 Task: Find connections with filter location Pirajuí with filter topic #houseforsalewith filter profile language English with filter current company Elevate with filter school Modern Education Societys Ness Wadia College of Commerce, P.V.K.Joag Path, Pune 411004 with filter industry Transportation, Logistics, Supply Chain and Storage with filter service category Life Coaching with filter keywords title Wait Staff Manager
Action: Mouse moved to (231, 309)
Screenshot: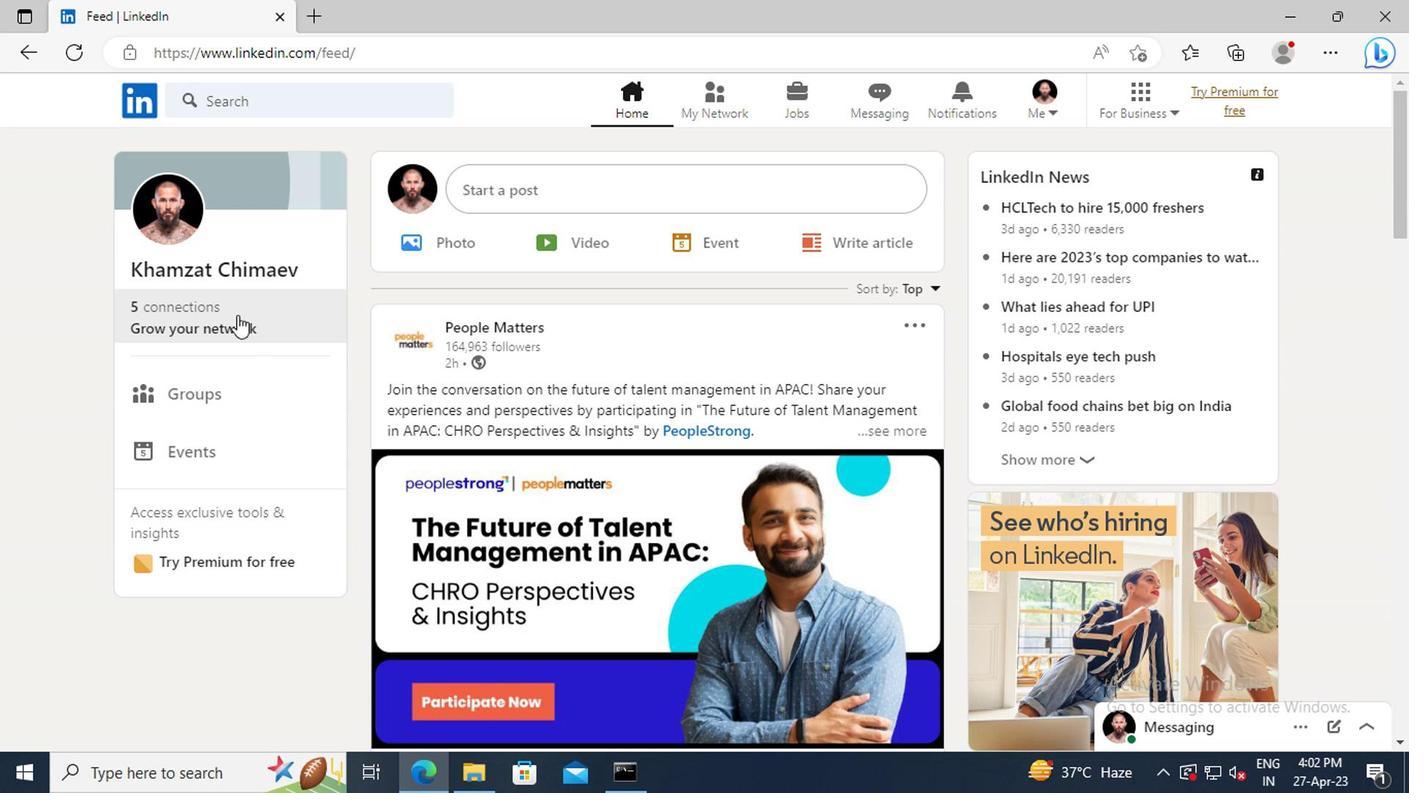 
Action: Mouse pressed left at (231, 309)
Screenshot: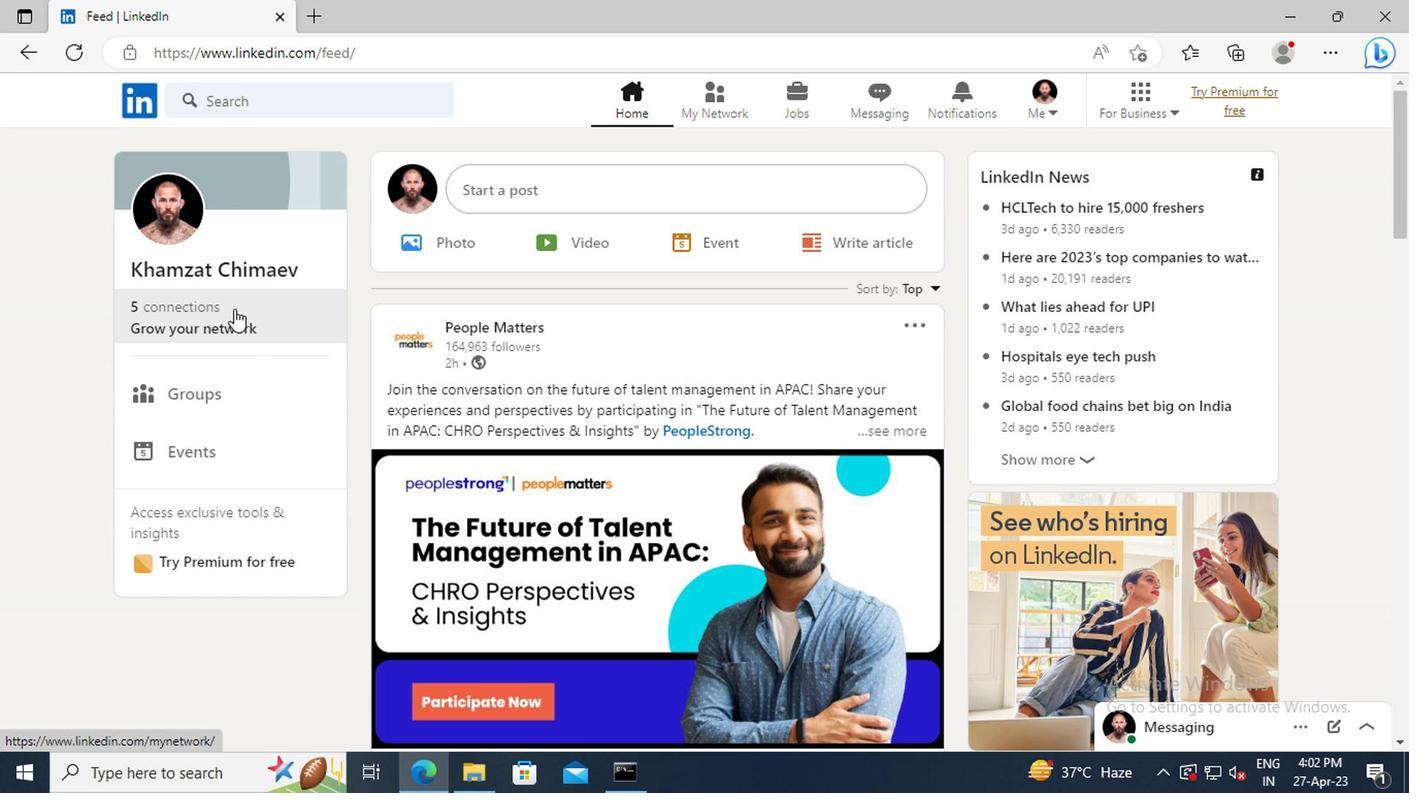 
Action: Mouse moved to (228, 223)
Screenshot: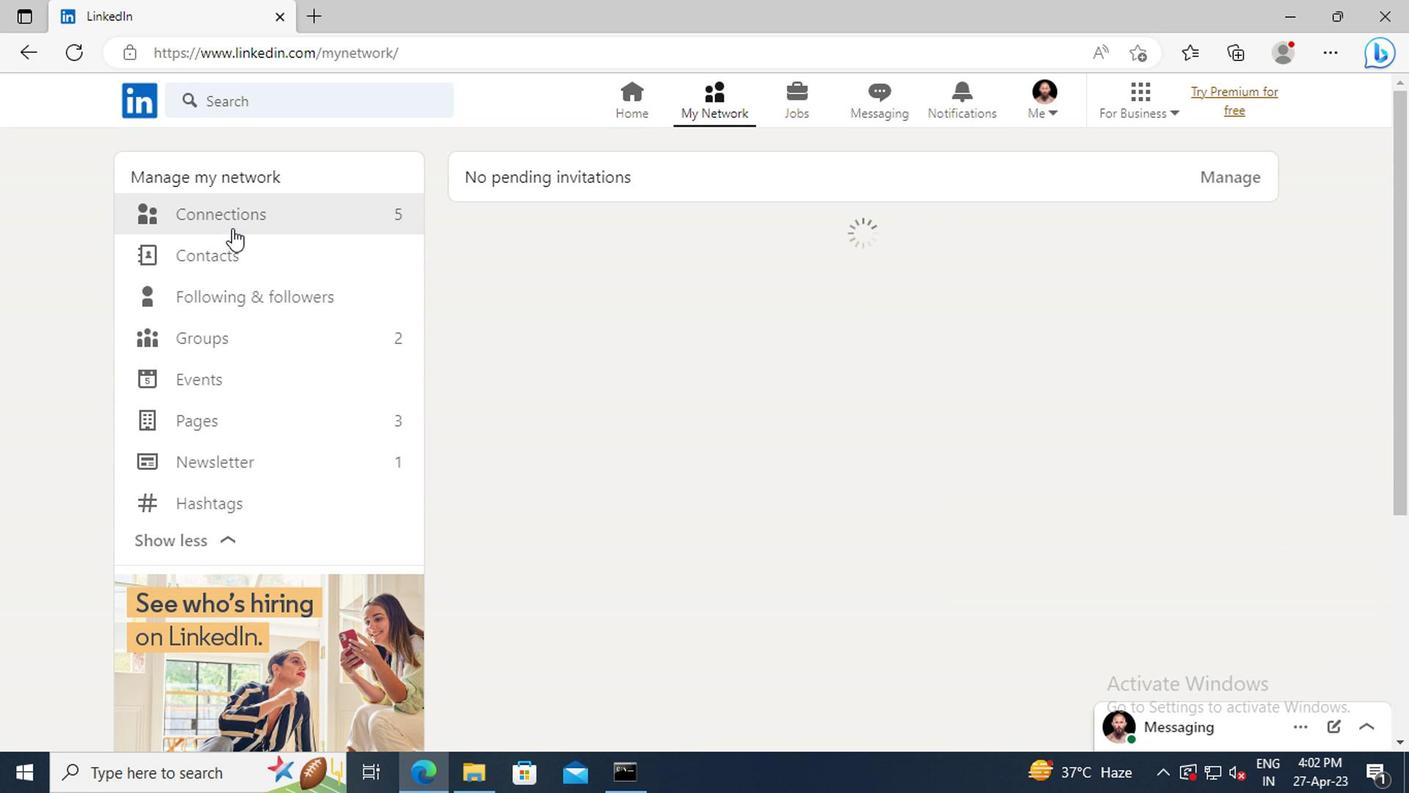 
Action: Mouse pressed left at (228, 223)
Screenshot: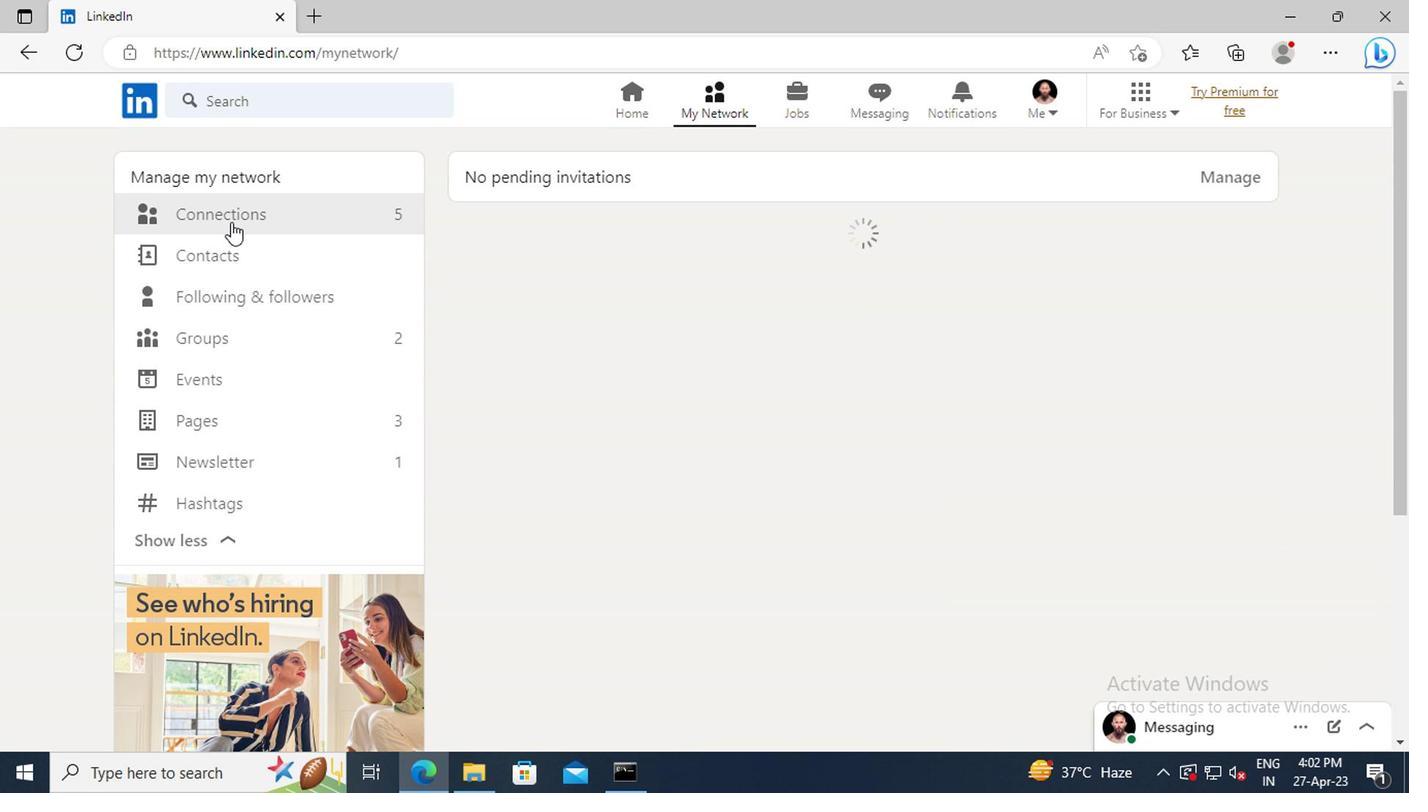
Action: Mouse moved to (865, 220)
Screenshot: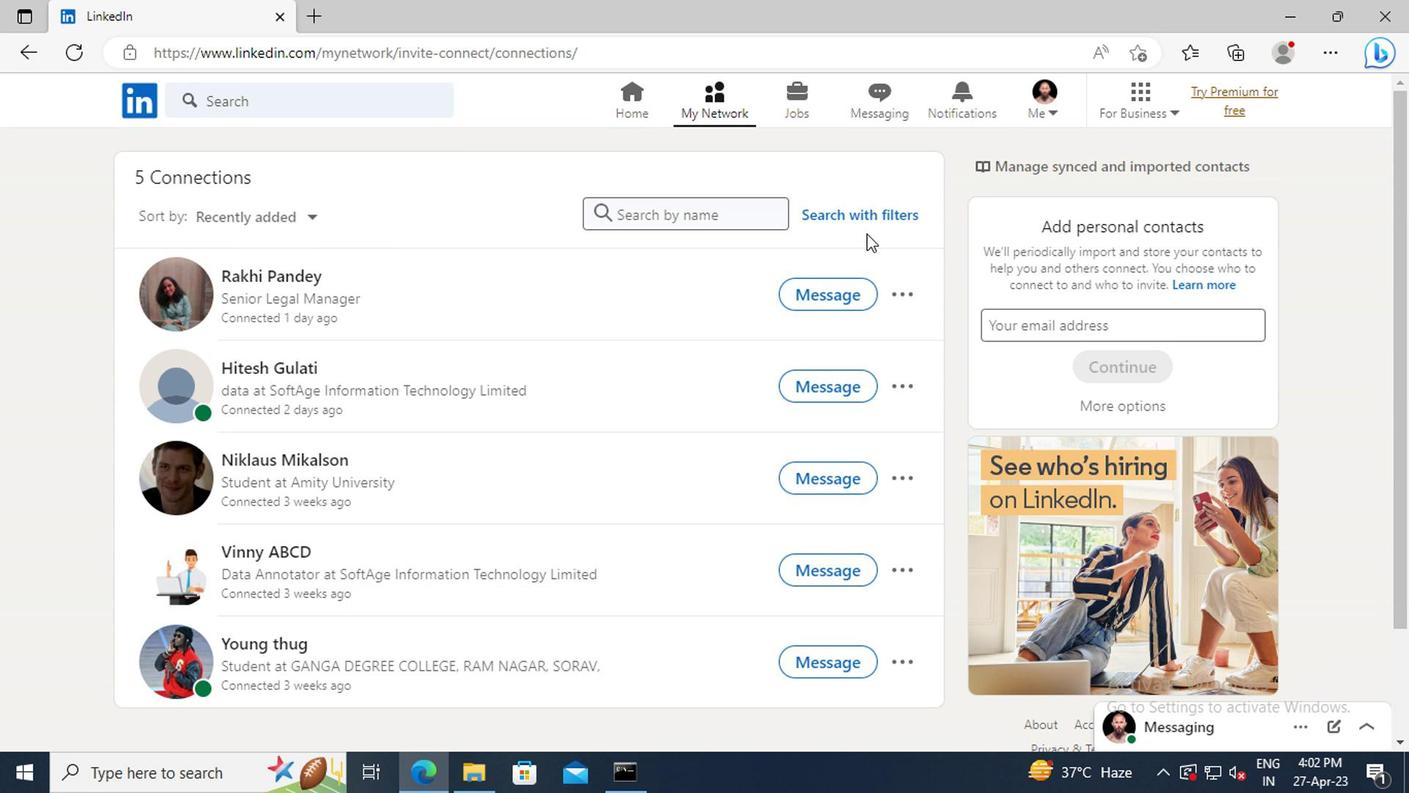 
Action: Mouse pressed left at (865, 220)
Screenshot: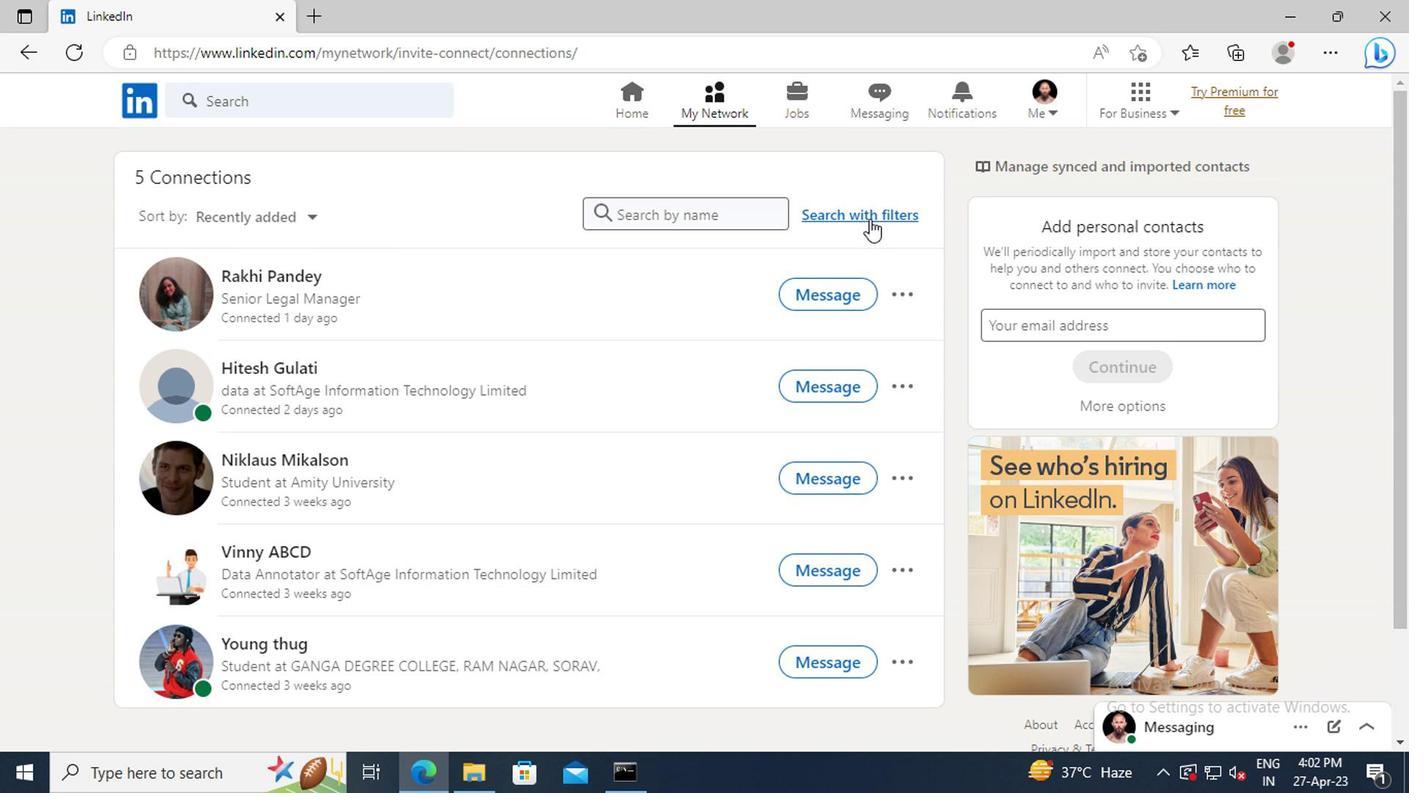 
Action: Mouse moved to (776, 162)
Screenshot: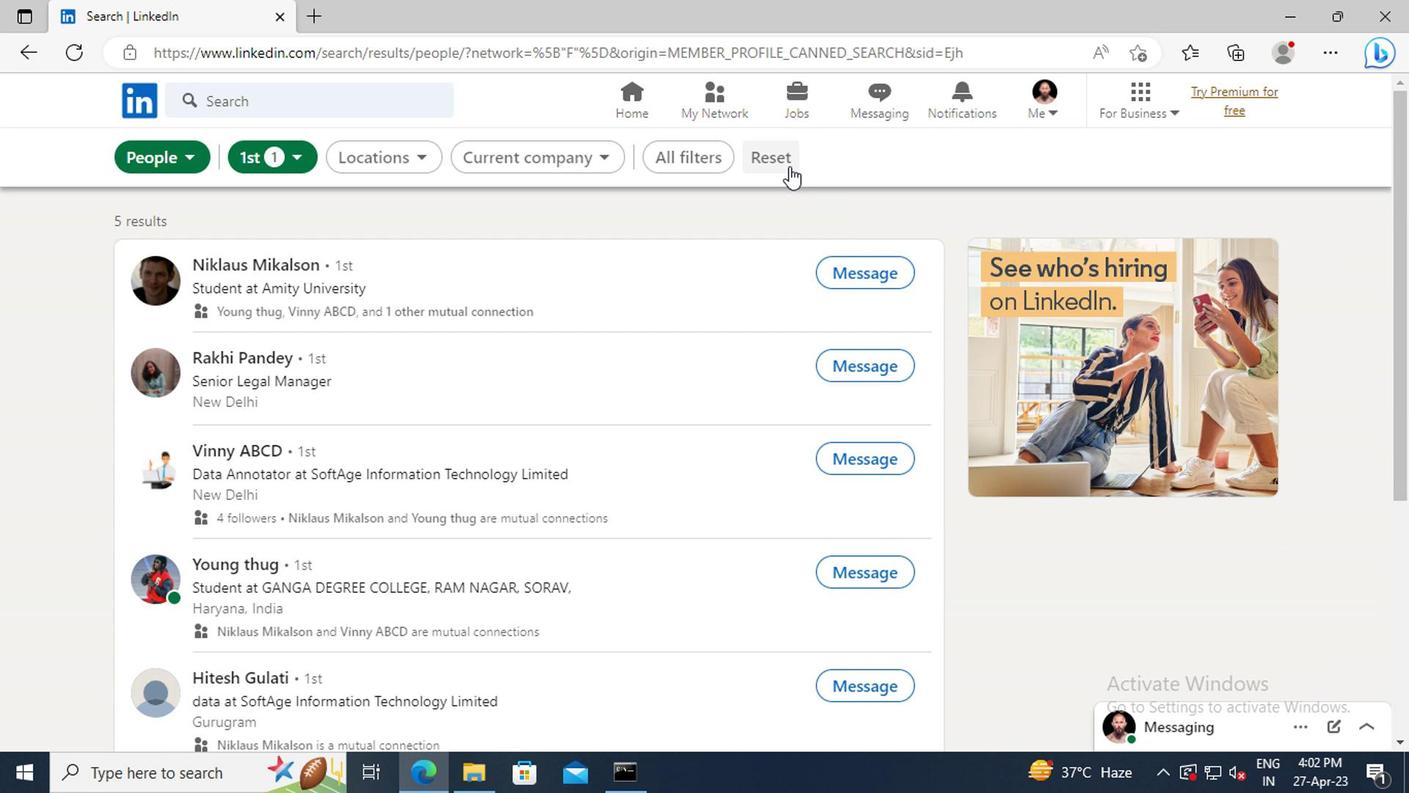 
Action: Mouse pressed left at (776, 162)
Screenshot: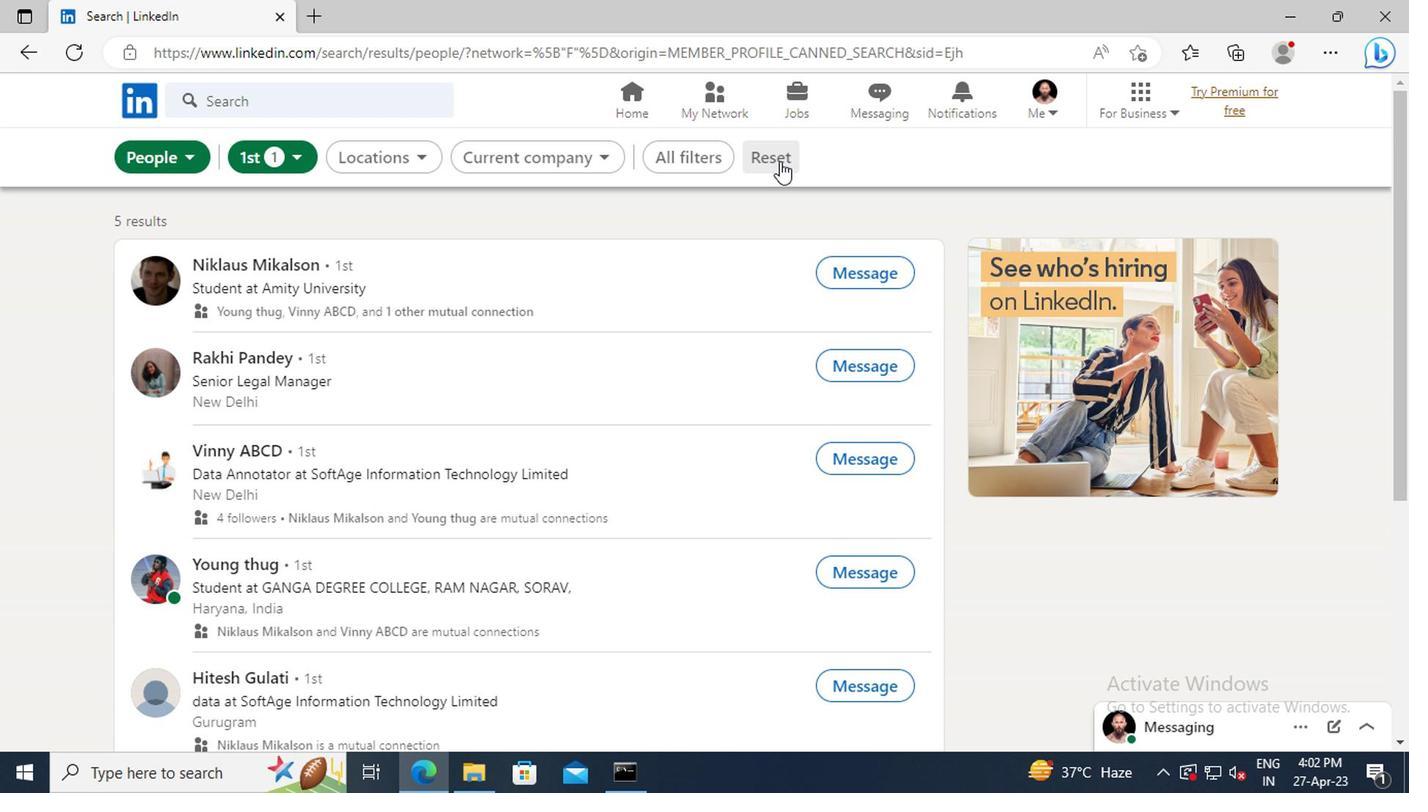 
Action: Mouse moved to (748, 157)
Screenshot: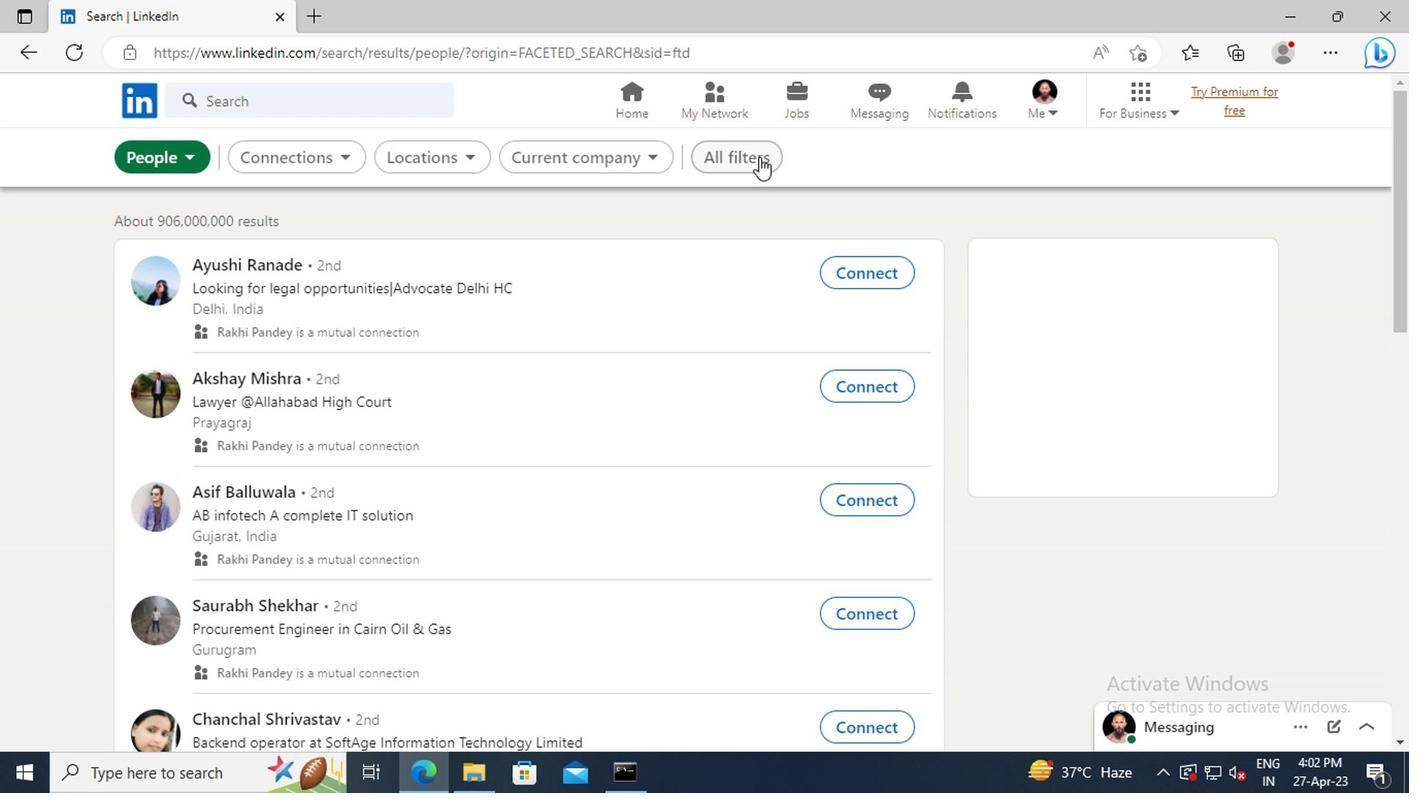 
Action: Mouse pressed left at (748, 157)
Screenshot: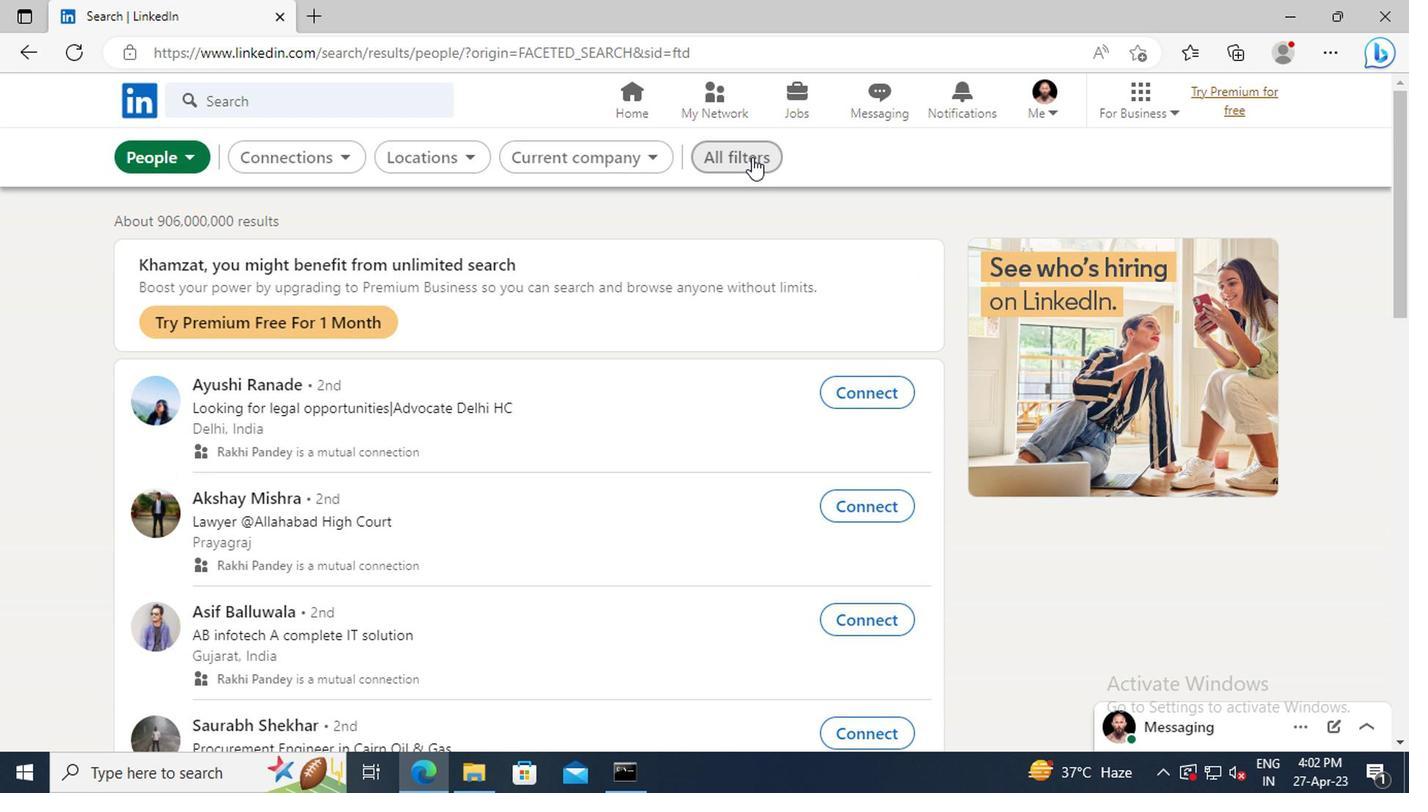 
Action: Mouse moved to (1127, 406)
Screenshot: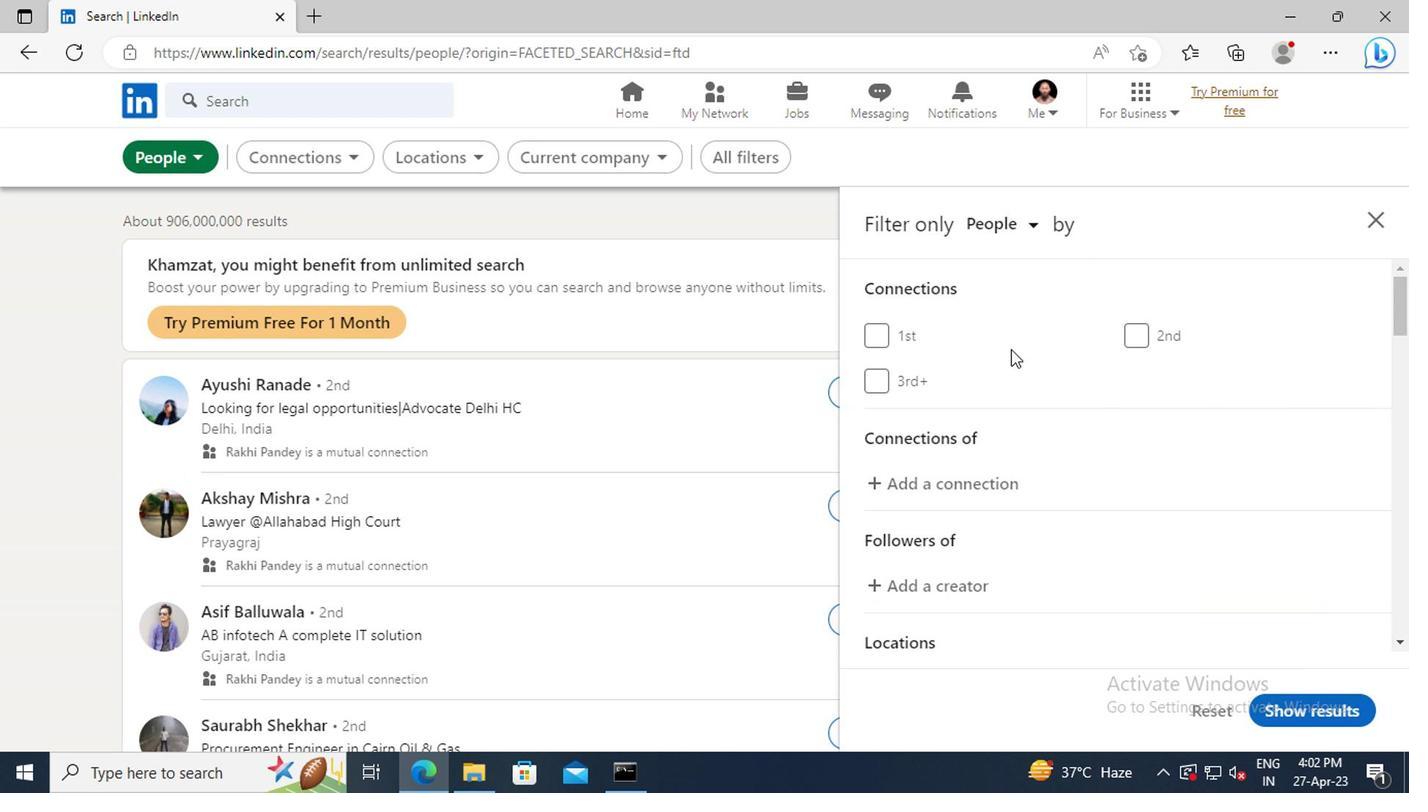 
Action: Mouse scrolled (1127, 406) with delta (0, 0)
Screenshot: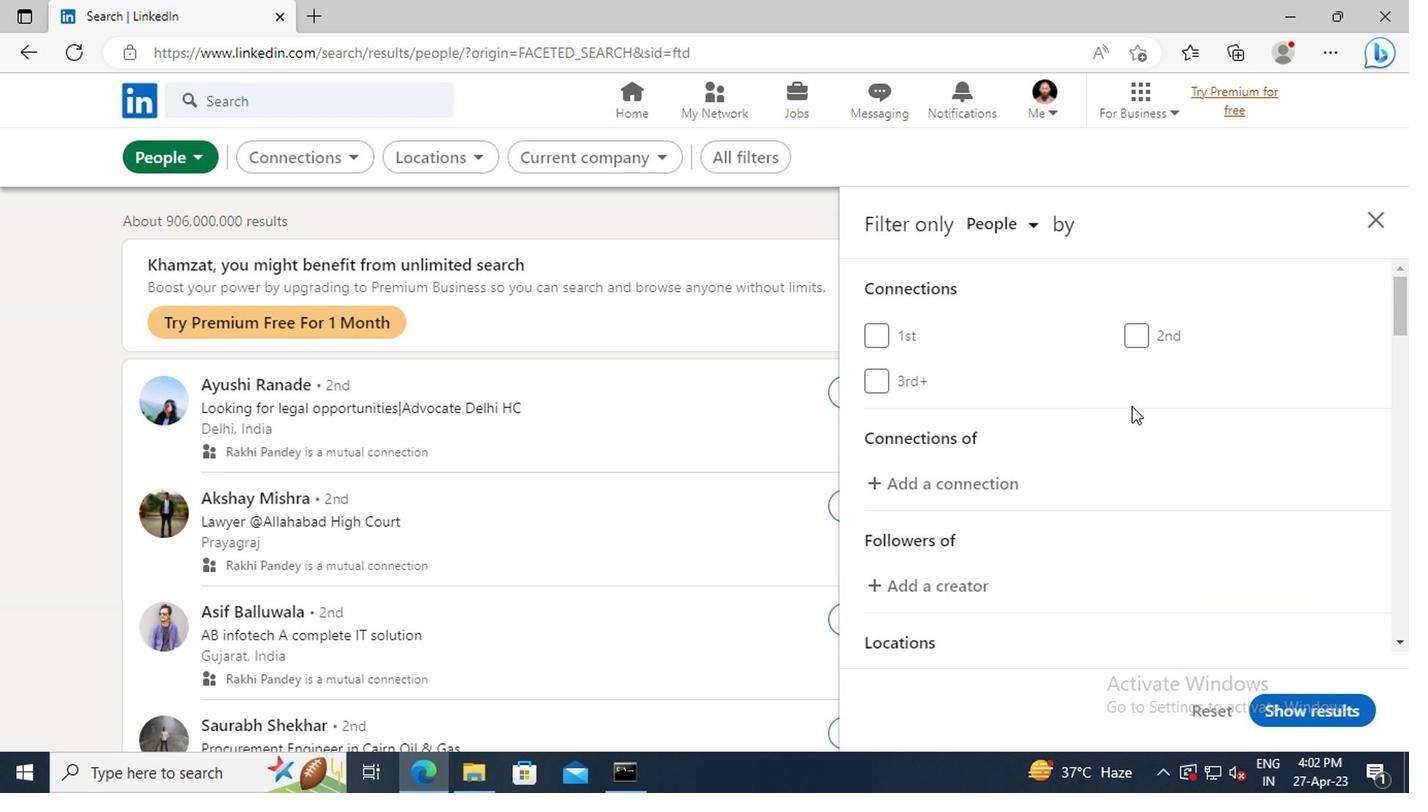 
Action: Mouse scrolled (1127, 406) with delta (0, 0)
Screenshot: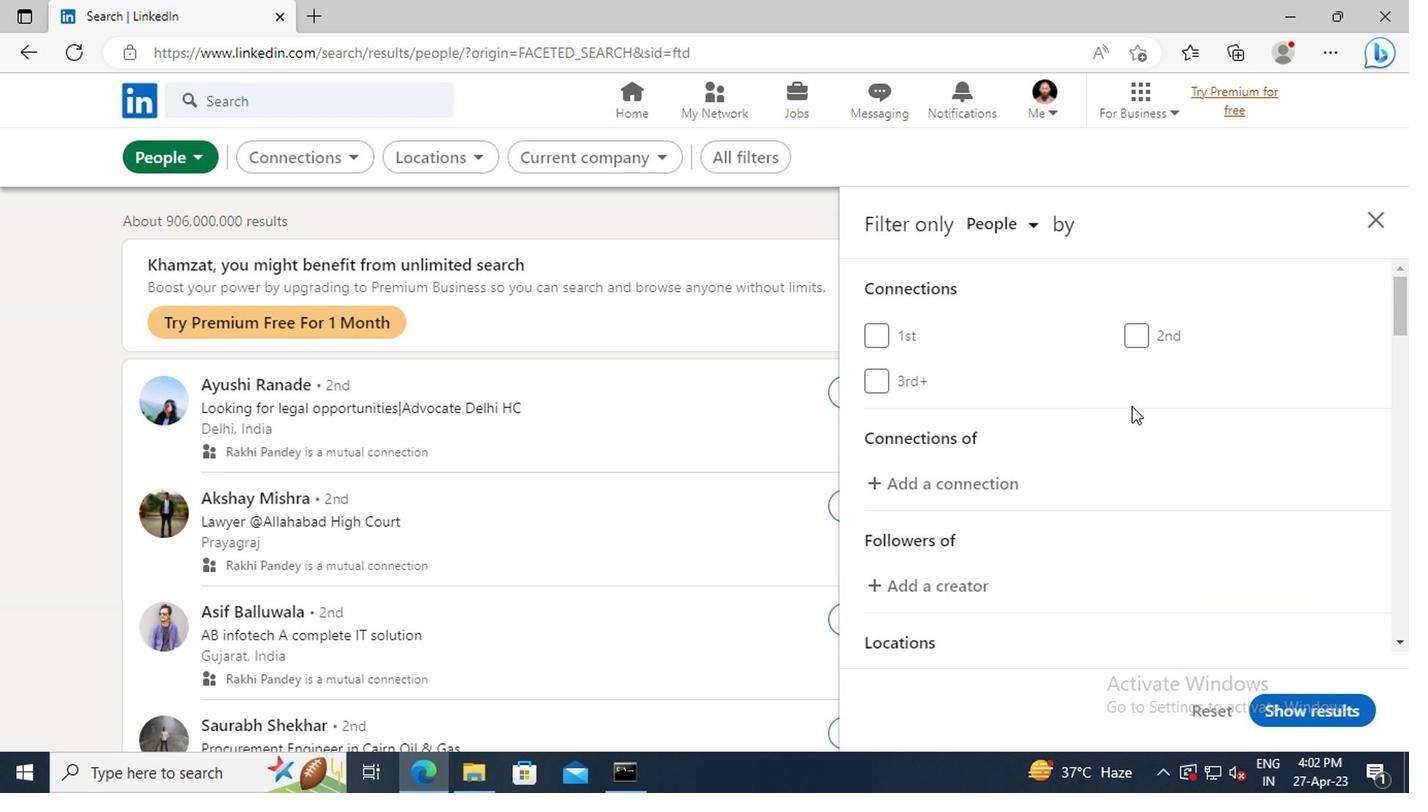 
Action: Mouse scrolled (1127, 406) with delta (0, 0)
Screenshot: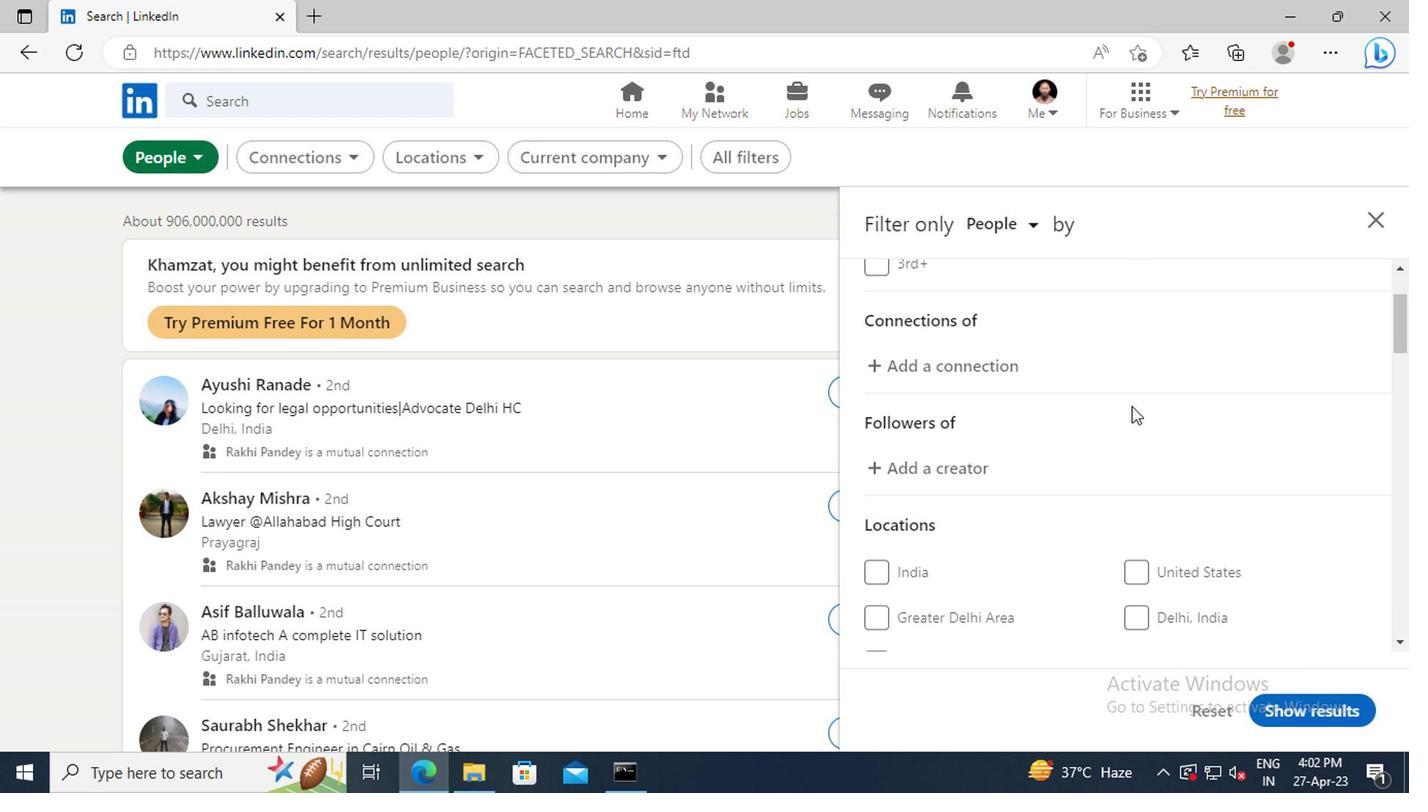 
Action: Mouse scrolled (1127, 406) with delta (0, 0)
Screenshot: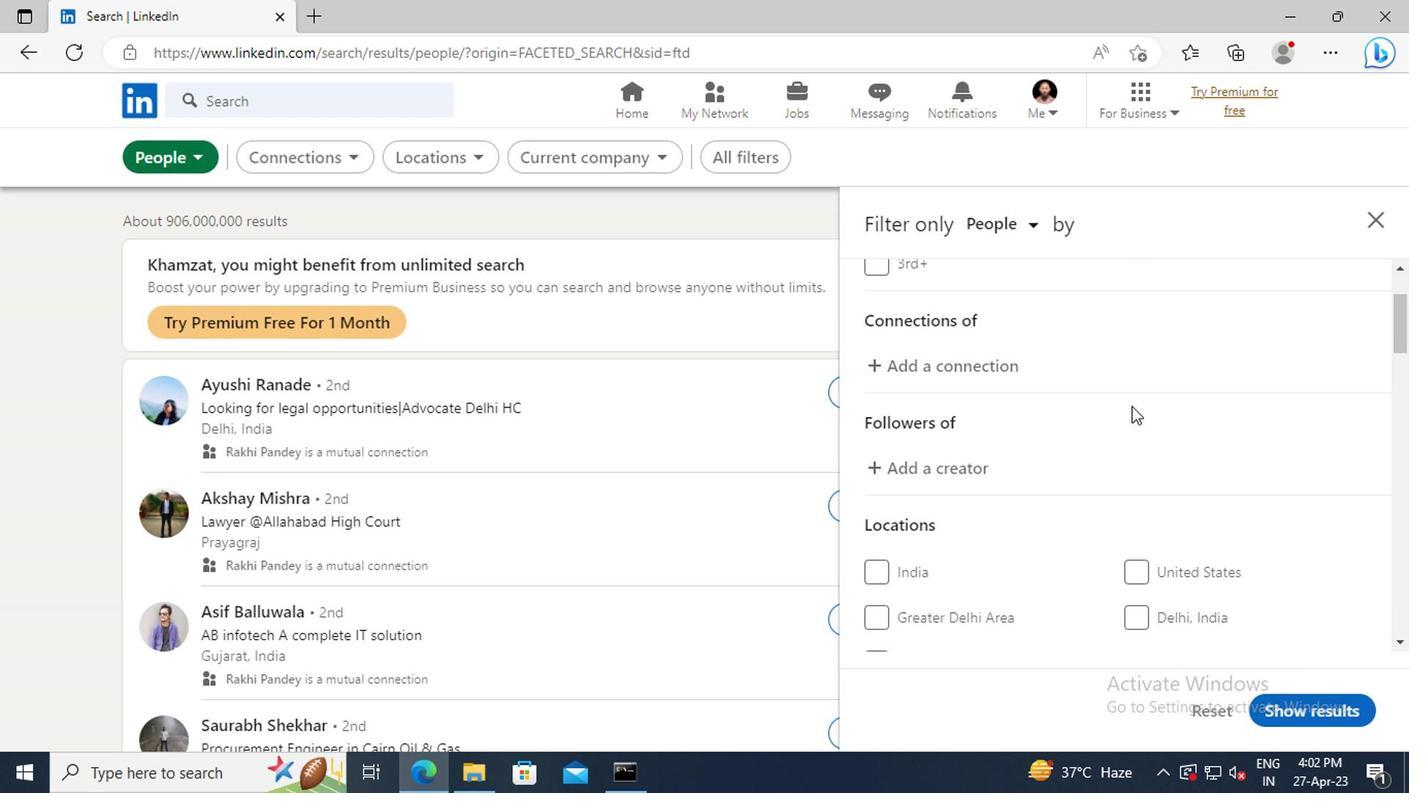 
Action: Mouse scrolled (1127, 406) with delta (0, 0)
Screenshot: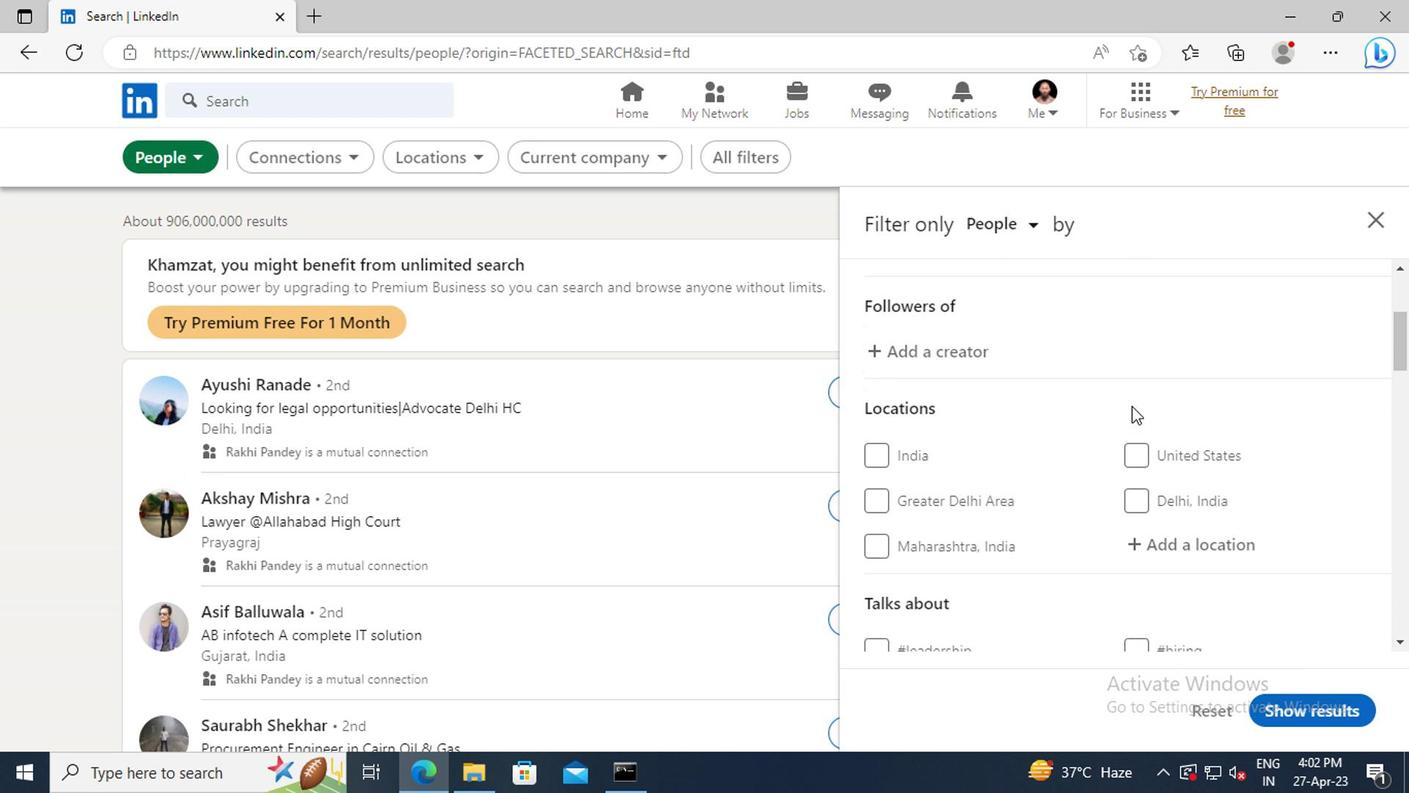 
Action: Mouse scrolled (1127, 406) with delta (0, 0)
Screenshot: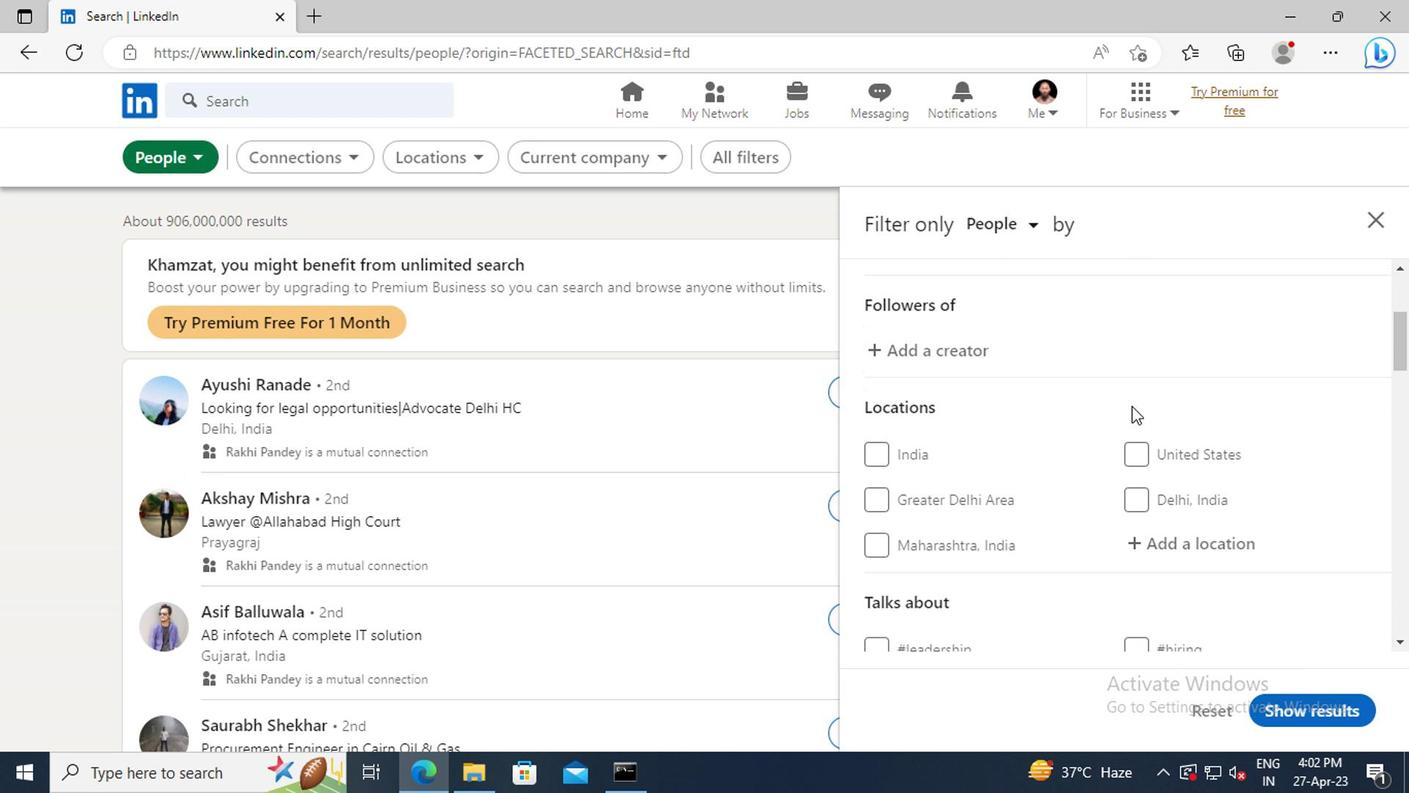 
Action: Mouse moved to (1154, 437)
Screenshot: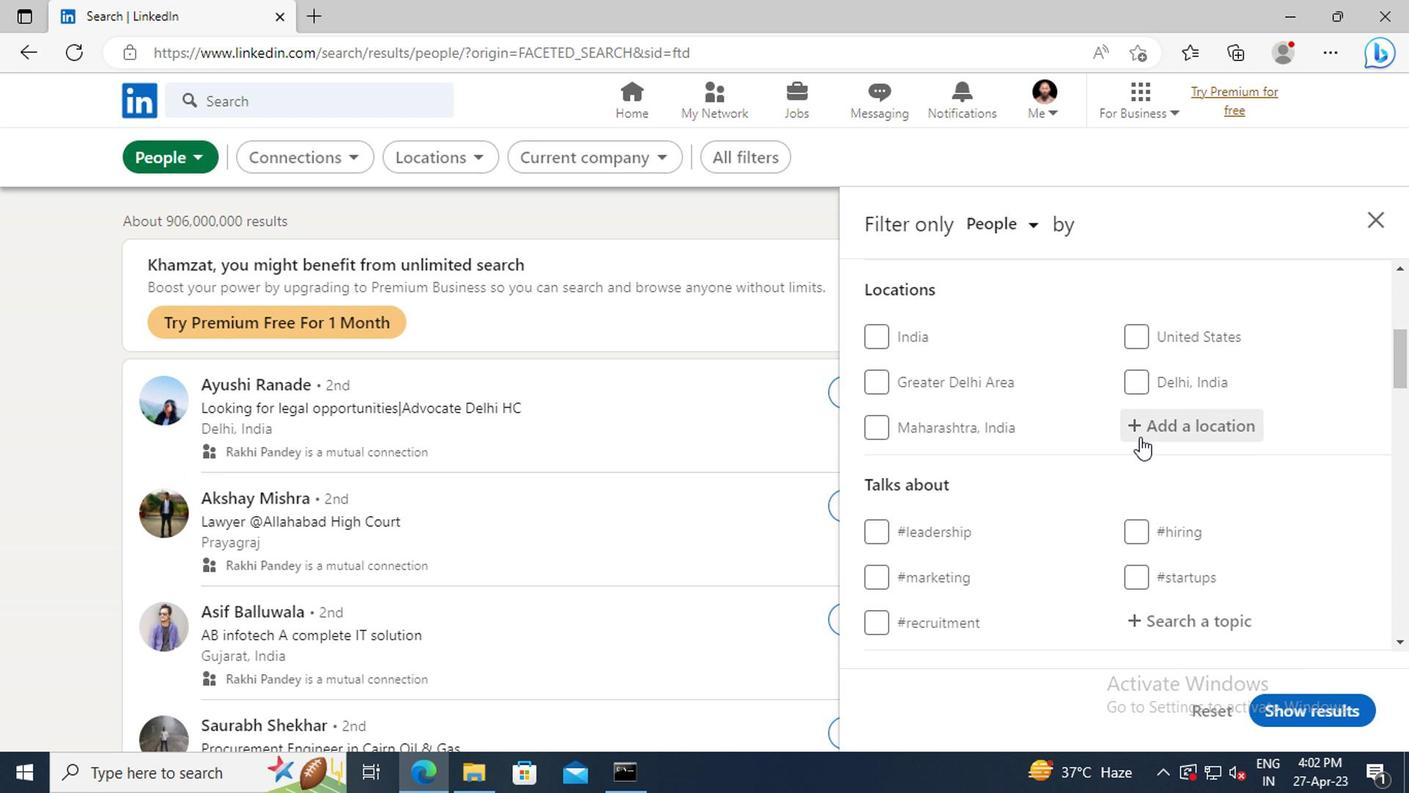 
Action: Mouse pressed left at (1154, 437)
Screenshot: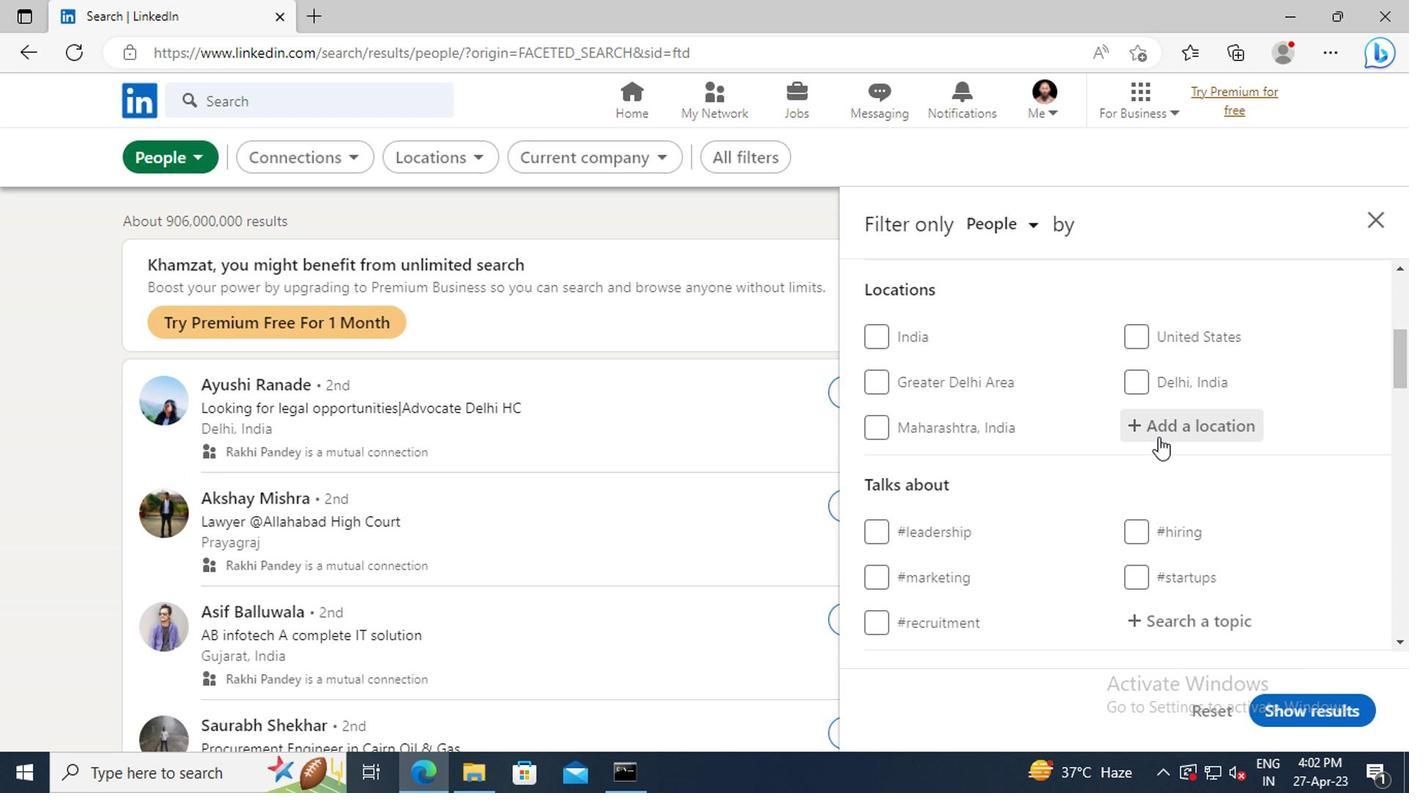 
Action: Key pressed <Key.shift>PIRAJUI
Screenshot: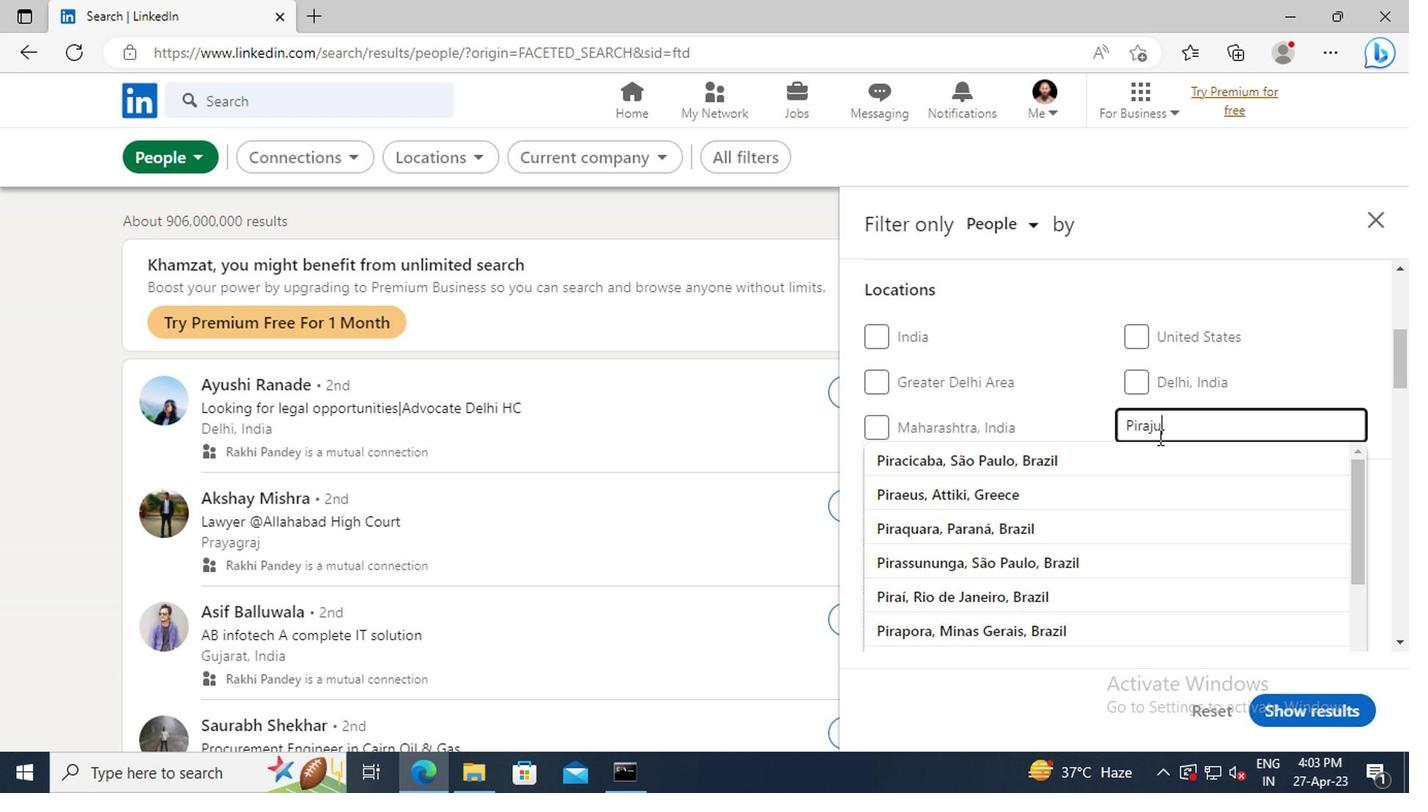 
Action: Mouse moved to (1144, 452)
Screenshot: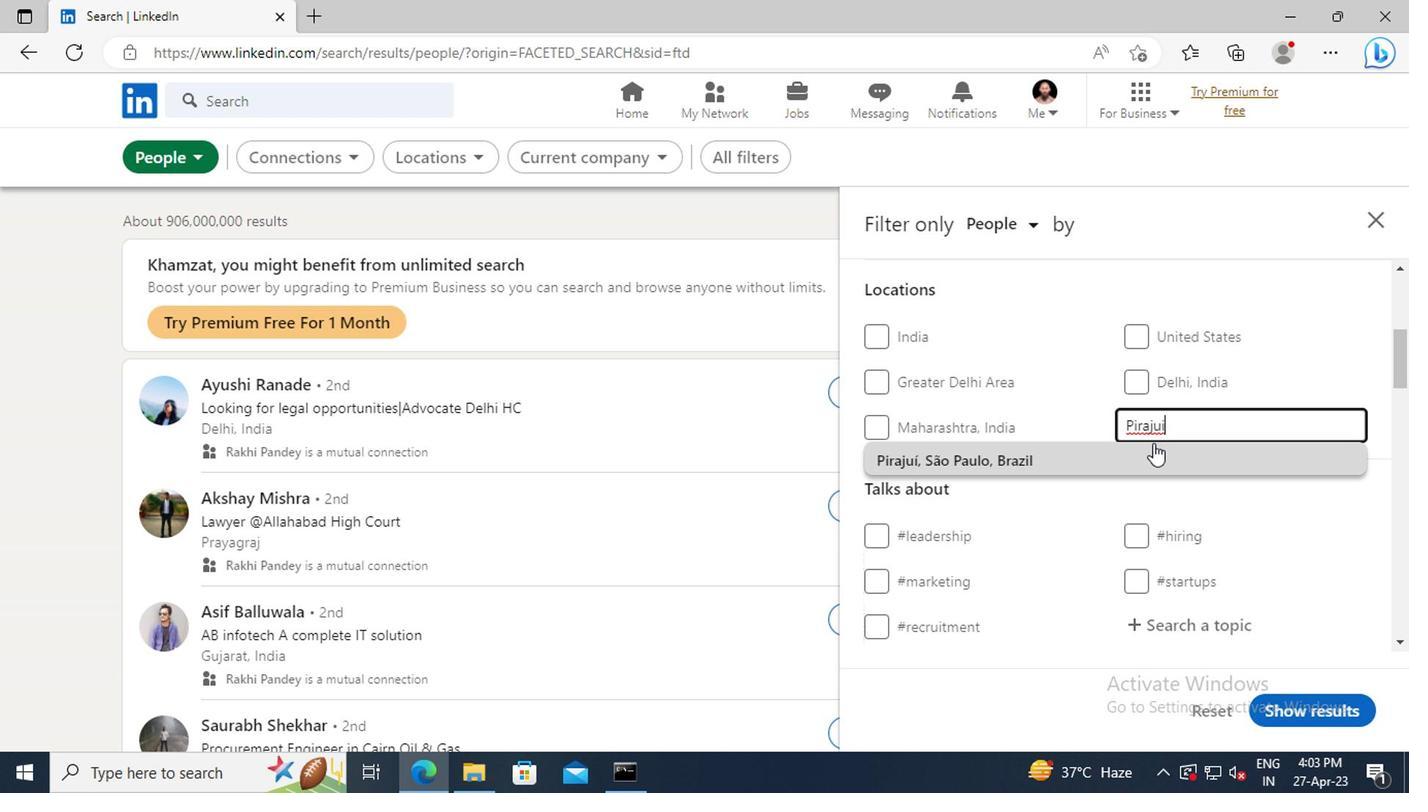 
Action: Mouse pressed left at (1144, 452)
Screenshot: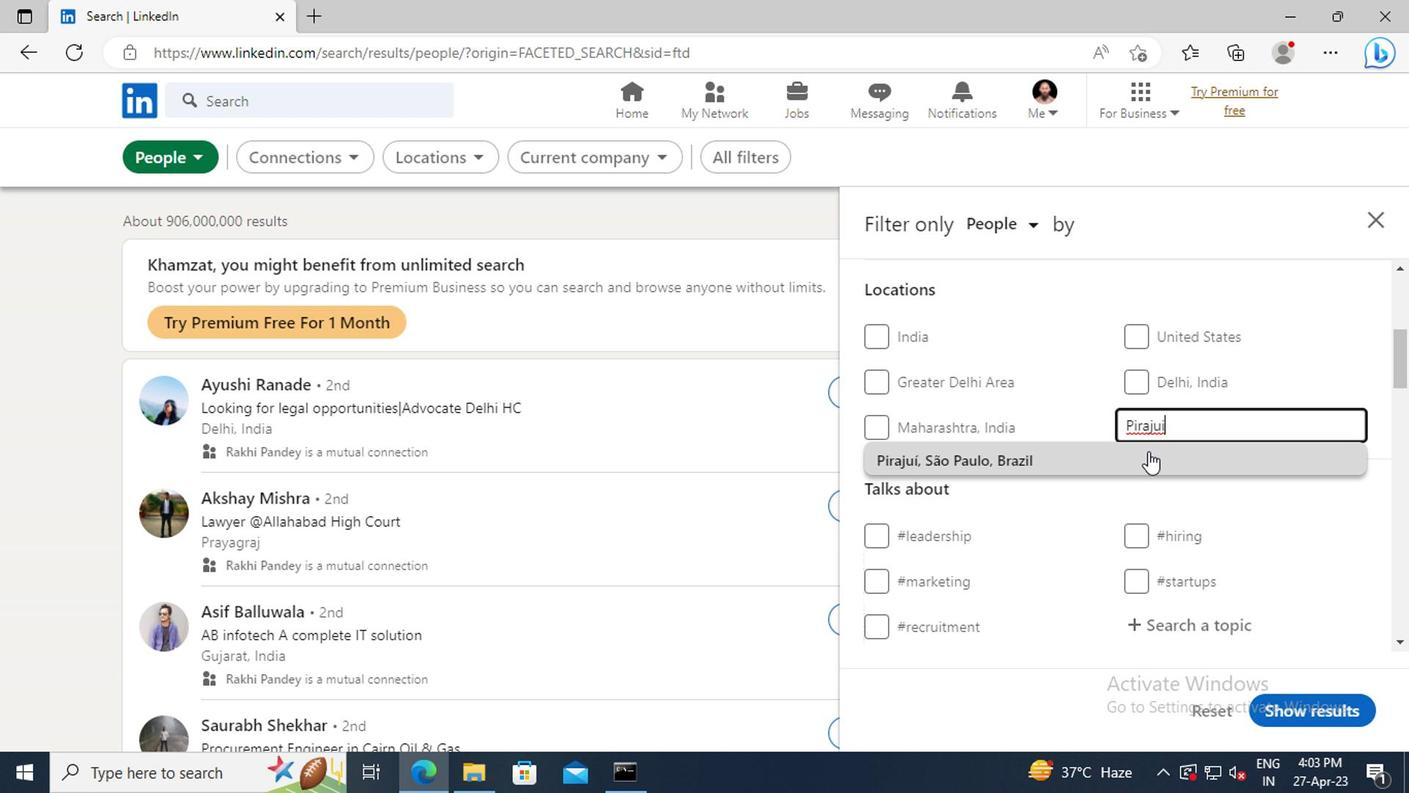 
Action: Mouse moved to (1150, 425)
Screenshot: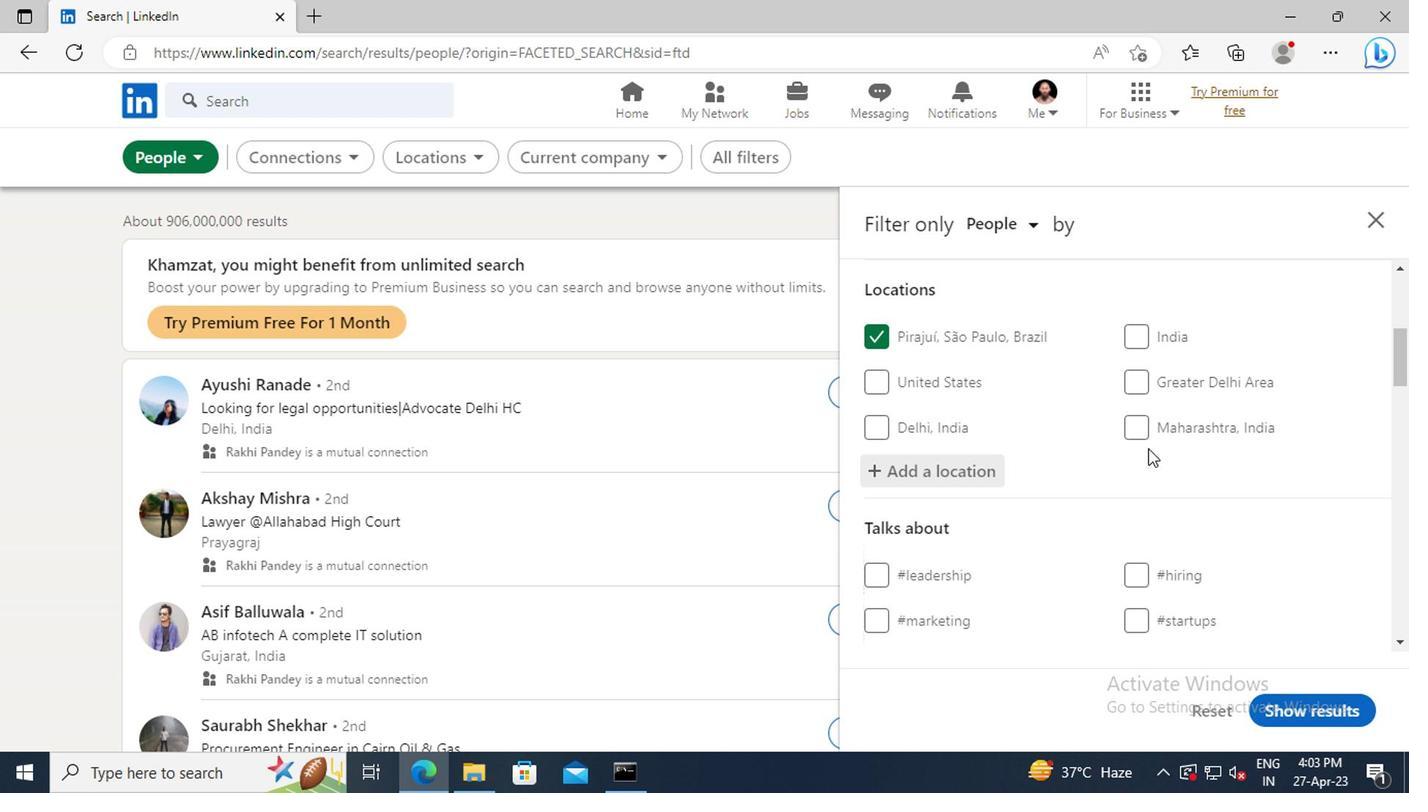 
Action: Mouse scrolled (1150, 424) with delta (0, -1)
Screenshot: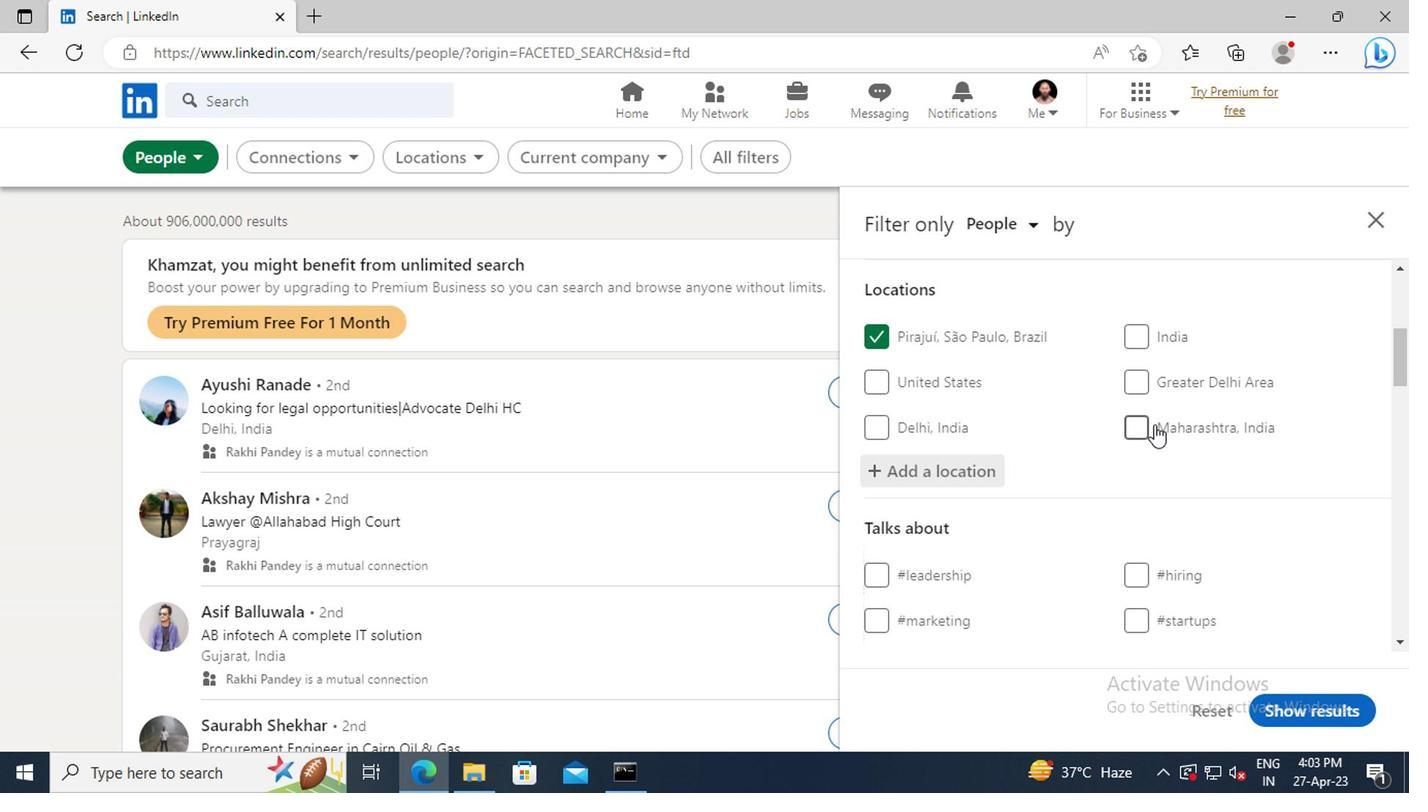 
Action: Mouse scrolled (1150, 424) with delta (0, -1)
Screenshot: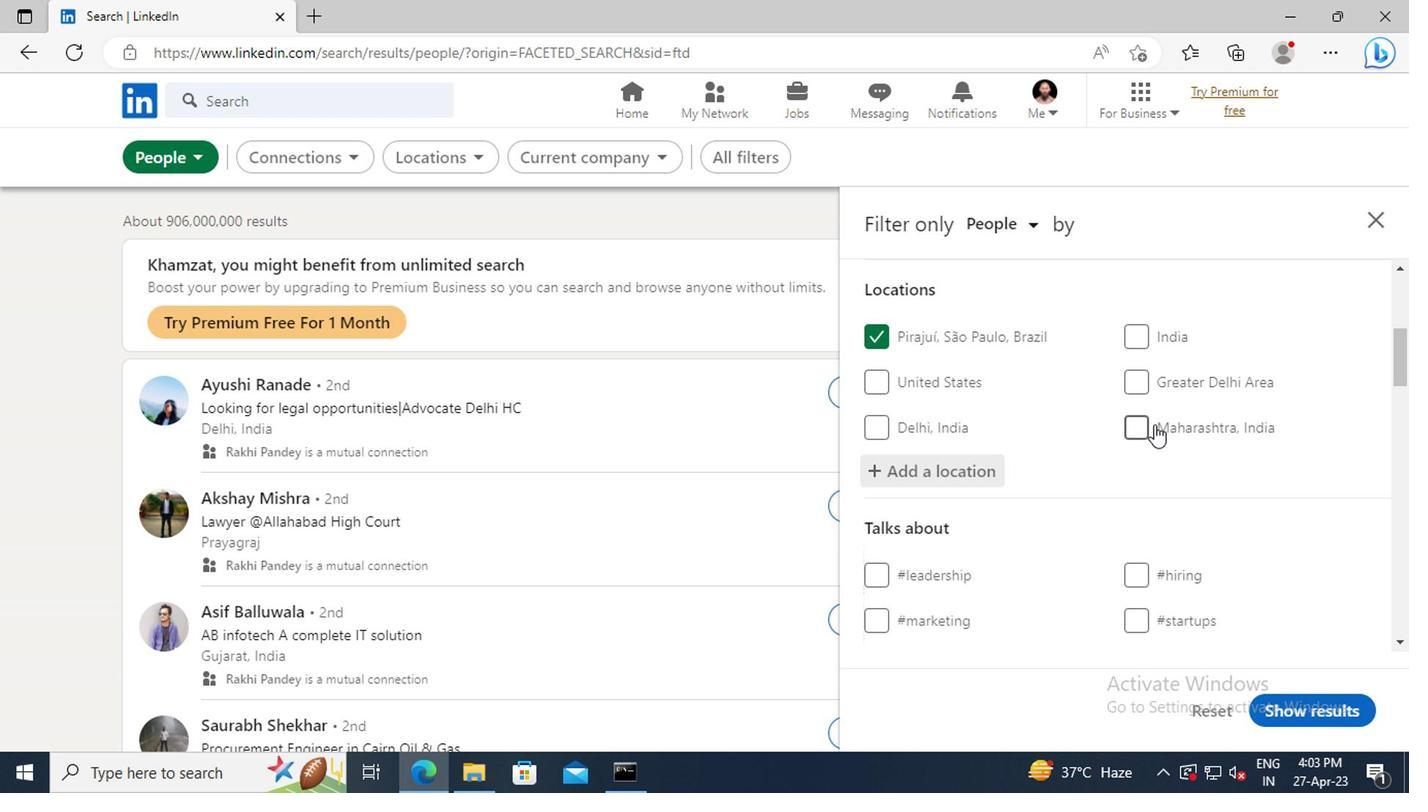 
Action: Mouse scrolled (1150, 424) with delta (0, -1)
Screenshot: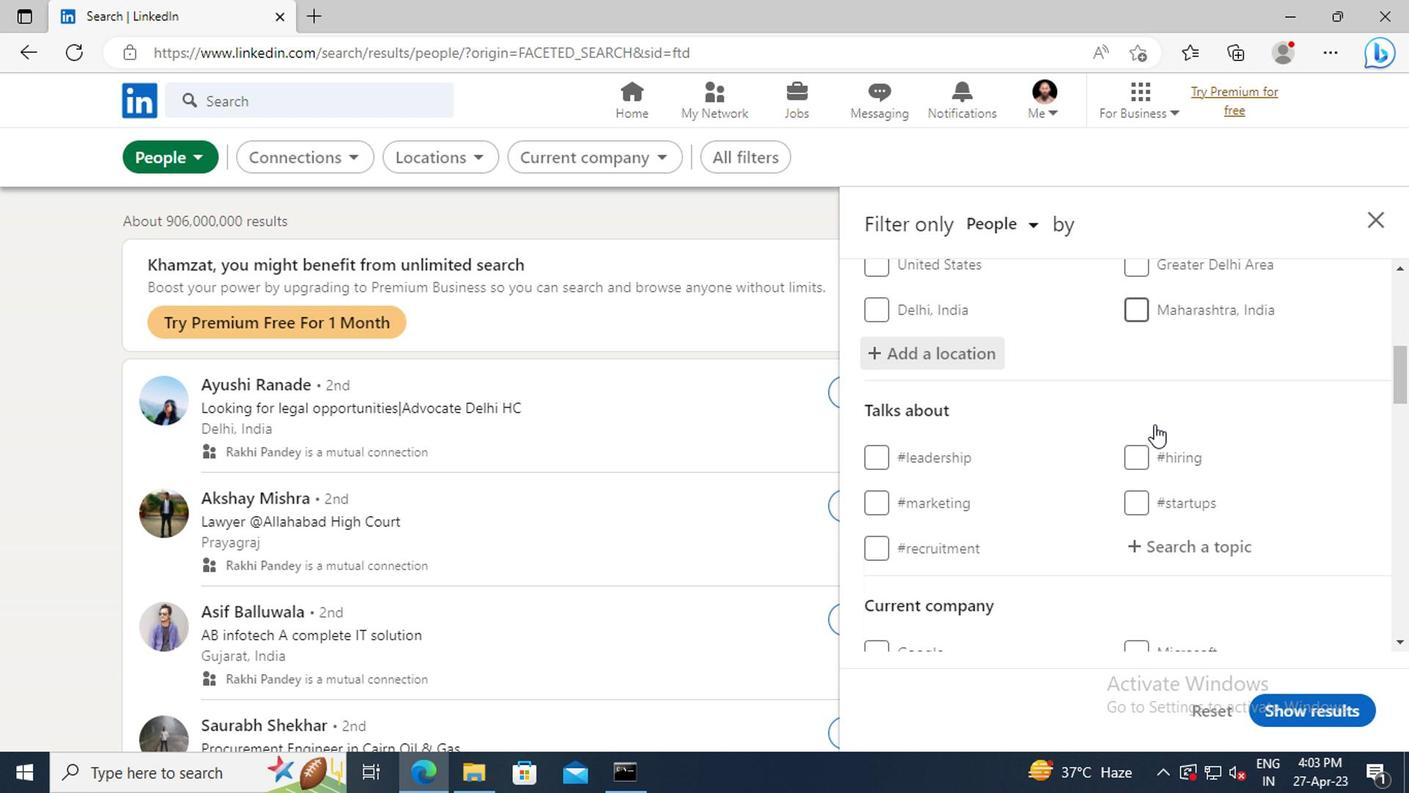 
Action: Mouse scrolled (1150, 424) with delta (0, -1)
Screenshot: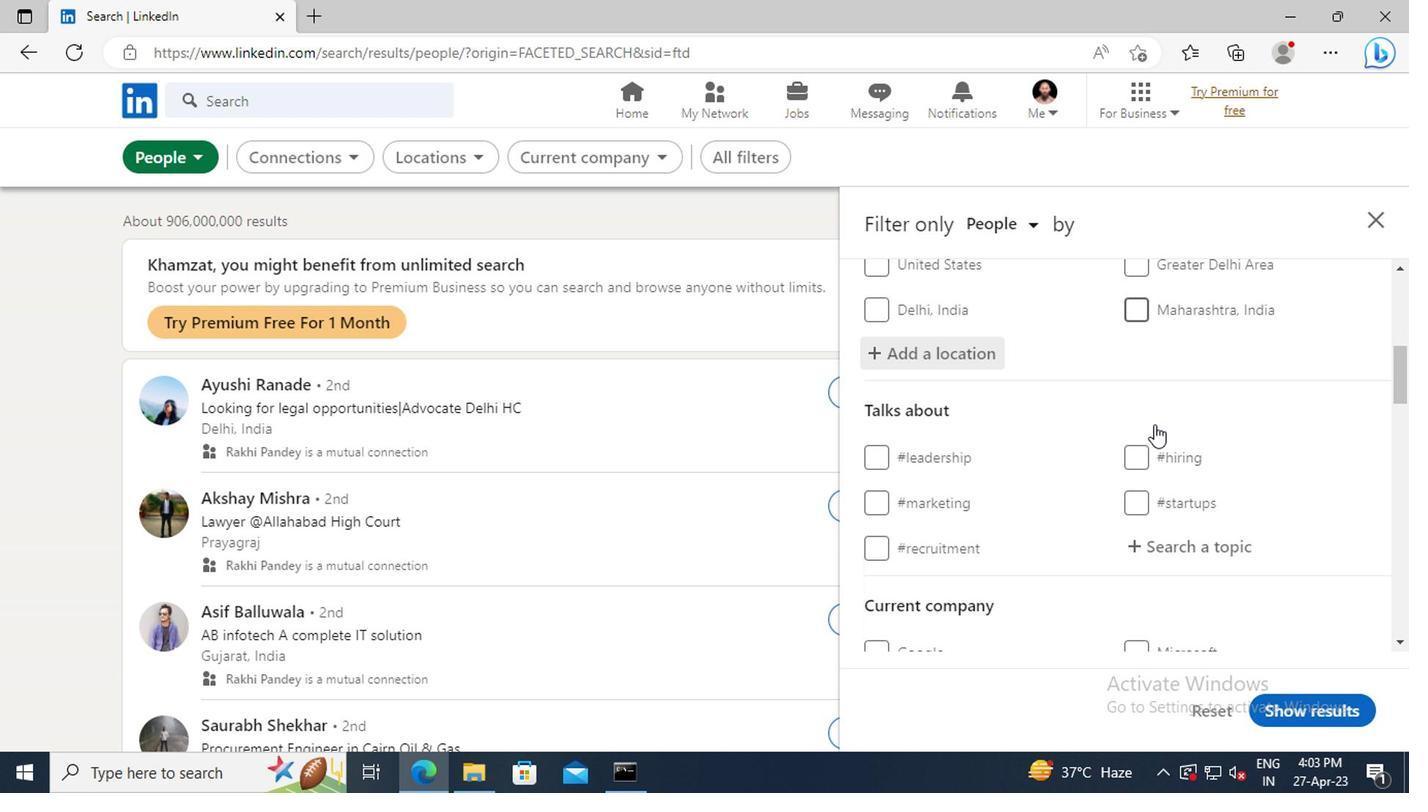 
Action: Mouse scrolled (1150, 424) with delta (0, -1)
Screenshot: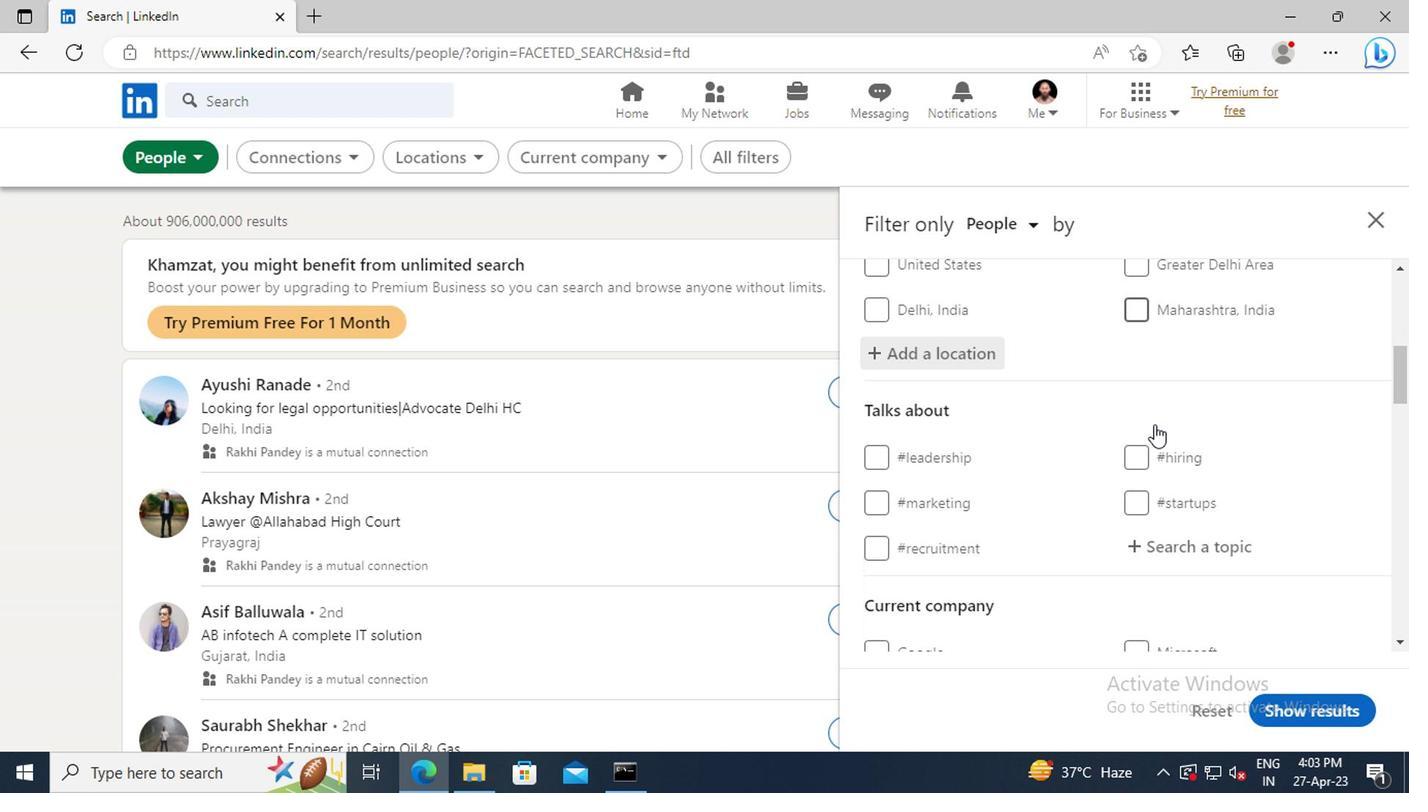 
Action: Mouse moved to (1159, 370)
Screenshot: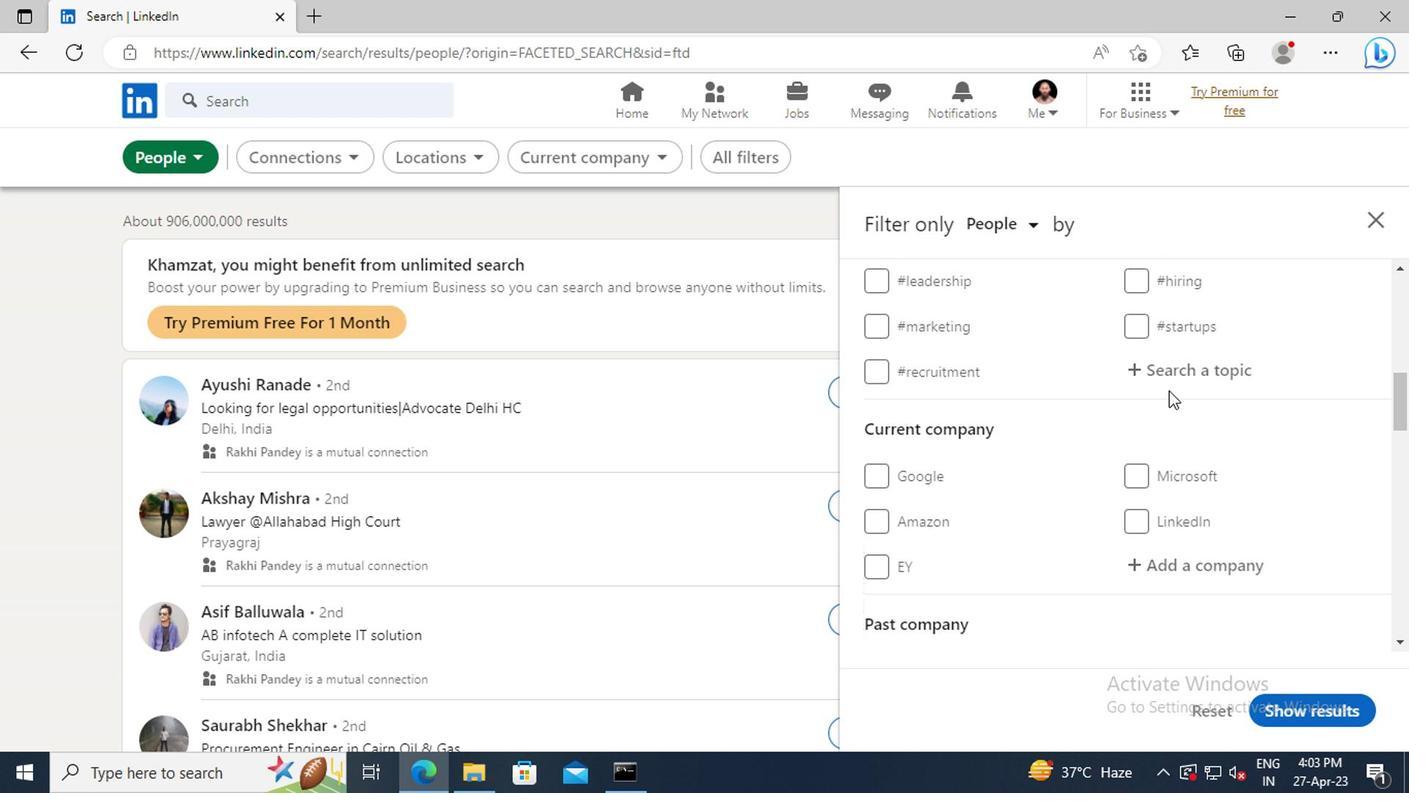 
Action: Mouse pressed left at (1159, 370)
Screenshot: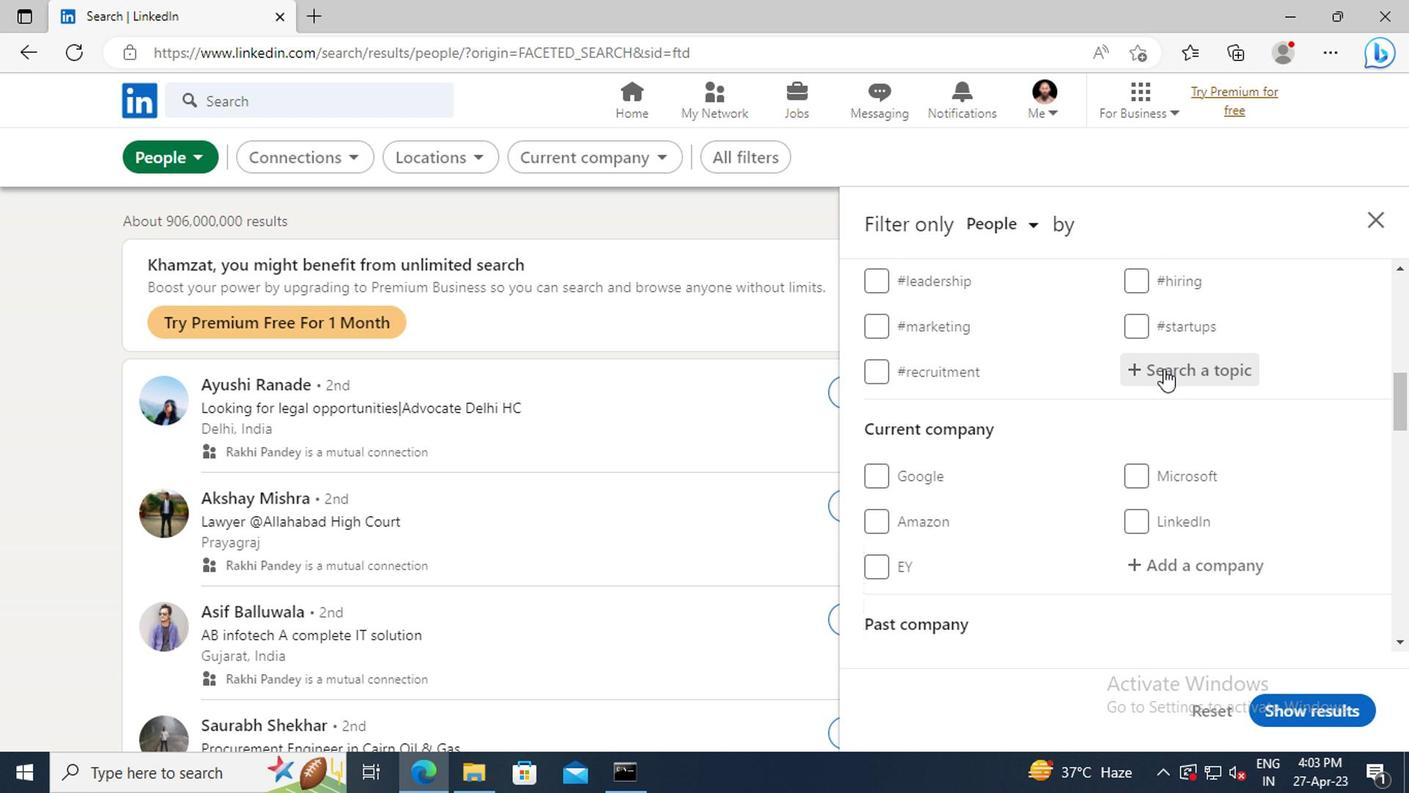 
Action: Key pressed <Key.shift>#HOUSEFORSALEWITH<Key.enter>
Screenshot: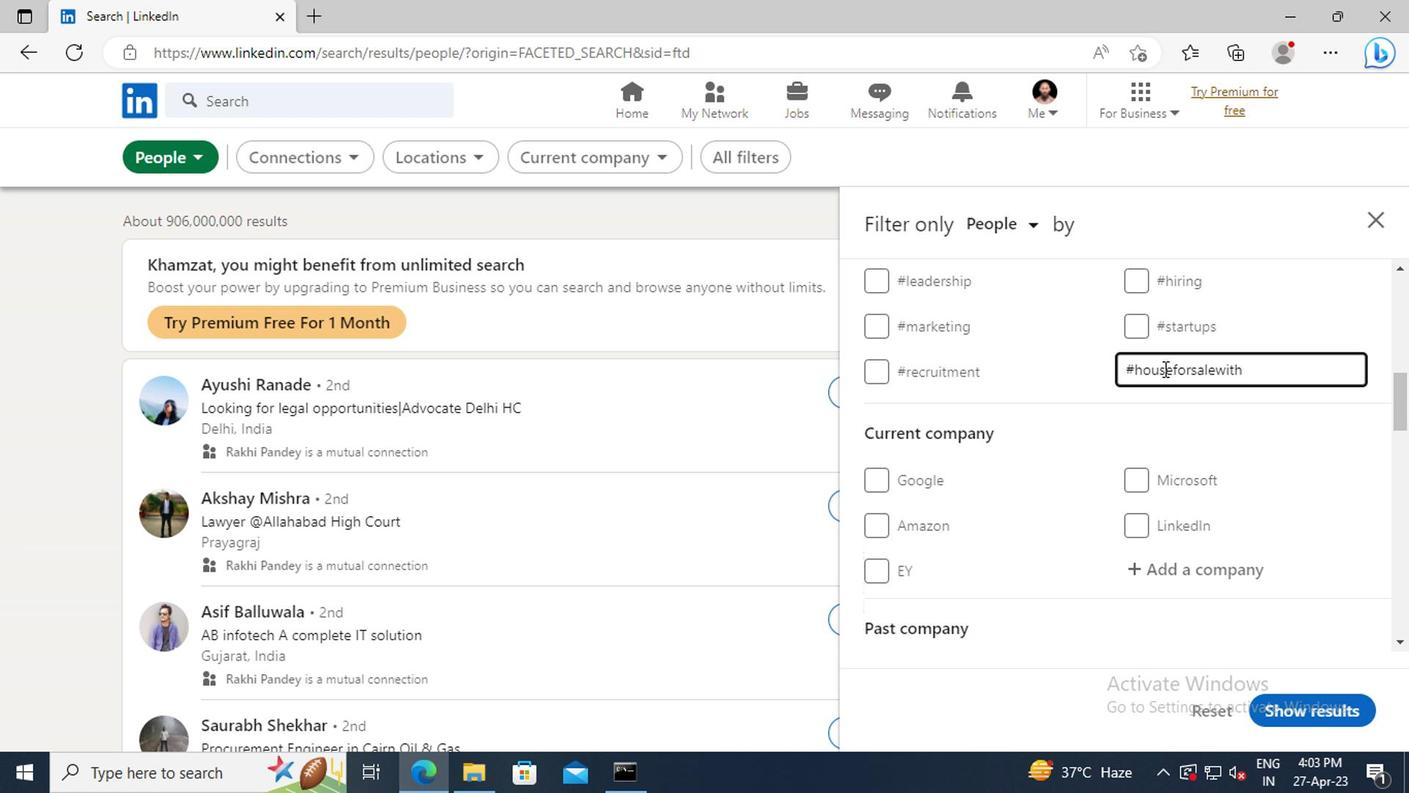 
Action: Mouse scrolled (1159, 368) with delta (0, -1)
Screenshot: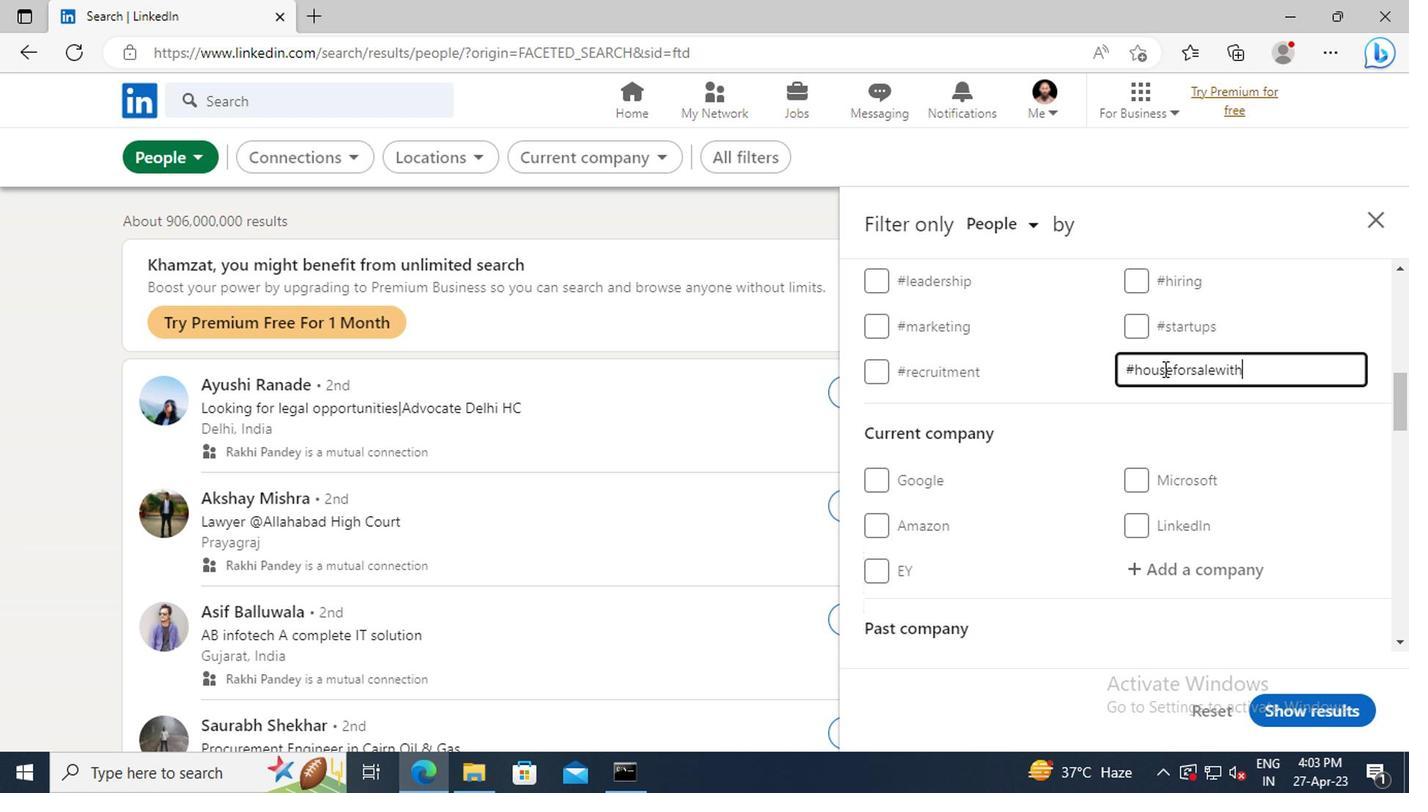 
Action: Mouse scrolled (1159, 368) with delta (0, -1)
Screenshot: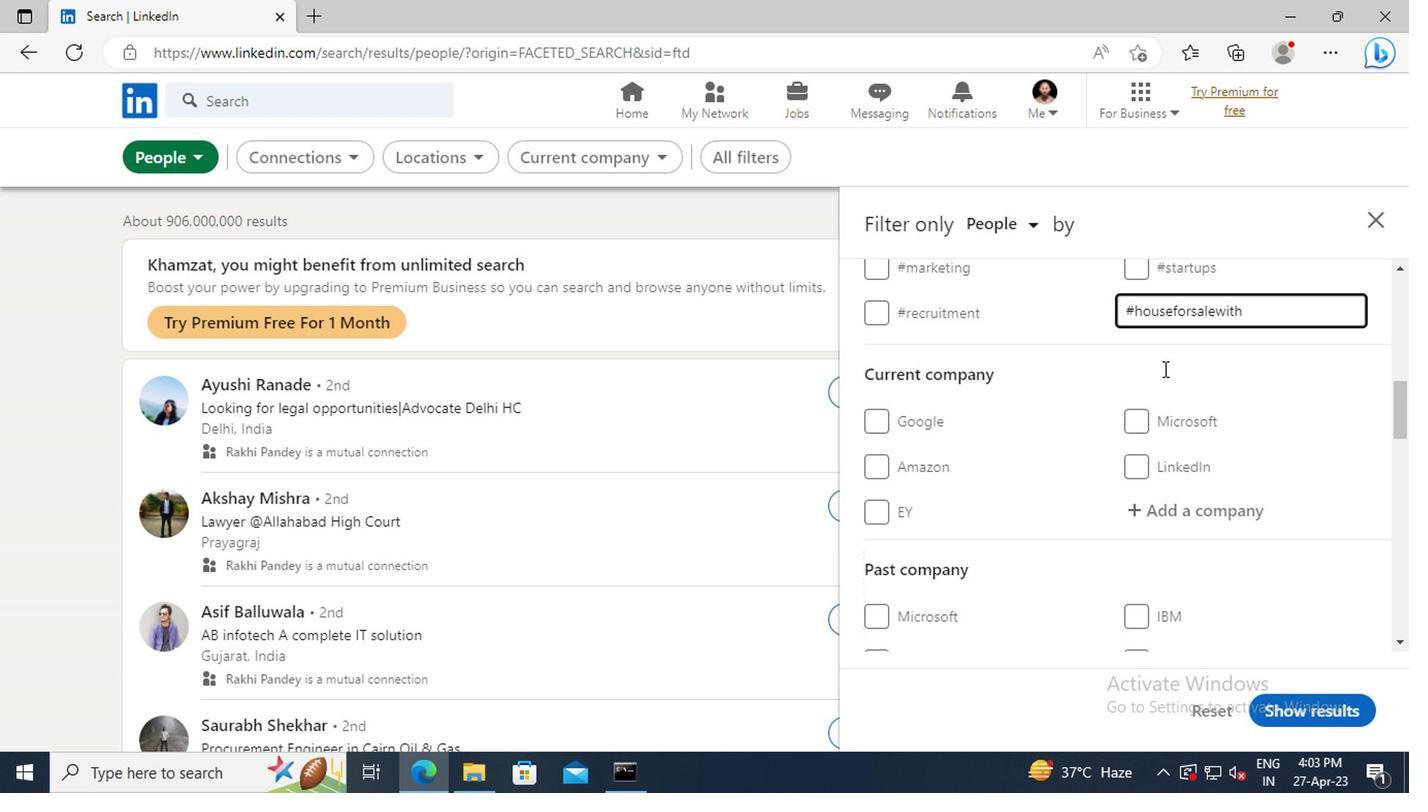 
Action: Mouse scrolled (1159, 368) with delta (0, -1)
Screenshot: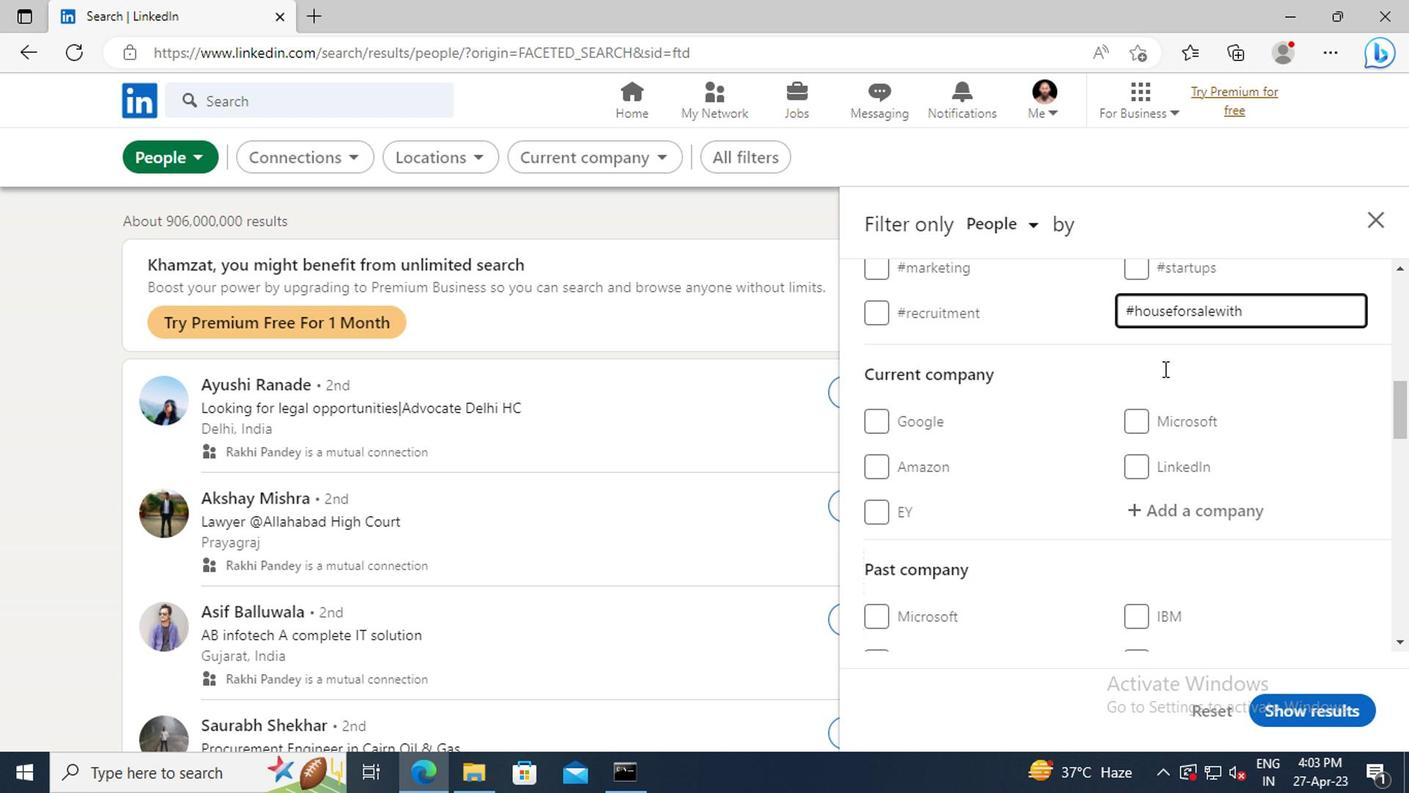
Action: Mouse scrolled (1159, 368) with delta (0, -1)
Screenshot: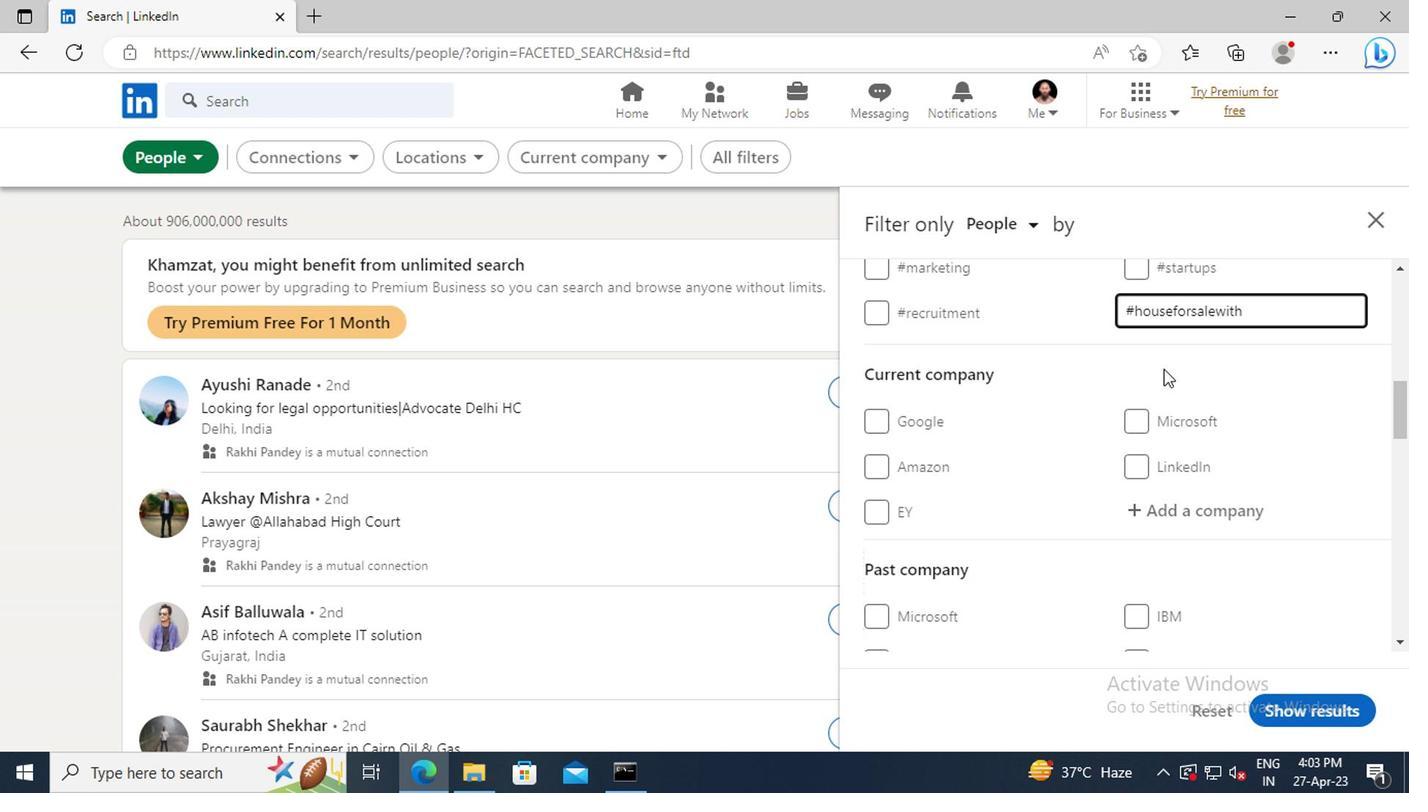 
Action: Mouse scrolled (1159, 368) with delta (0, -1)
Screenshot: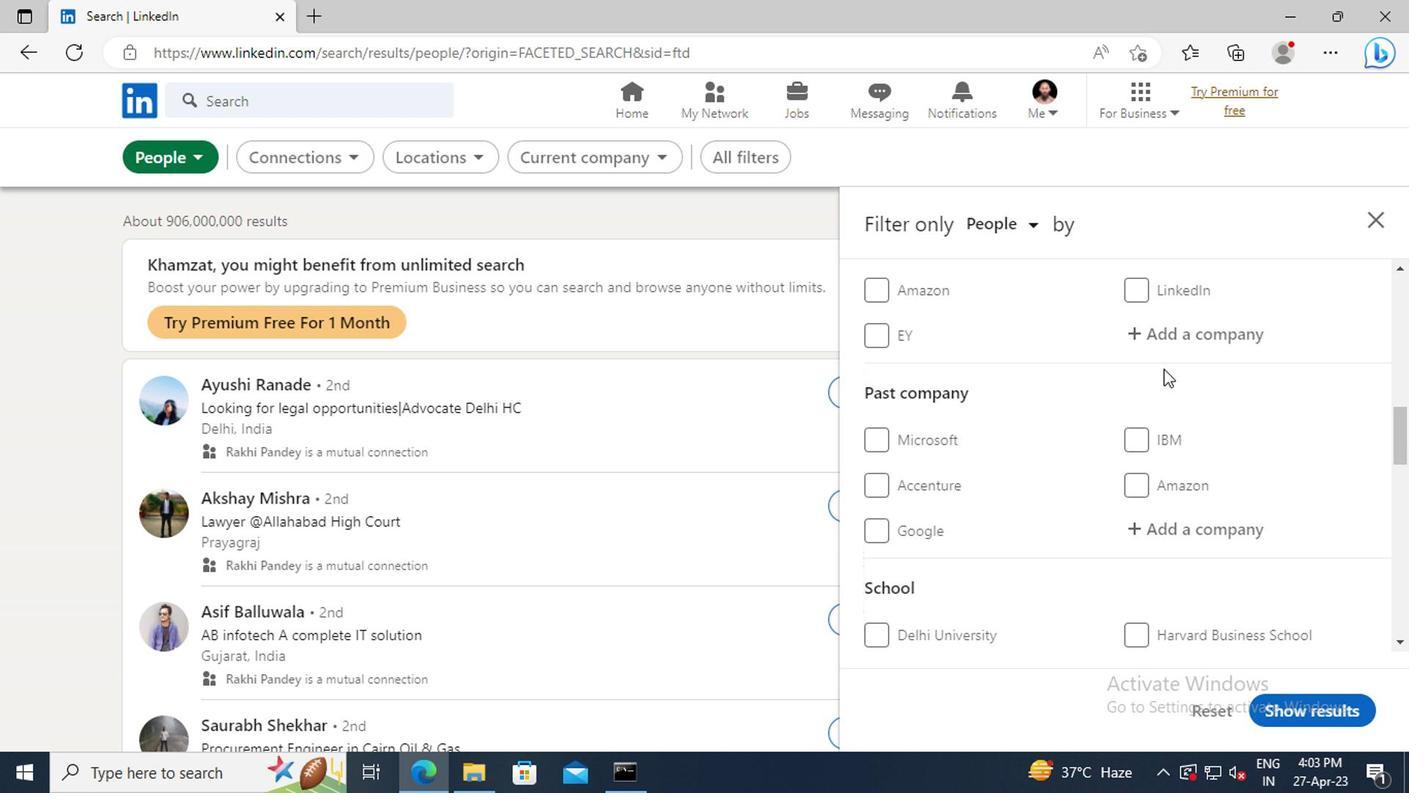 
Action: Mouse scrolled (1159, 368) with delta (0, -1)
Screenshot: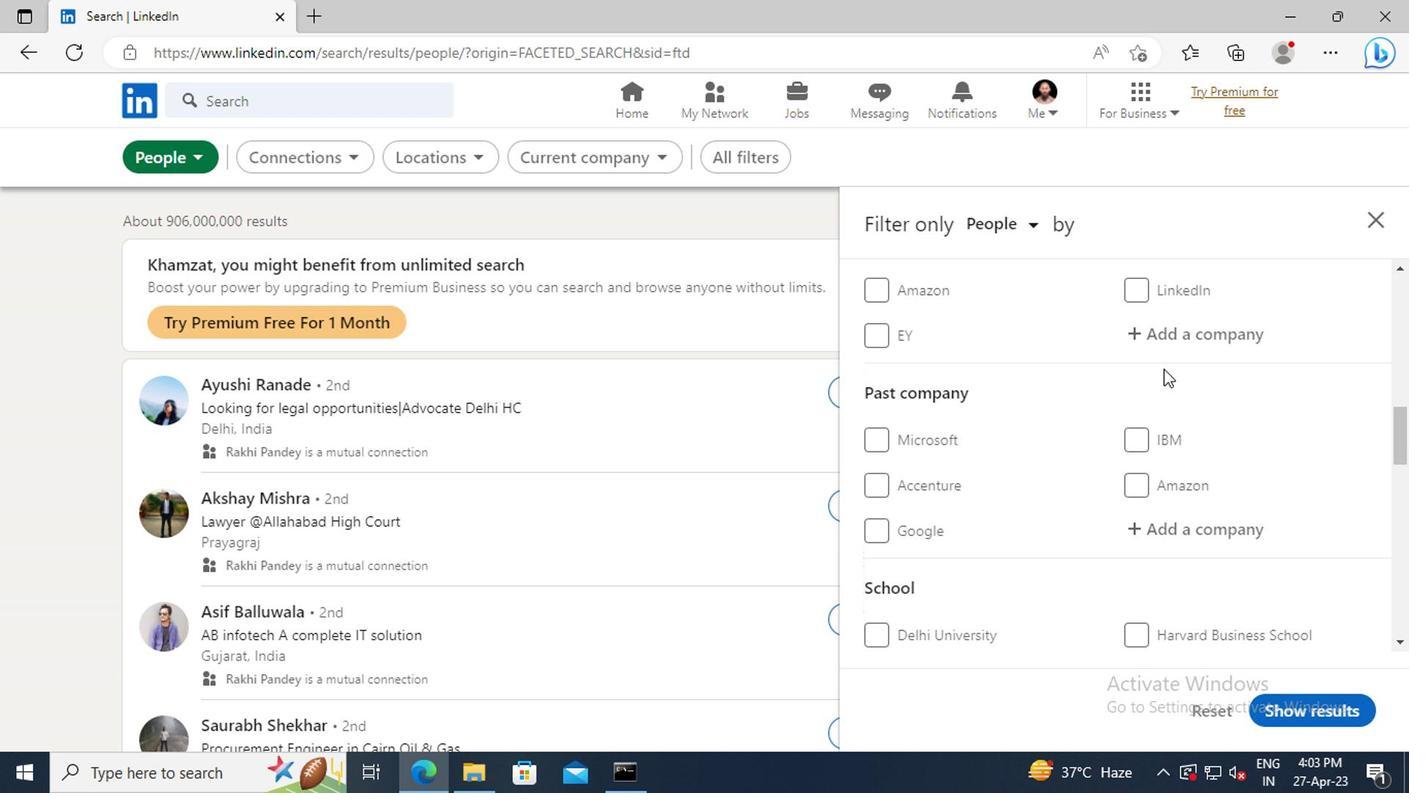 
Action: Mouse scrolled (1159, 368) with delta (0, -1)
Screenshot: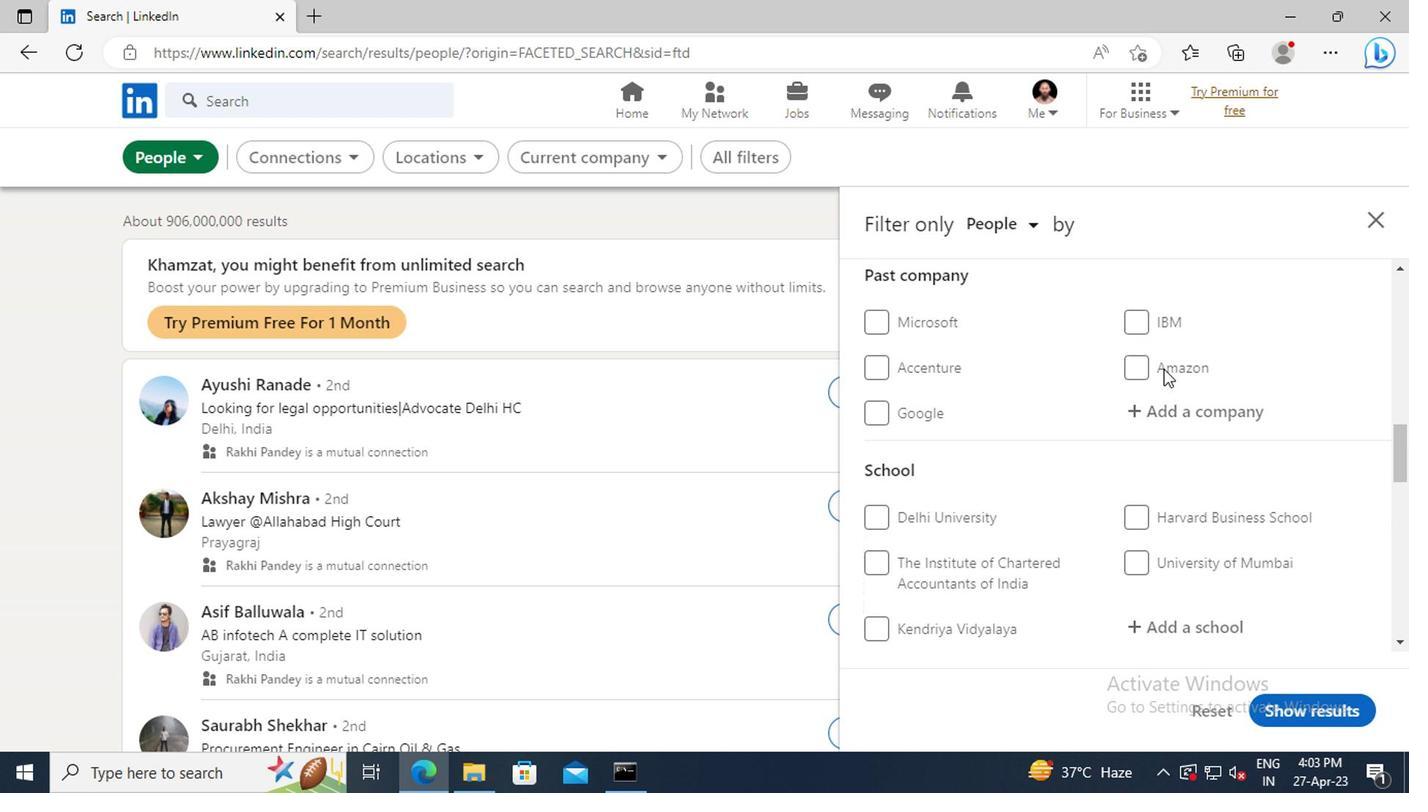 
Action: Mouse scrolled (1159, 368) with delta (0, -1)
Screenshot: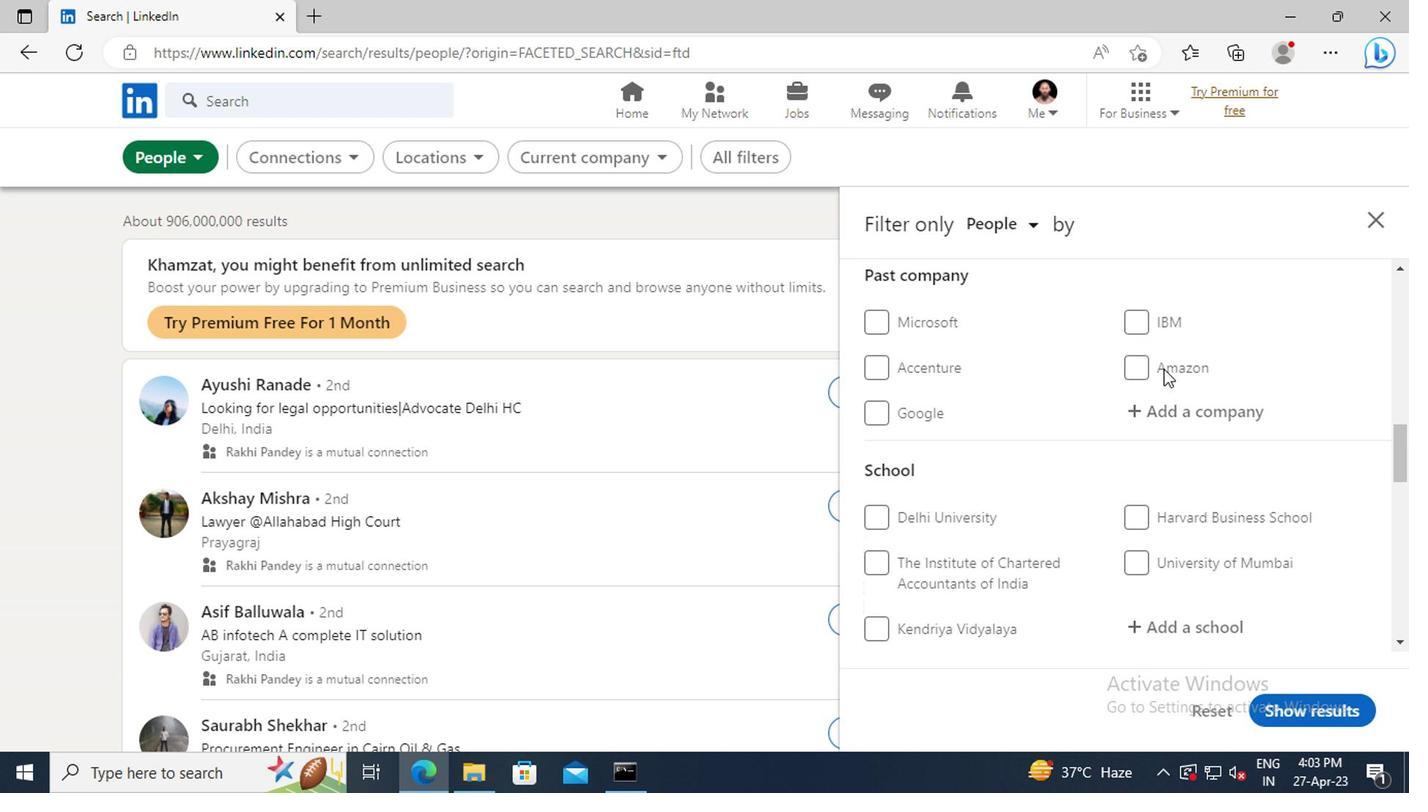 
Action: Mouse moved to (1124, 398)
Screenshot: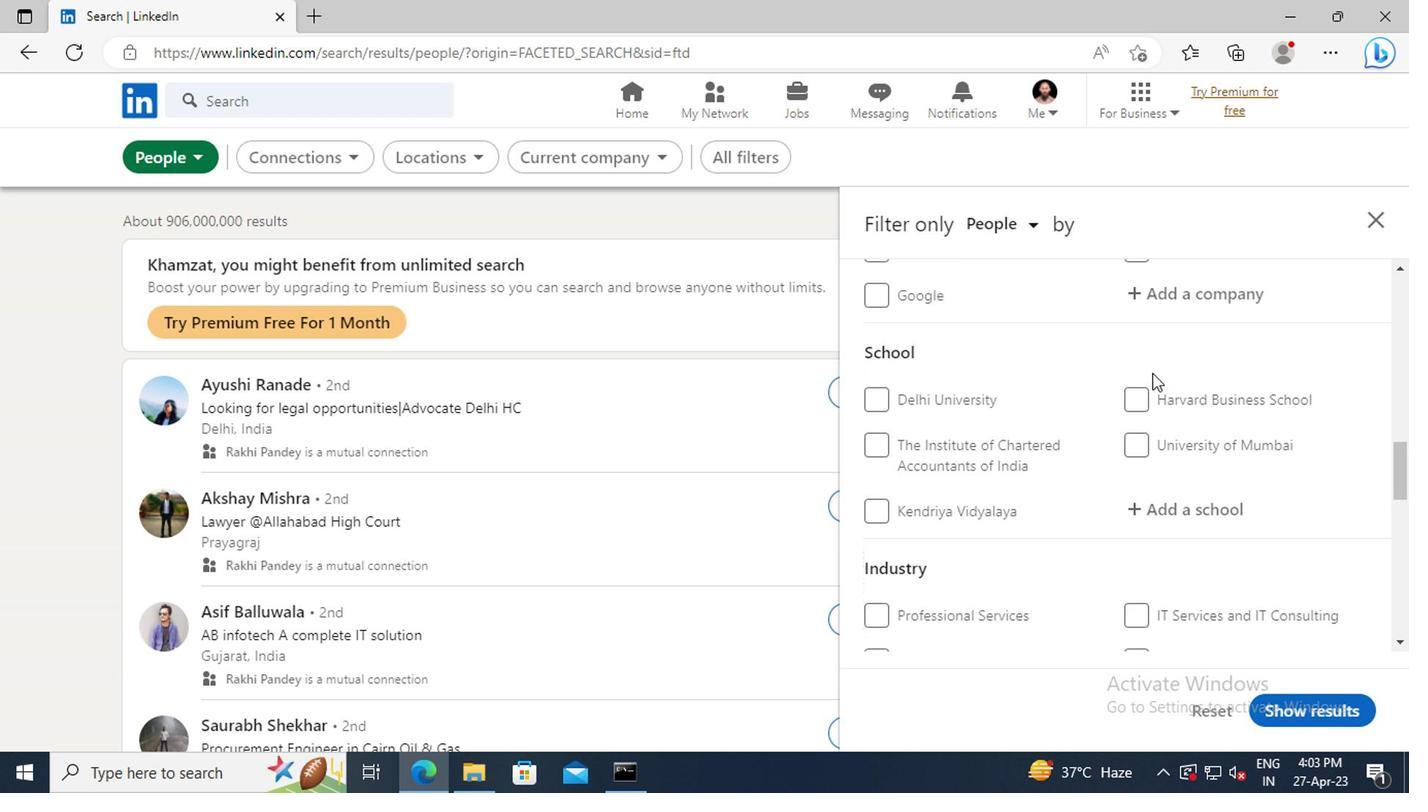 
Action: Mouse scrolled (1124, 398) with delta (0, 0)
Screenshot: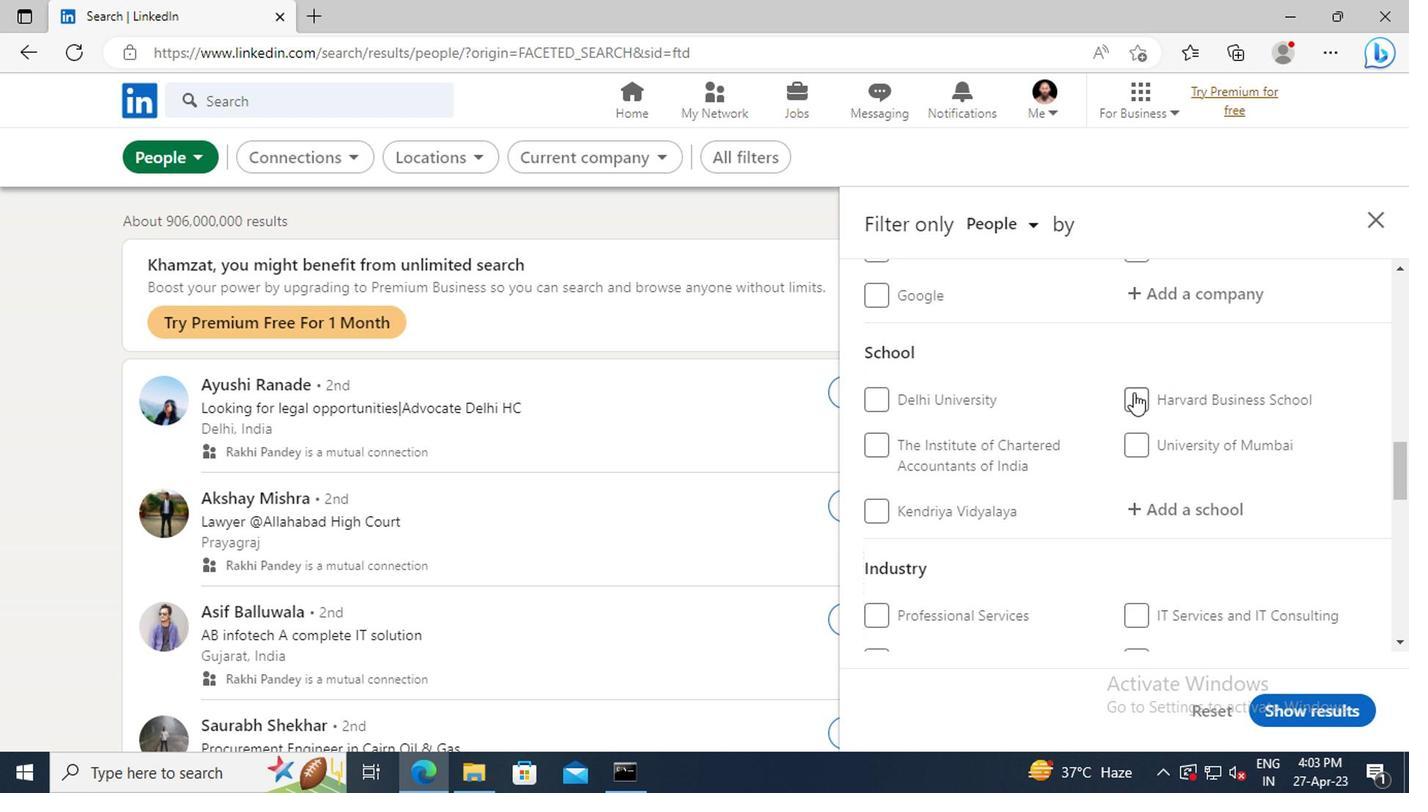 
Action: Mouse scrolled (1124, 398) with delta (0, 0)
Screenshot: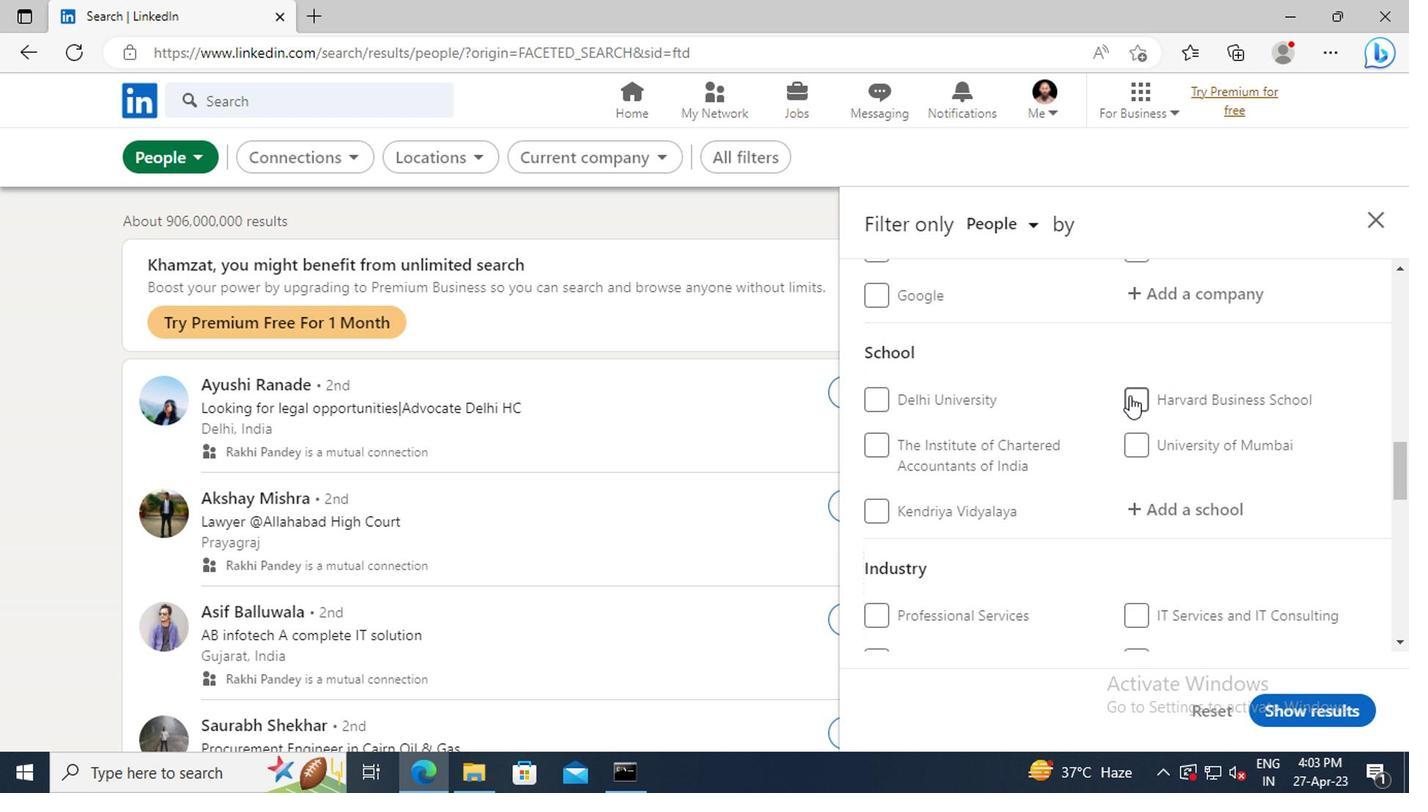 
Action: Mouse scrolled (1124, 398) with delta (0, 0)
Screenshot: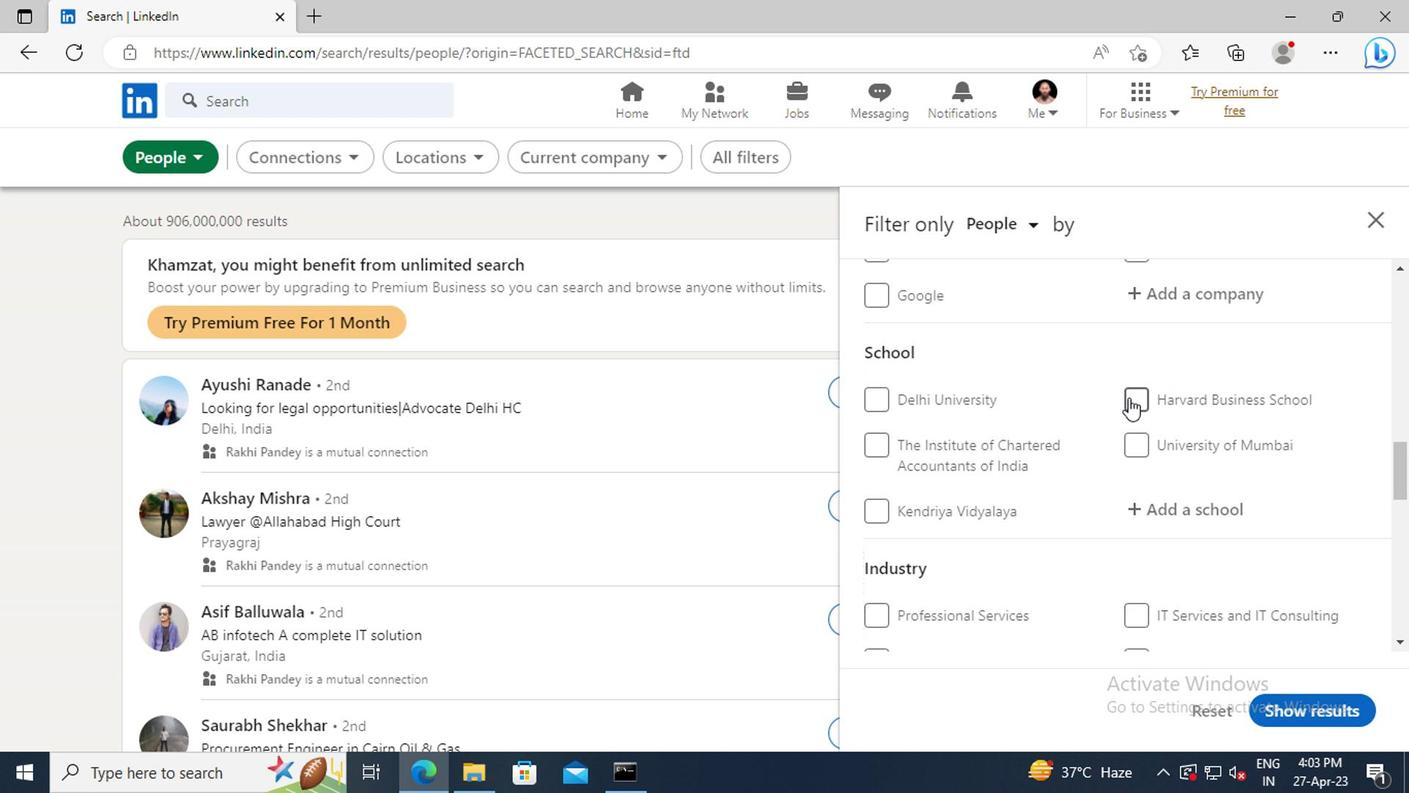 
Action: Mouse scrolled (1124, 398) with delta (0, 0)
Screenshot: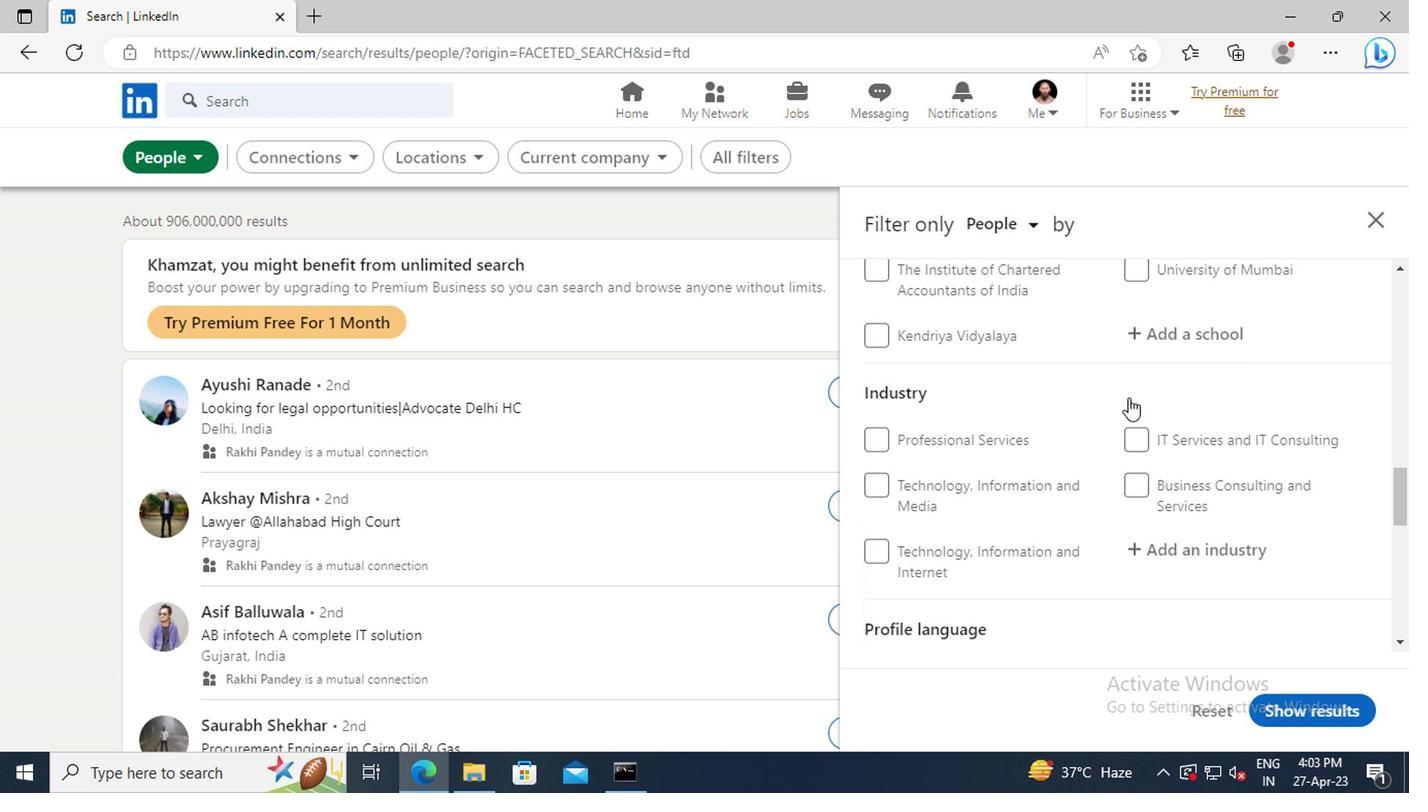 
Action: Mouse scrolled (1124, 398) with delta (0, 0)
Screenshot: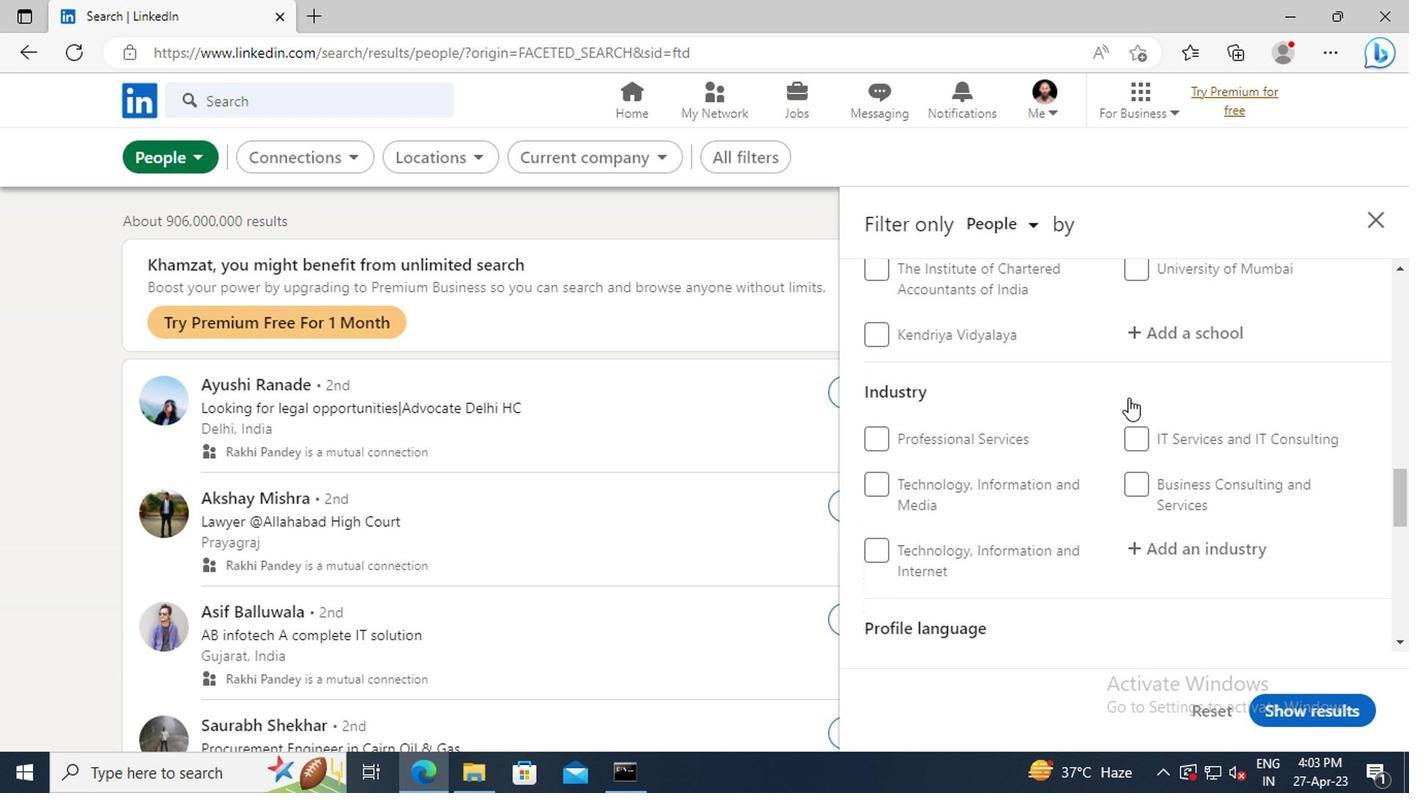 
Action: Mouse scrolled (1124, 398) with delta (0, 0)
Screenshot: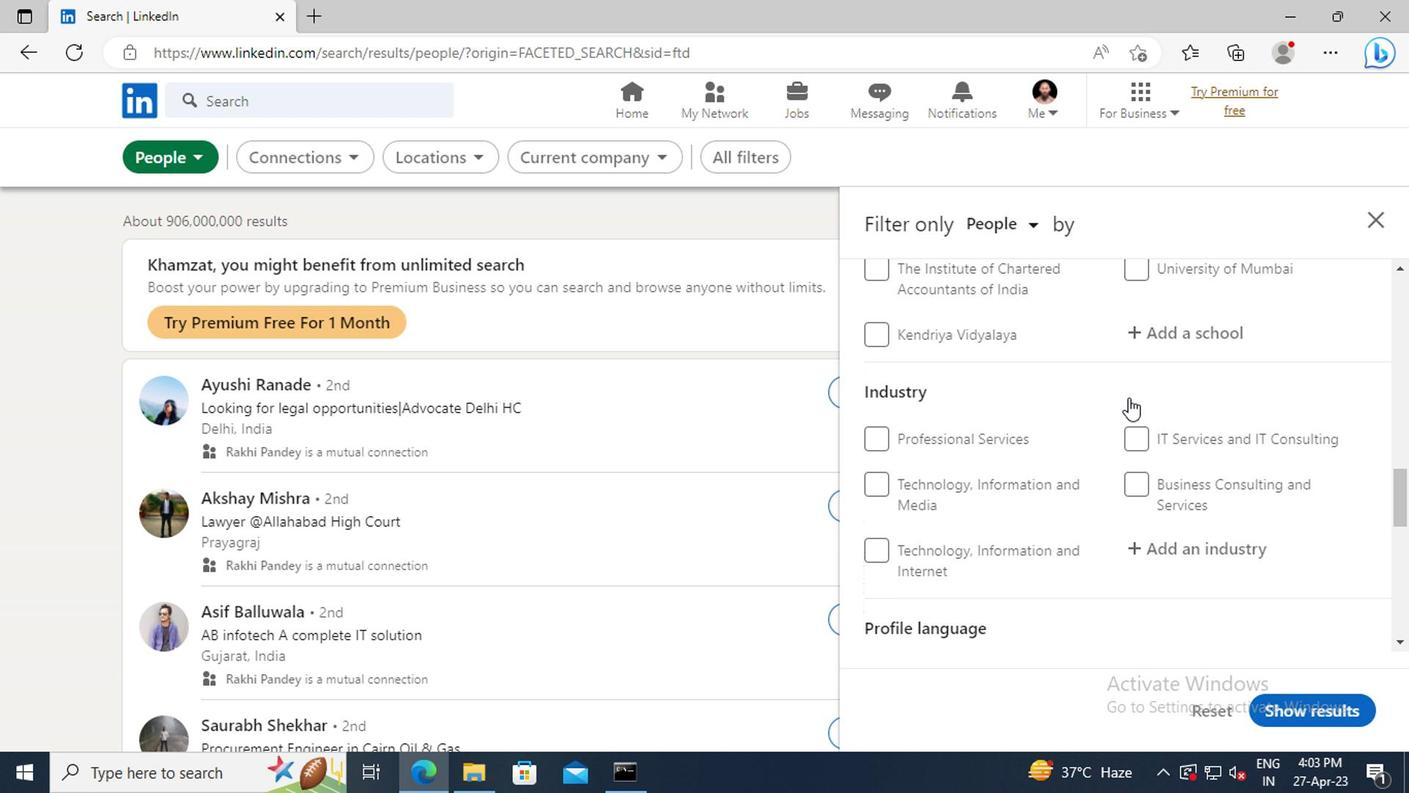 
Action: Mouse scrolled (1124, 398) with delta (0, 0)
Screenshot: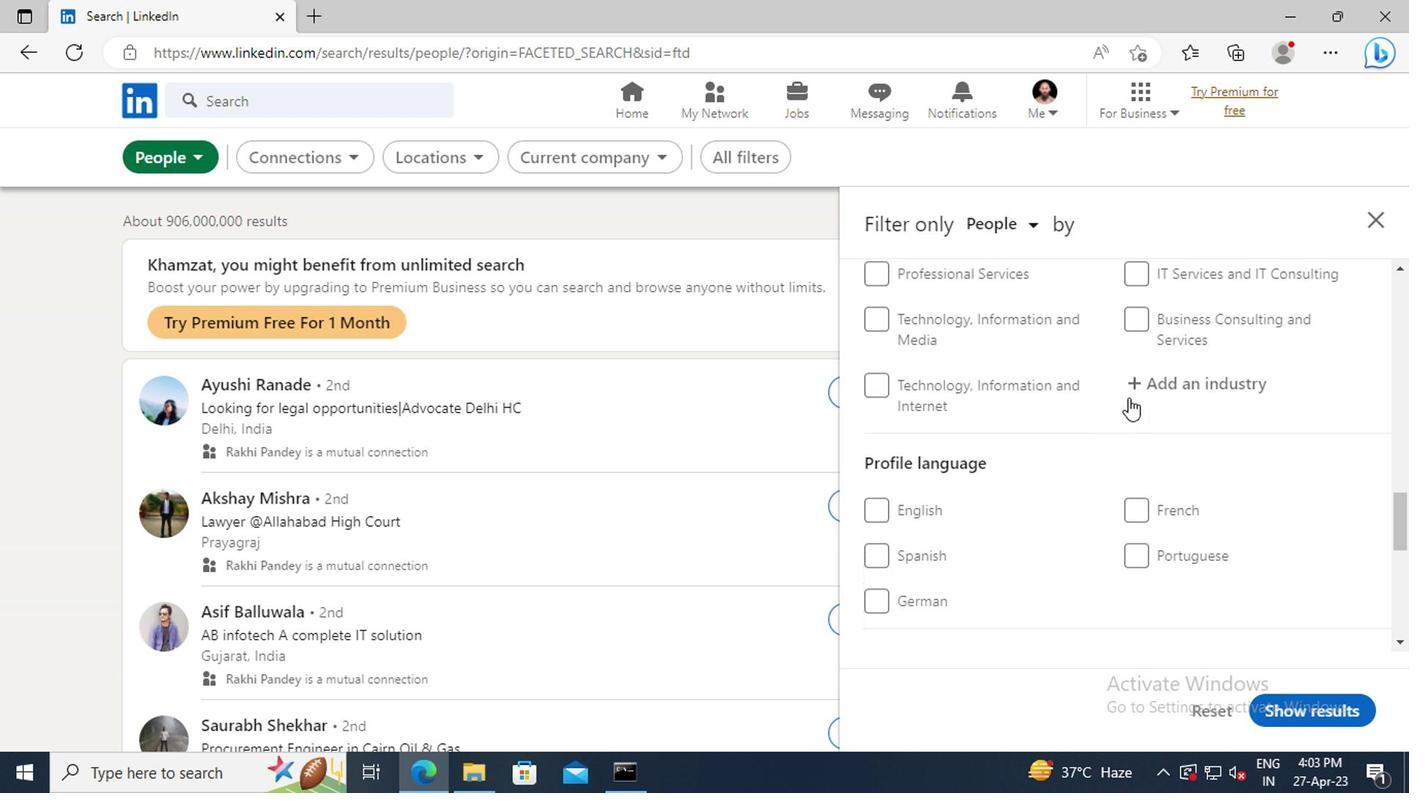 
Action: Mouse moved to (878, 449)
Screenshot: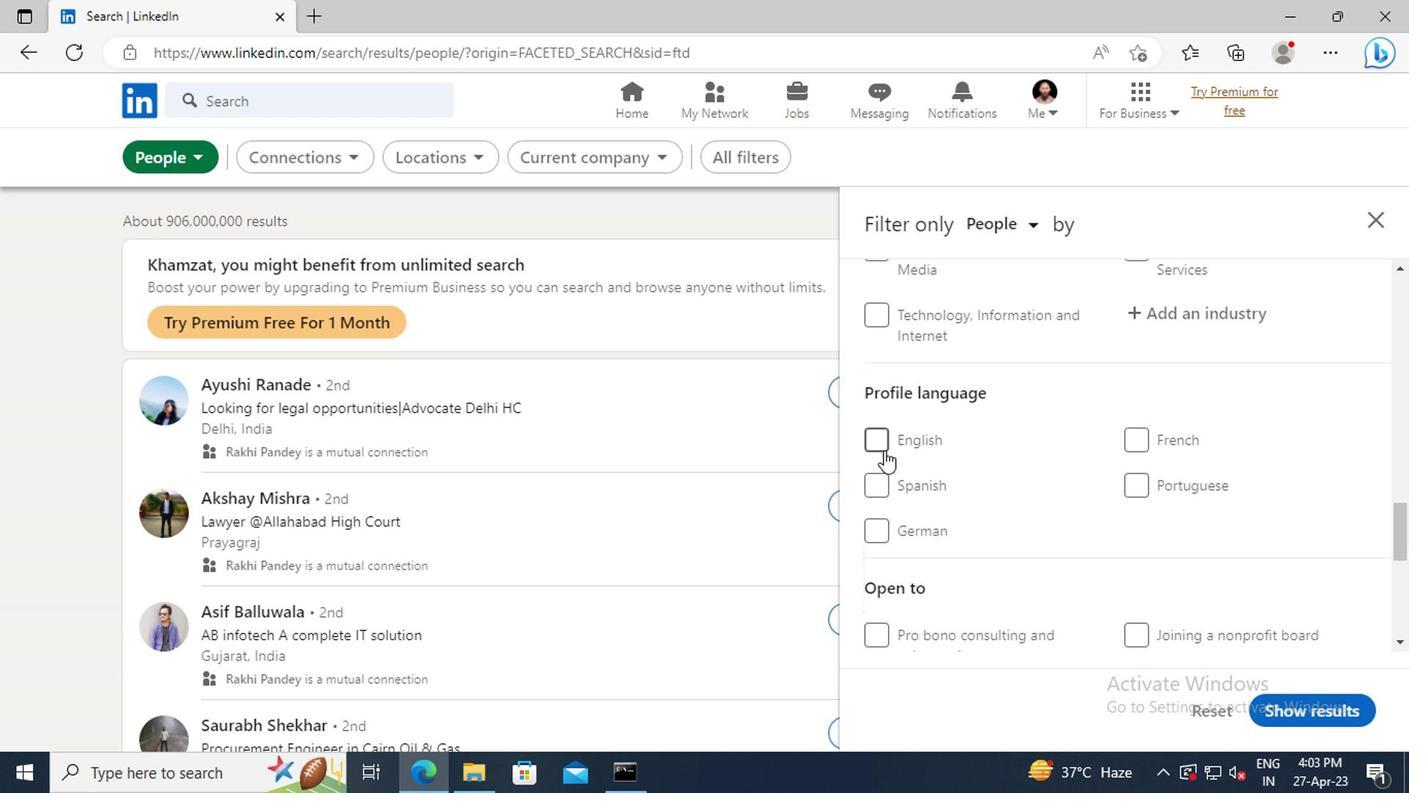 
Action: Mouse pressed left at (878, 449)
Screenshot: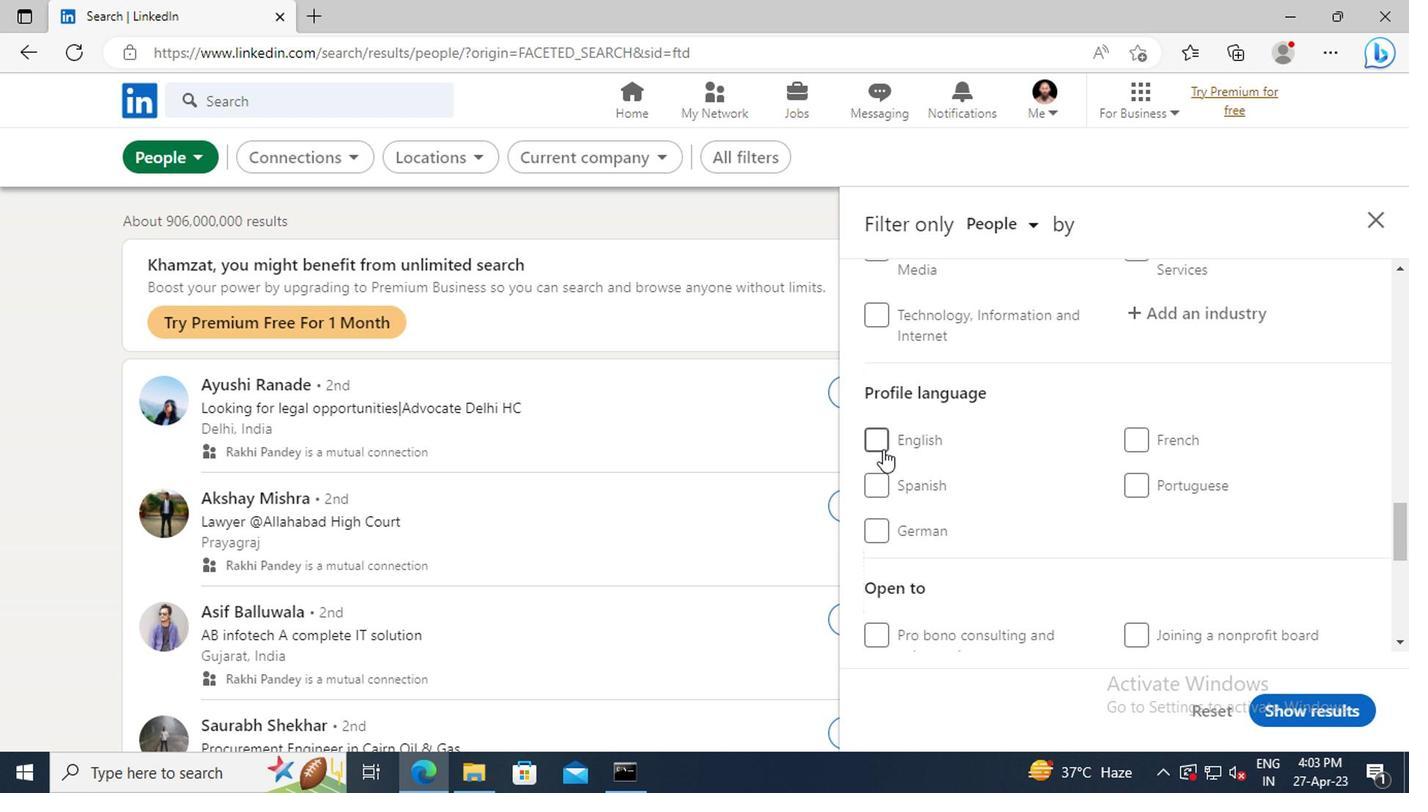 
Action: Mouse moved to (1057, 472)
Screenshot: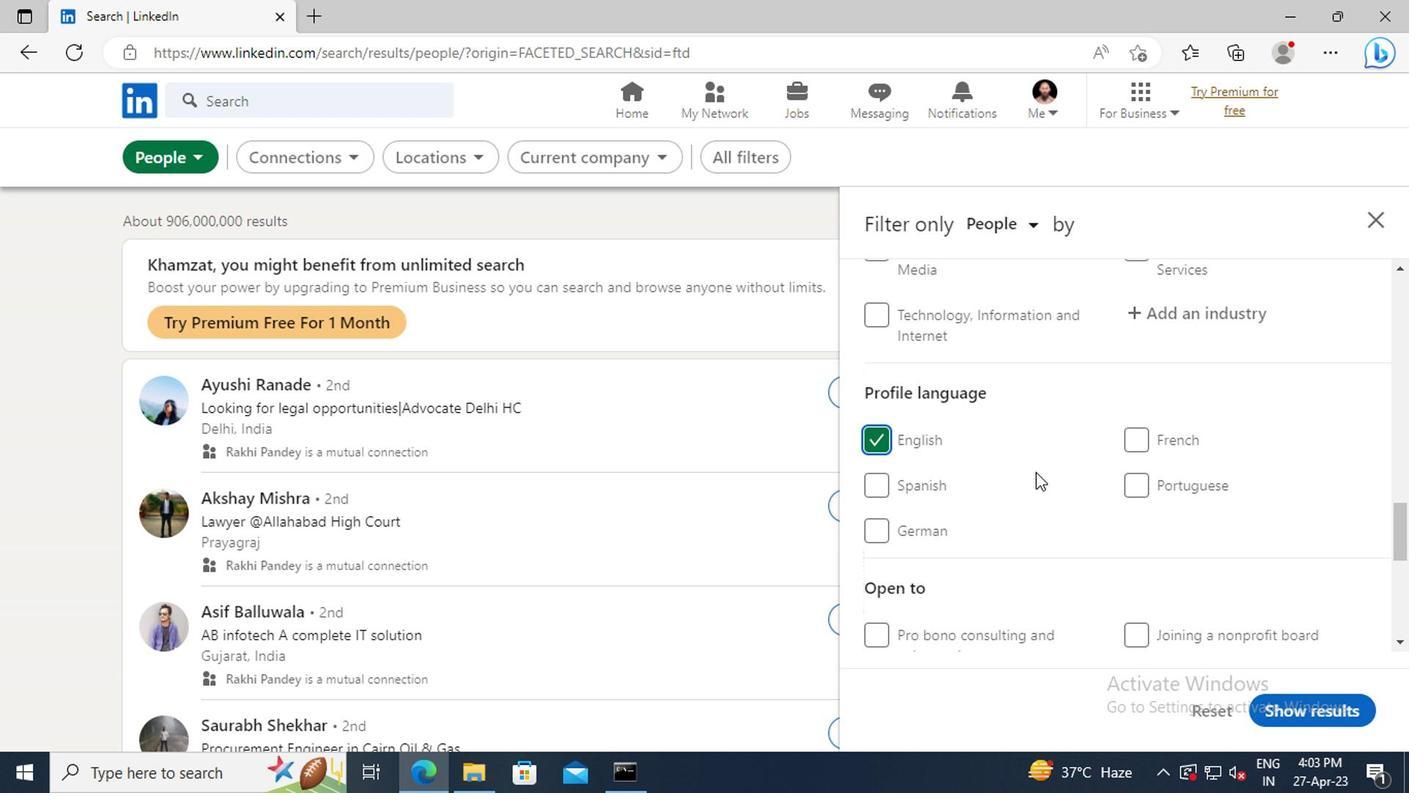 
Action: Mouse scrolled (1057, 474) with delta (0, 1)
Screenshot: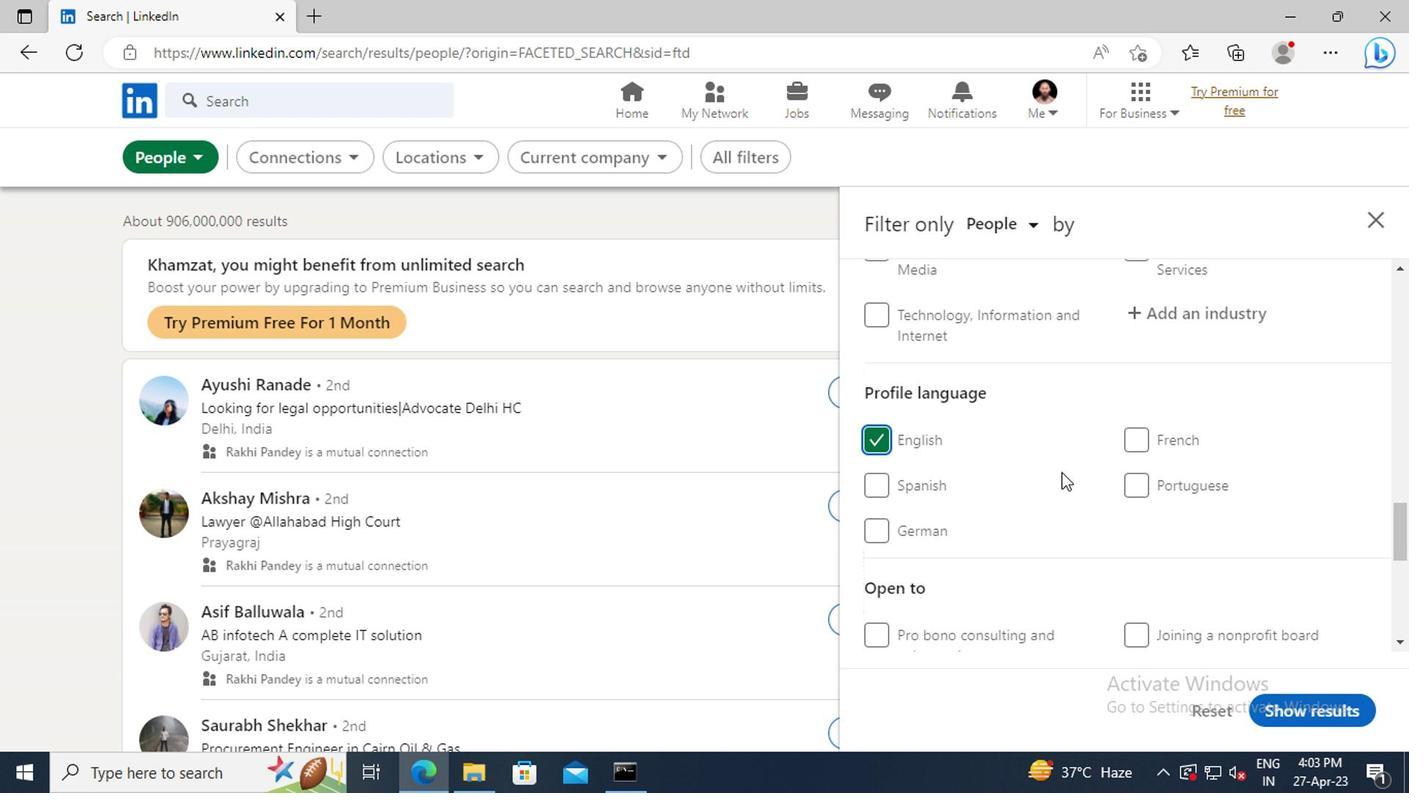 
Action: Mouse scrolled (1057, 474) with delta (0, 1)
Screenshot: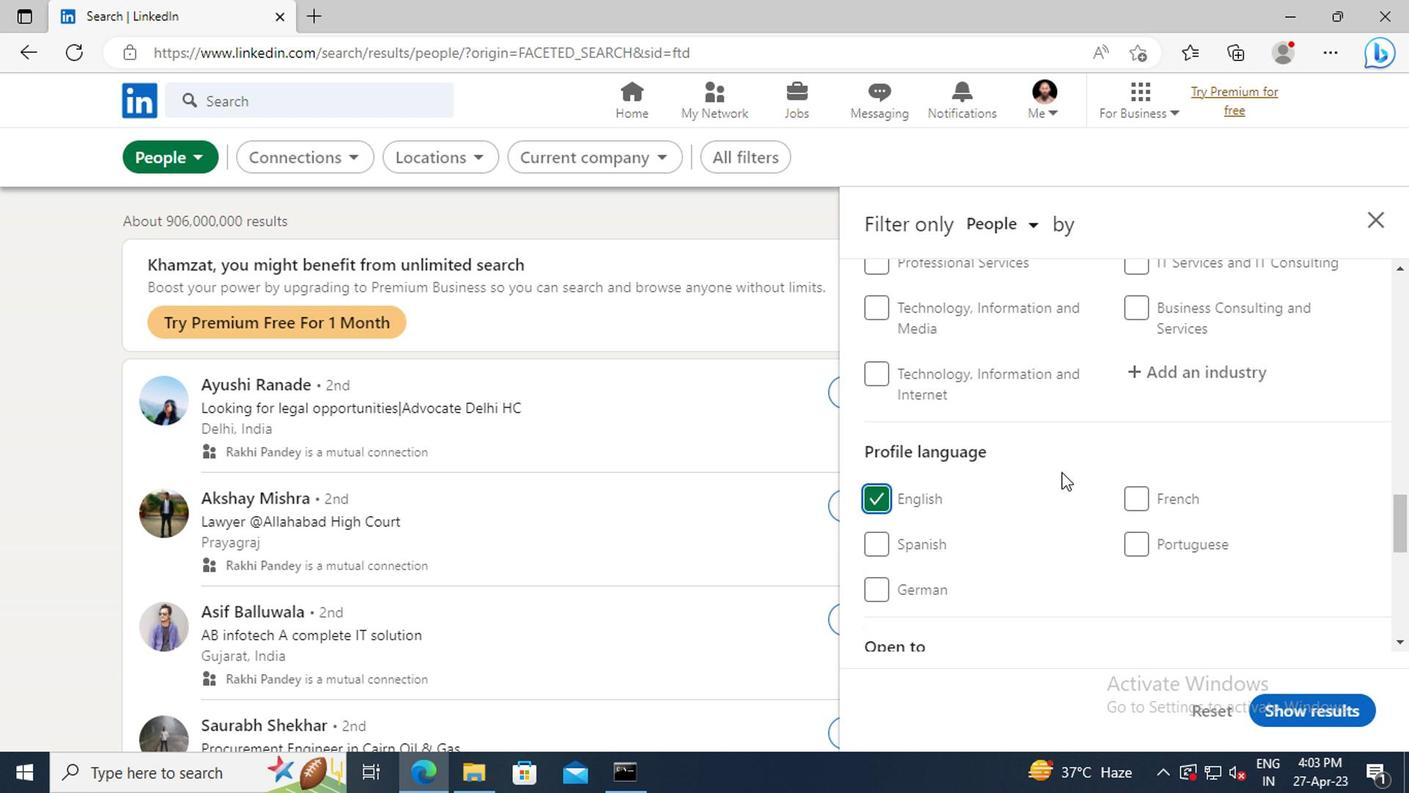 
Action: Mouse scrolled (1057, 474) with delta (0, 1)
Screenshot: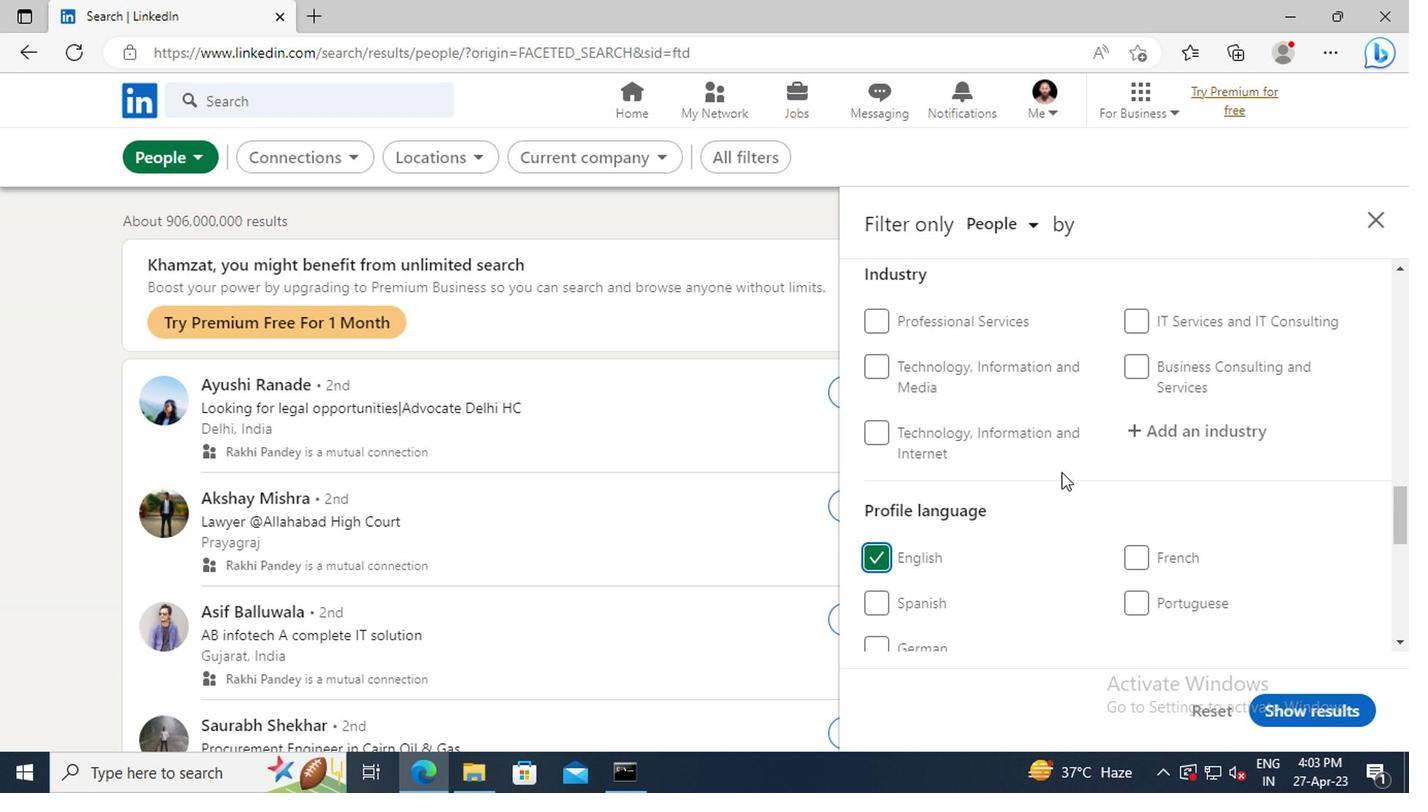 
Action: Mouse scrolled (1057, 474) with delta (0, 1)
Screenshot: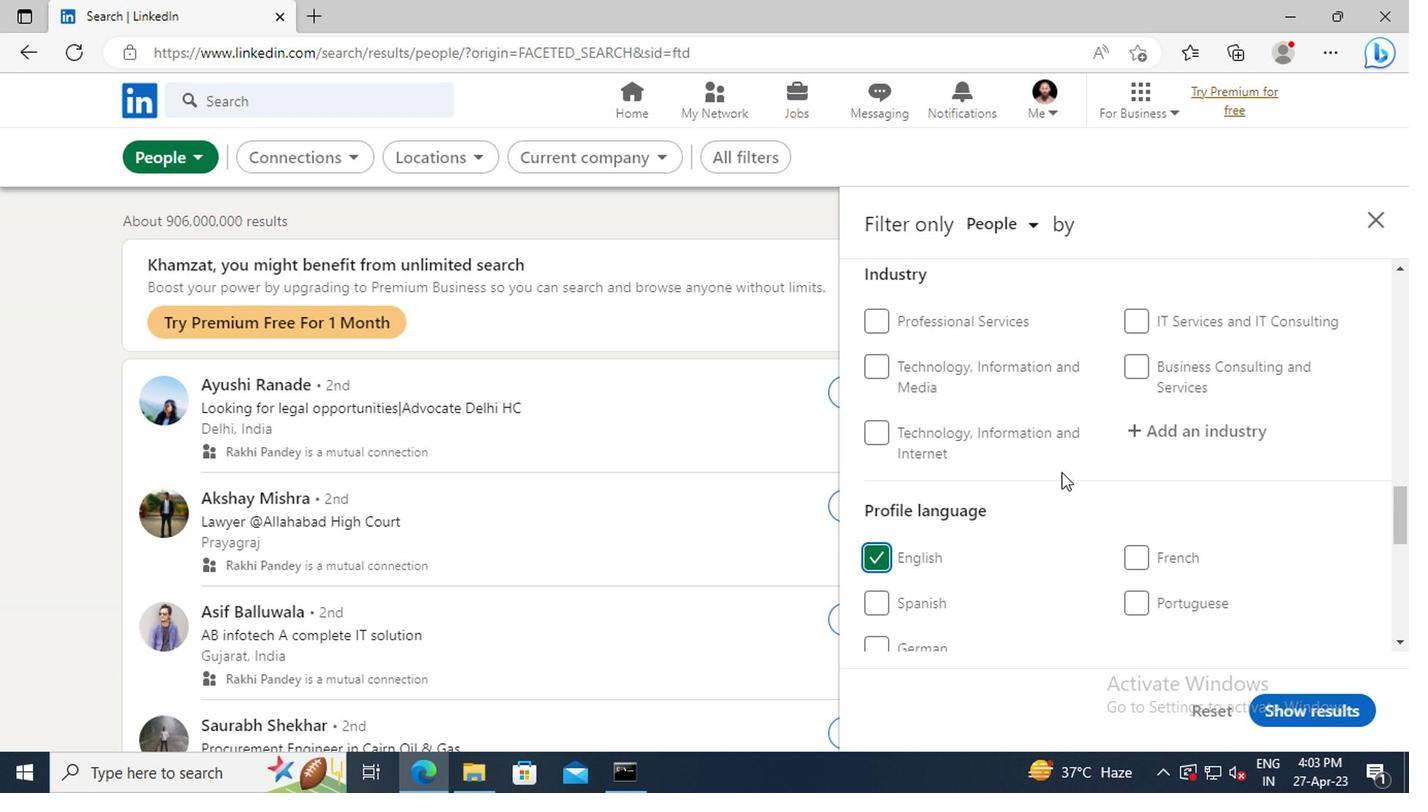 
Action: Mouse scrolled (1057, 474) with delta (0, 1)
Screenshot: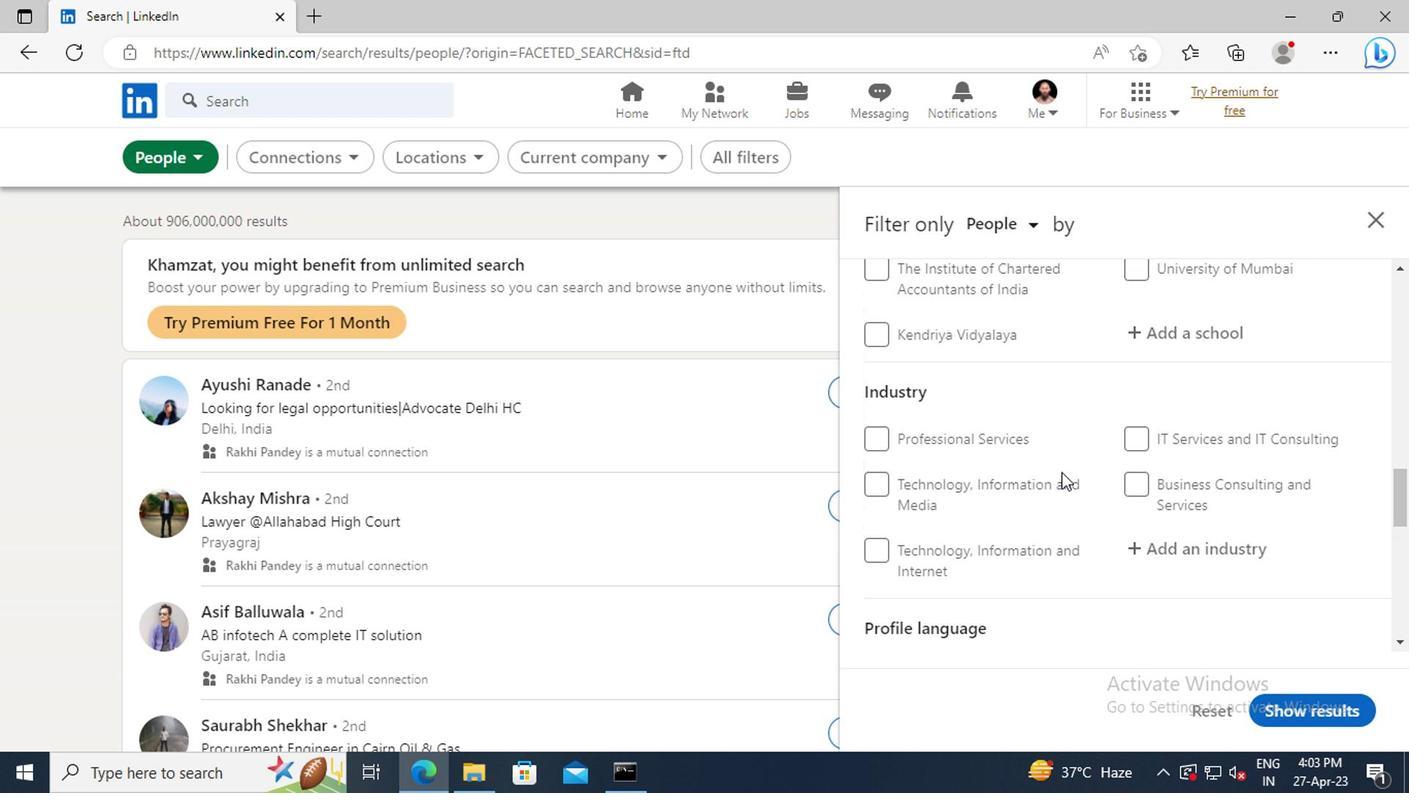 
Action: Mouse scrolled (1057, 474) with delta (0, 1)
Screenshot: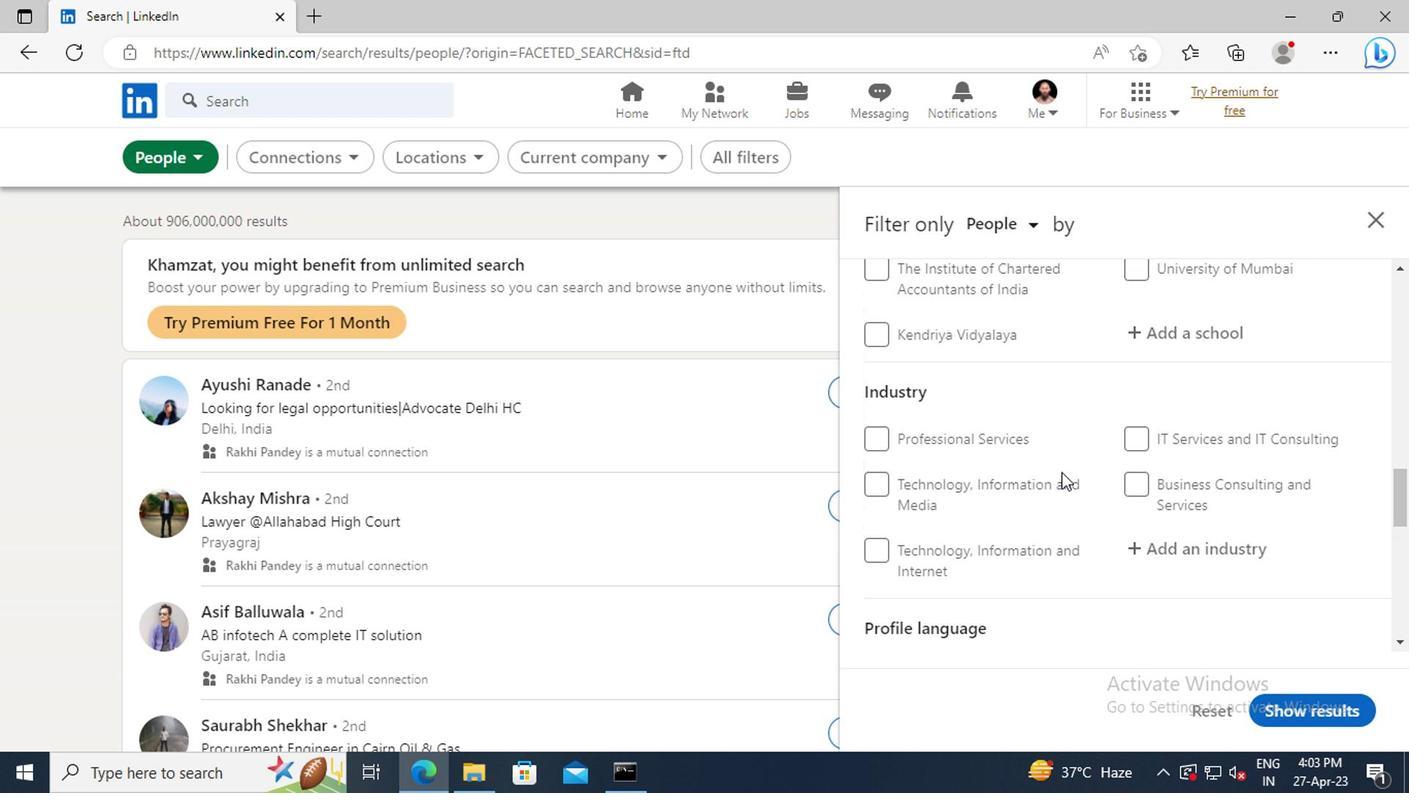 
Action: Mouse scrolled (1057, 474) with delta (0, 1)
Screenshot: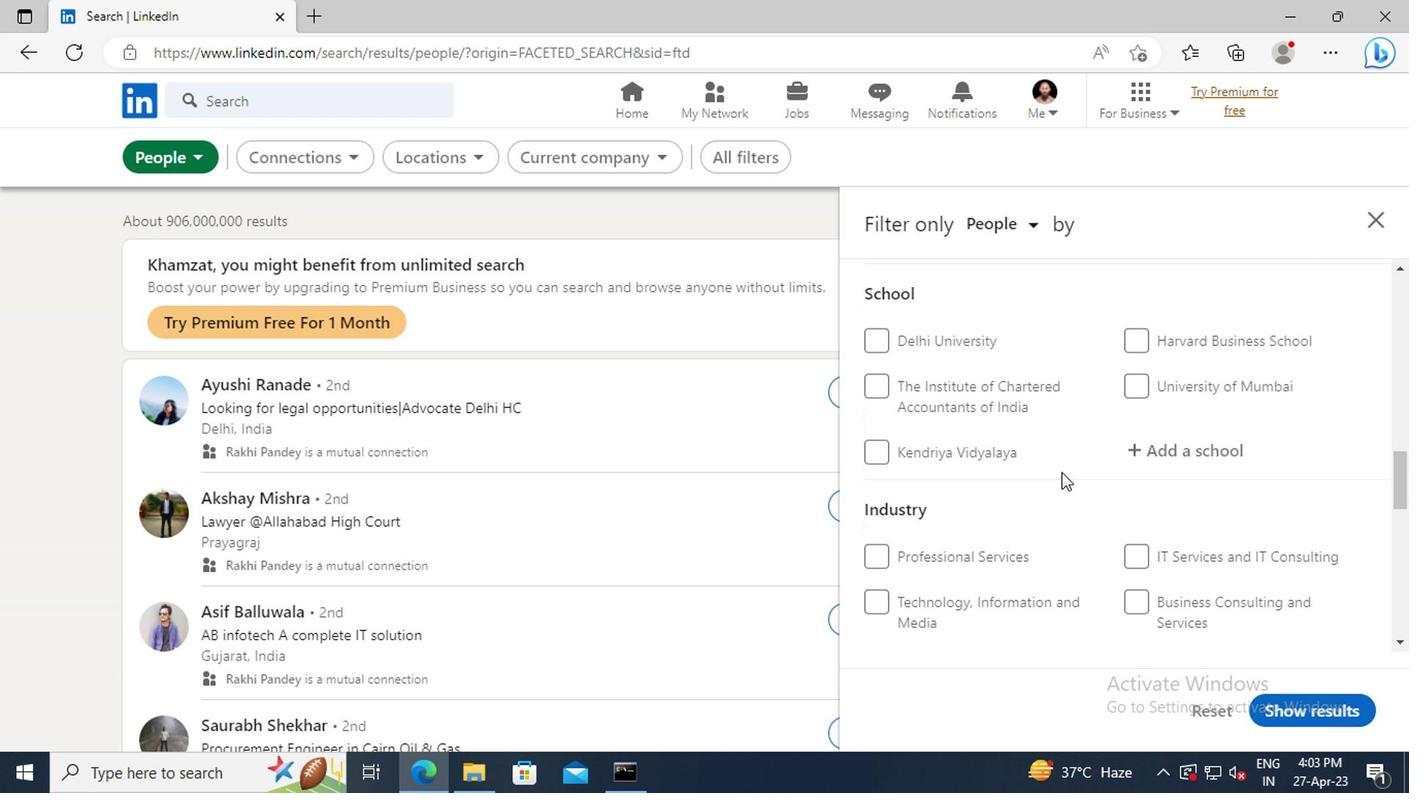
Action: Mouse scrolled (1057, 474) with delta (0, 1)
Screenshot: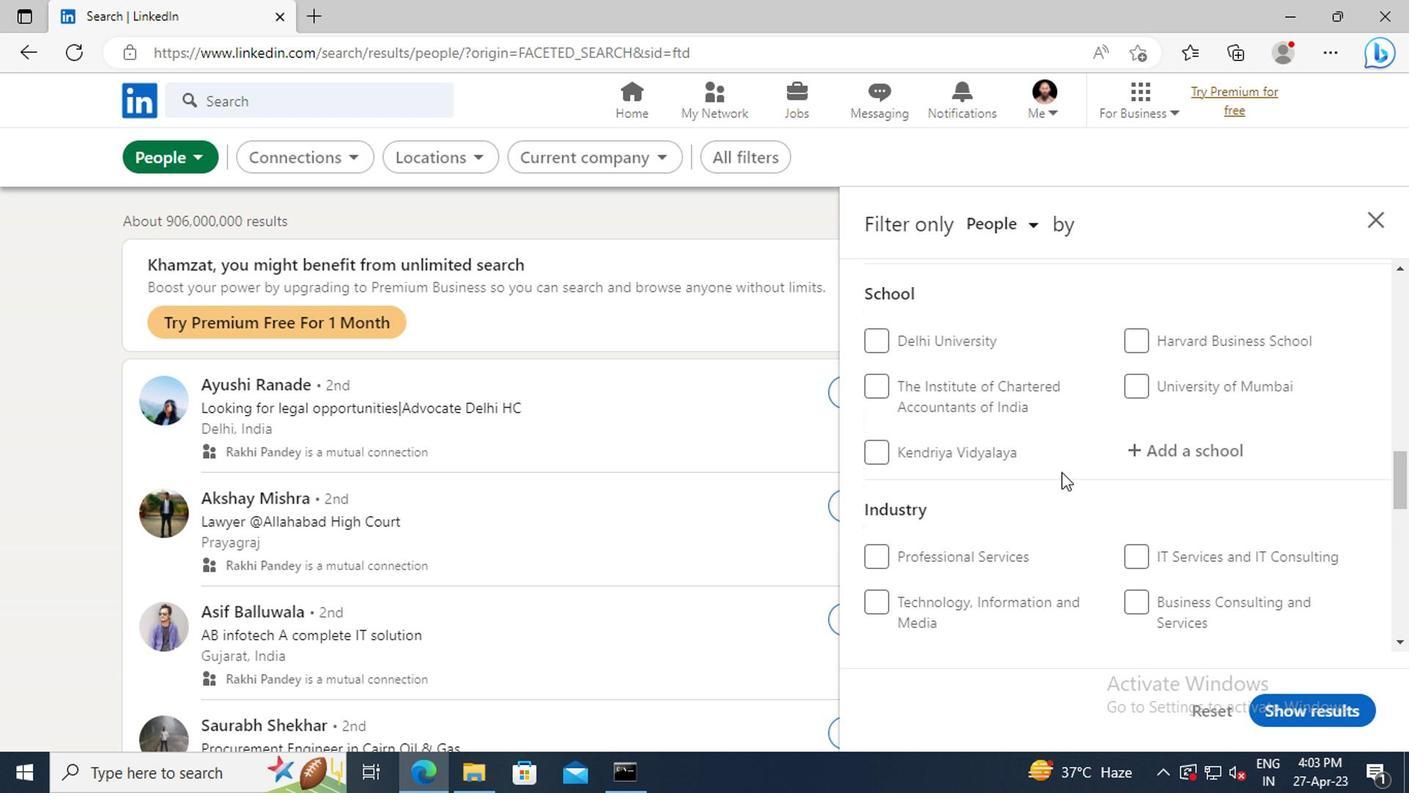 
Action: Mouse scrolled (1057, 474) with delta (0, 1)
Screenshot: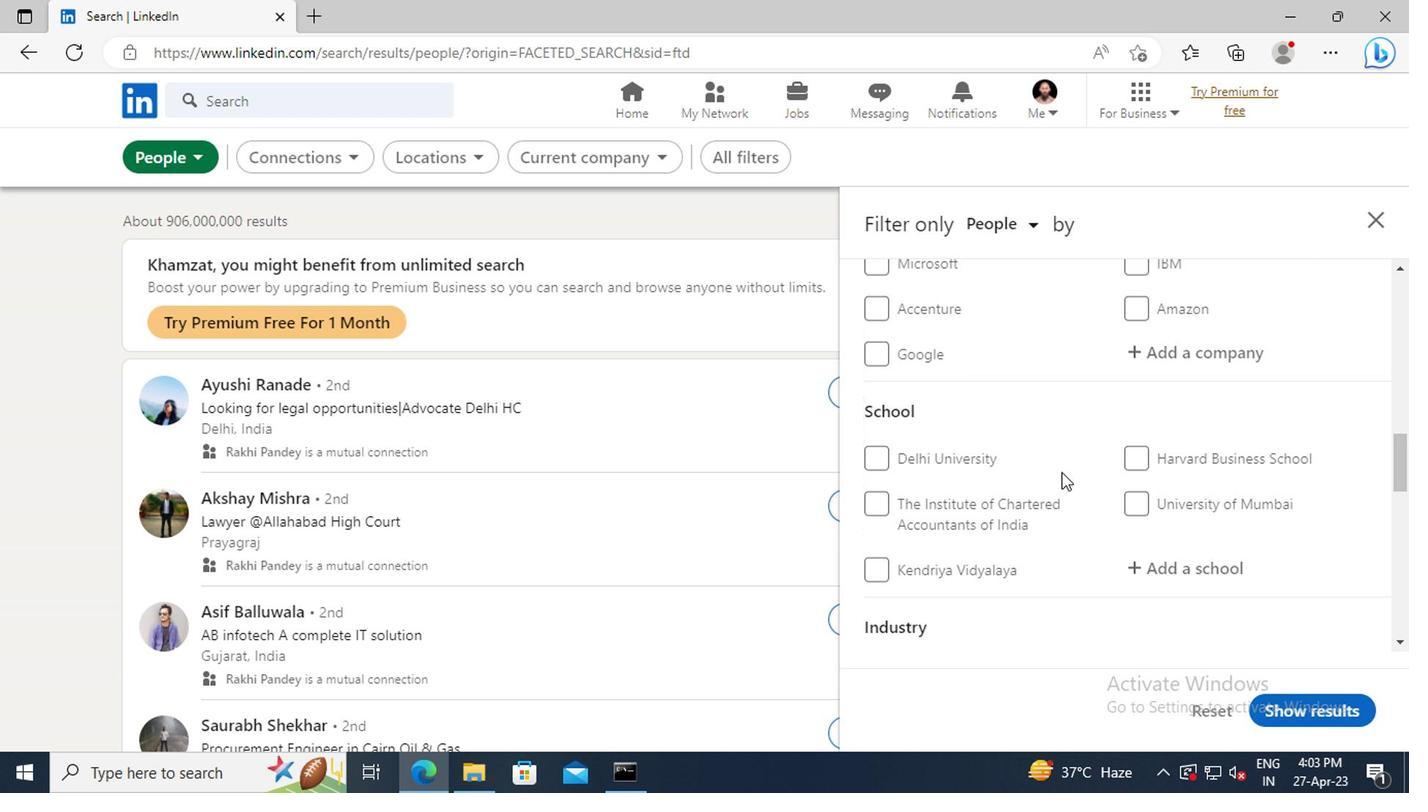 
Action: Mouse scrolled (1057, 474) with delta (0, 1)
Screenshot: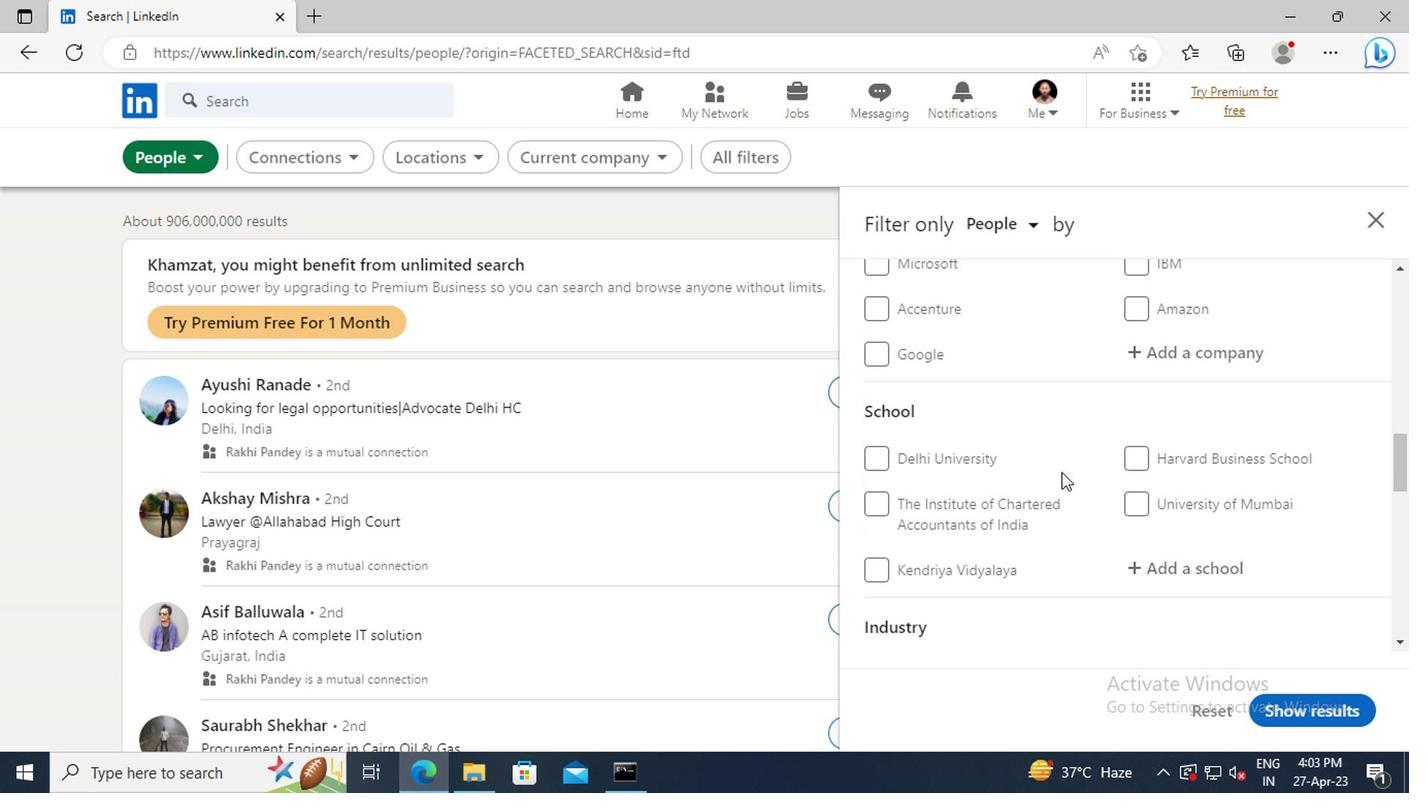 
Action: Mouse scrolled (1057, 474) with delta (0, 1)
Screenshot: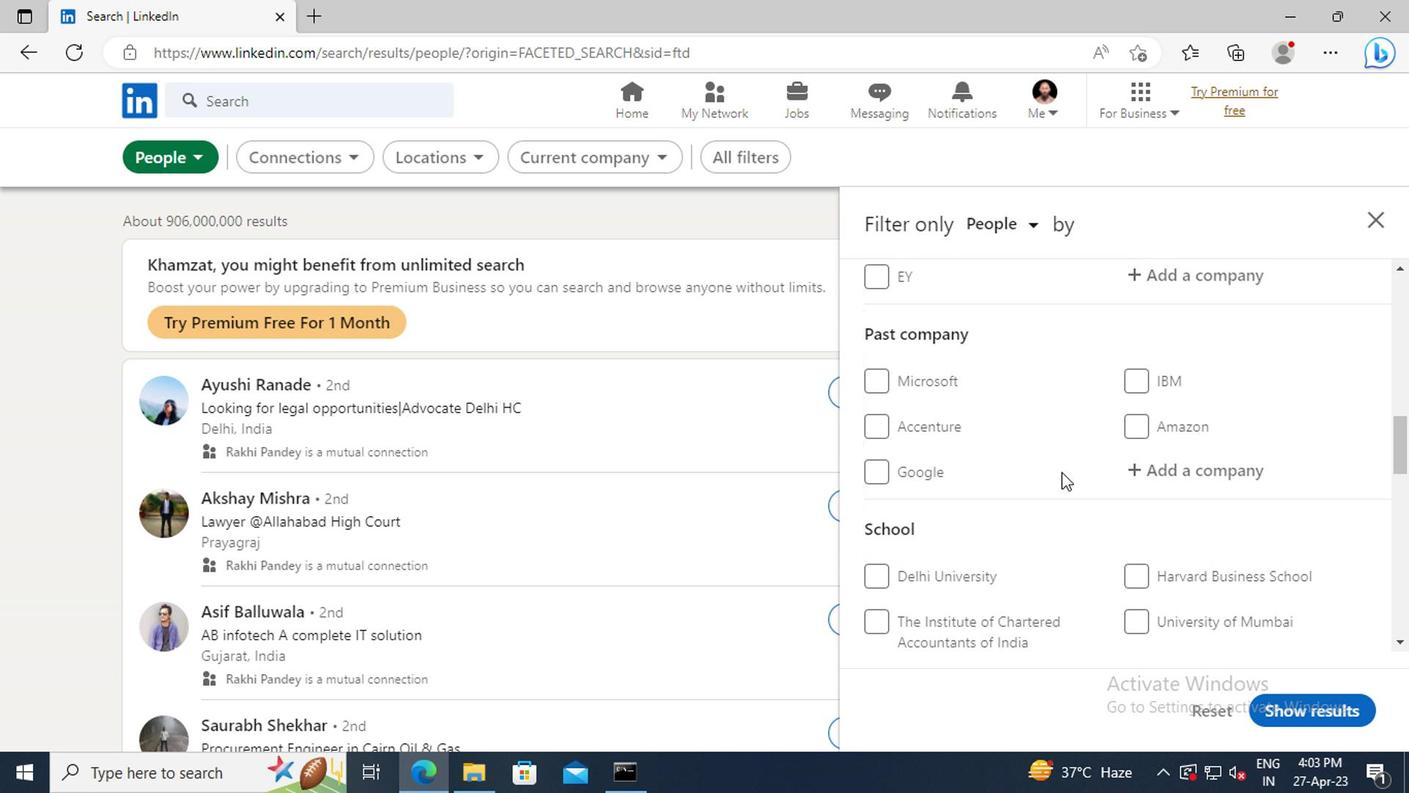 
Action: Mouse scrolled (1057, 474) with delta (0, 1)
Screenshot: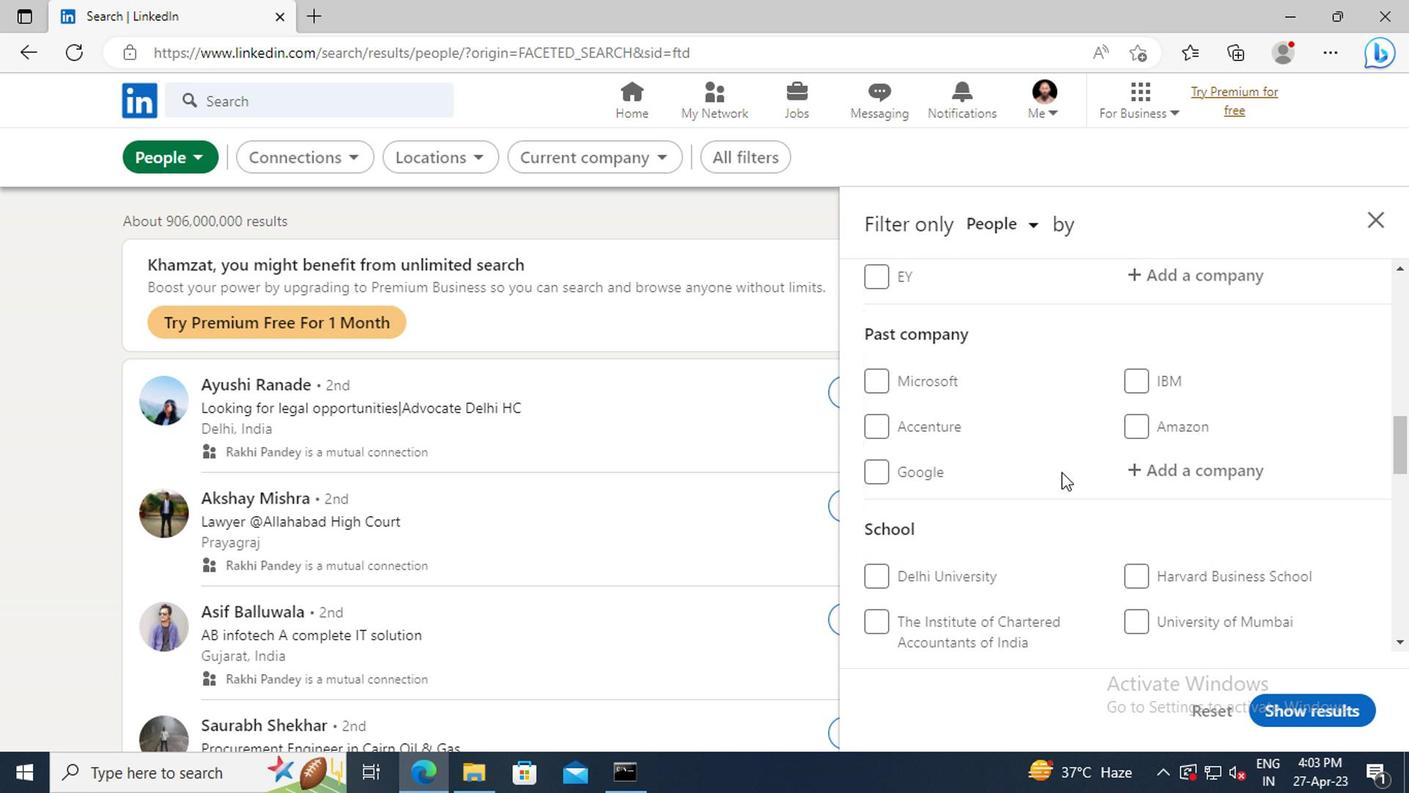 
Action: Mouse scrolled (1057, 474) with delta (0, 1)
Screenshot: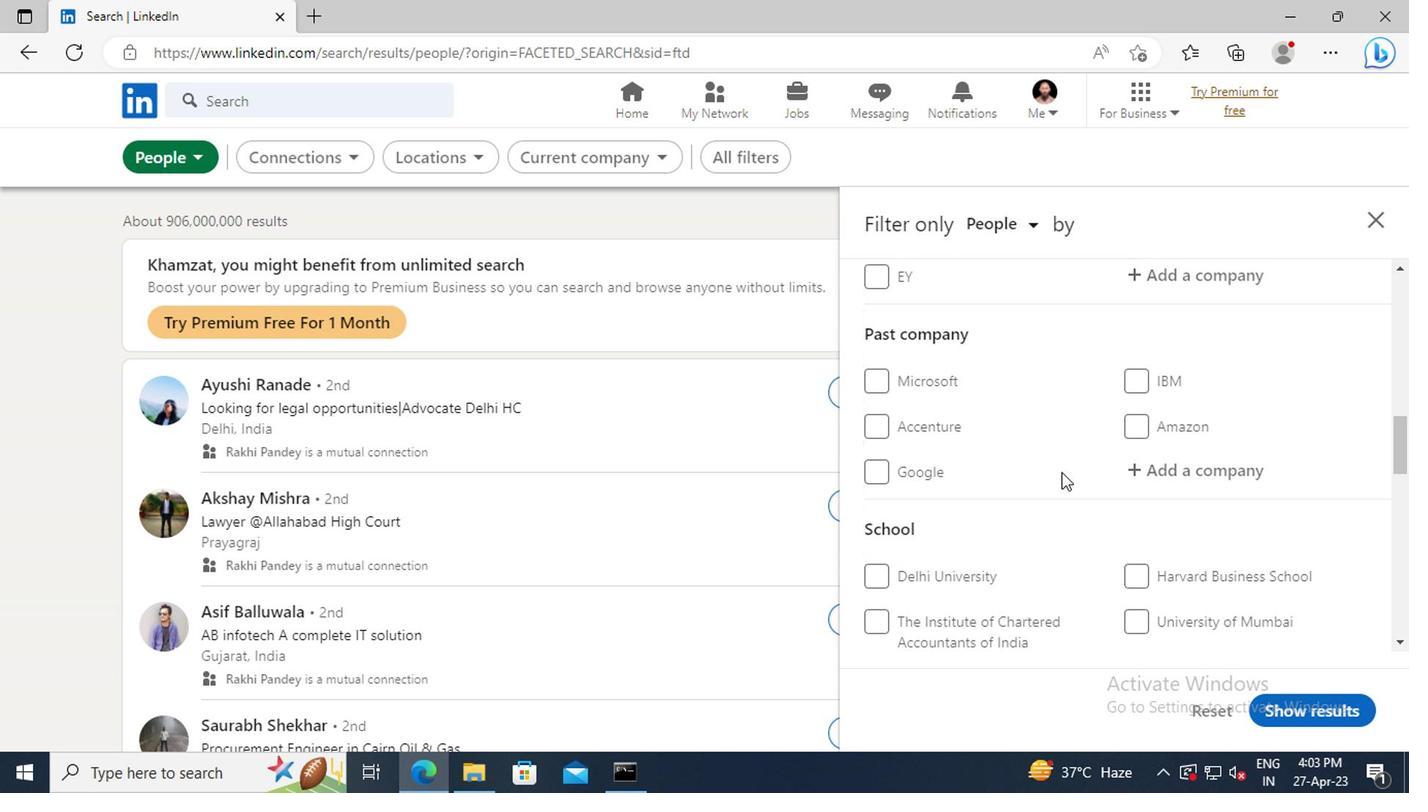 
Action: Mouse moved to (1147, 458)
Screenshot: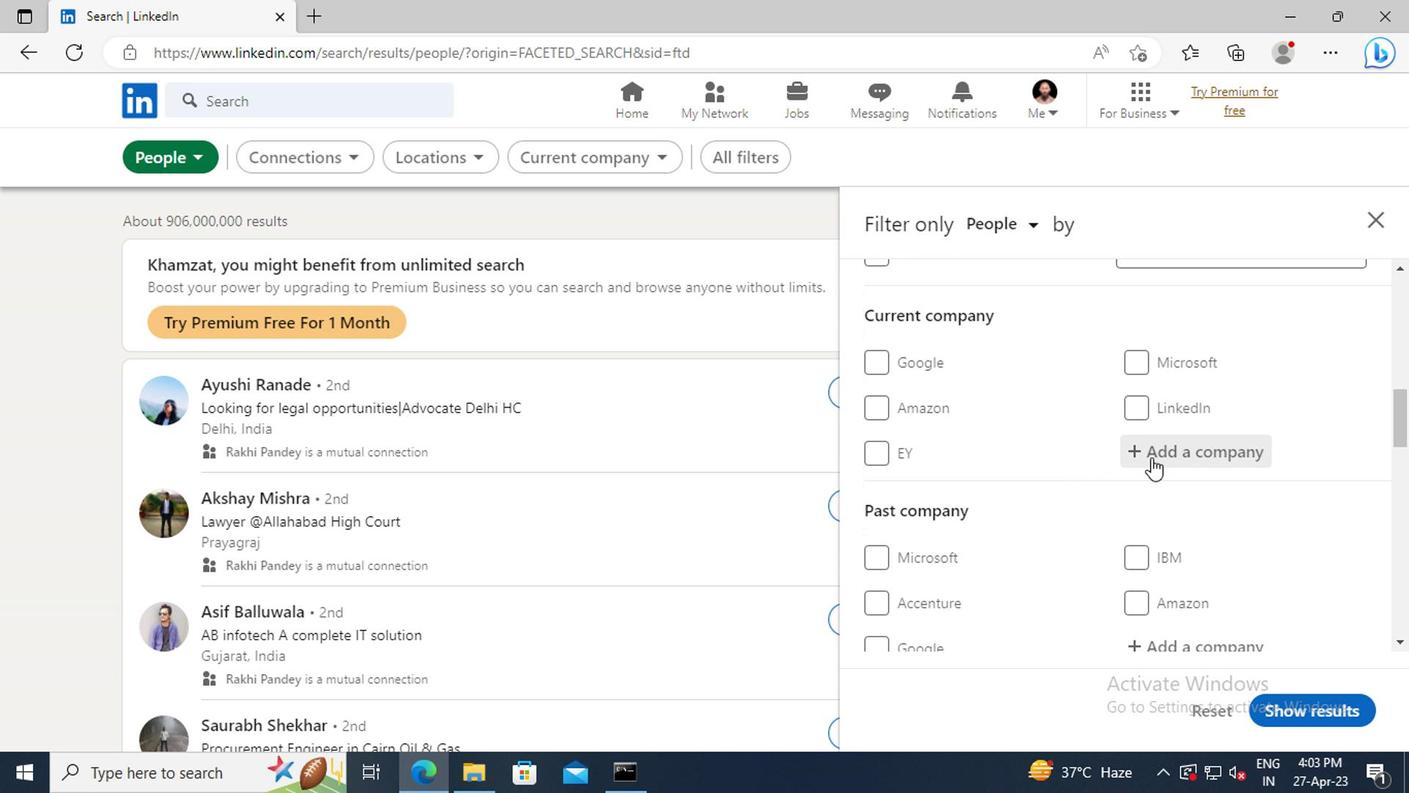 
Action: Mouse pressed left at (1147, 458)
Screenshot: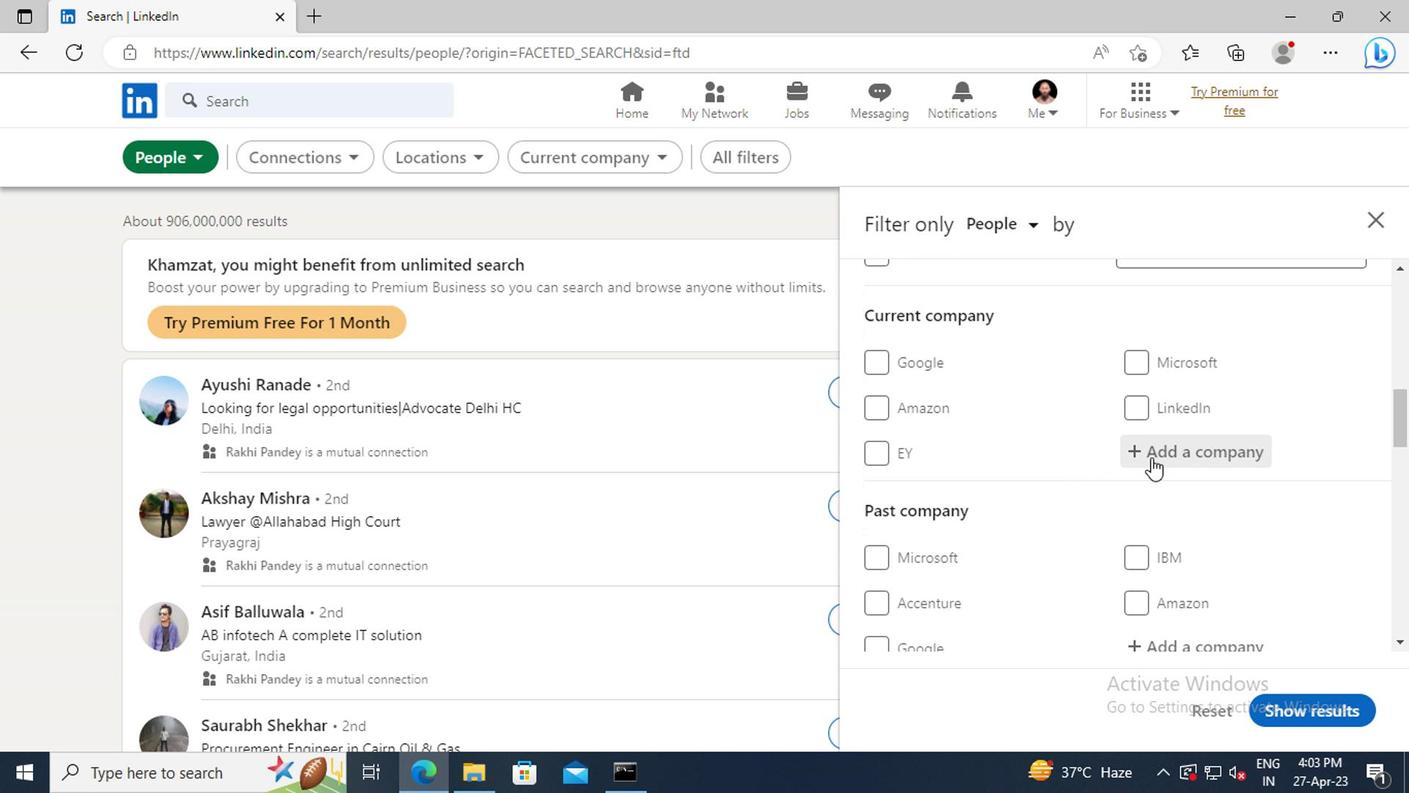 
Action: Key pressed <Key.shift>ELEVATE
Screenshot: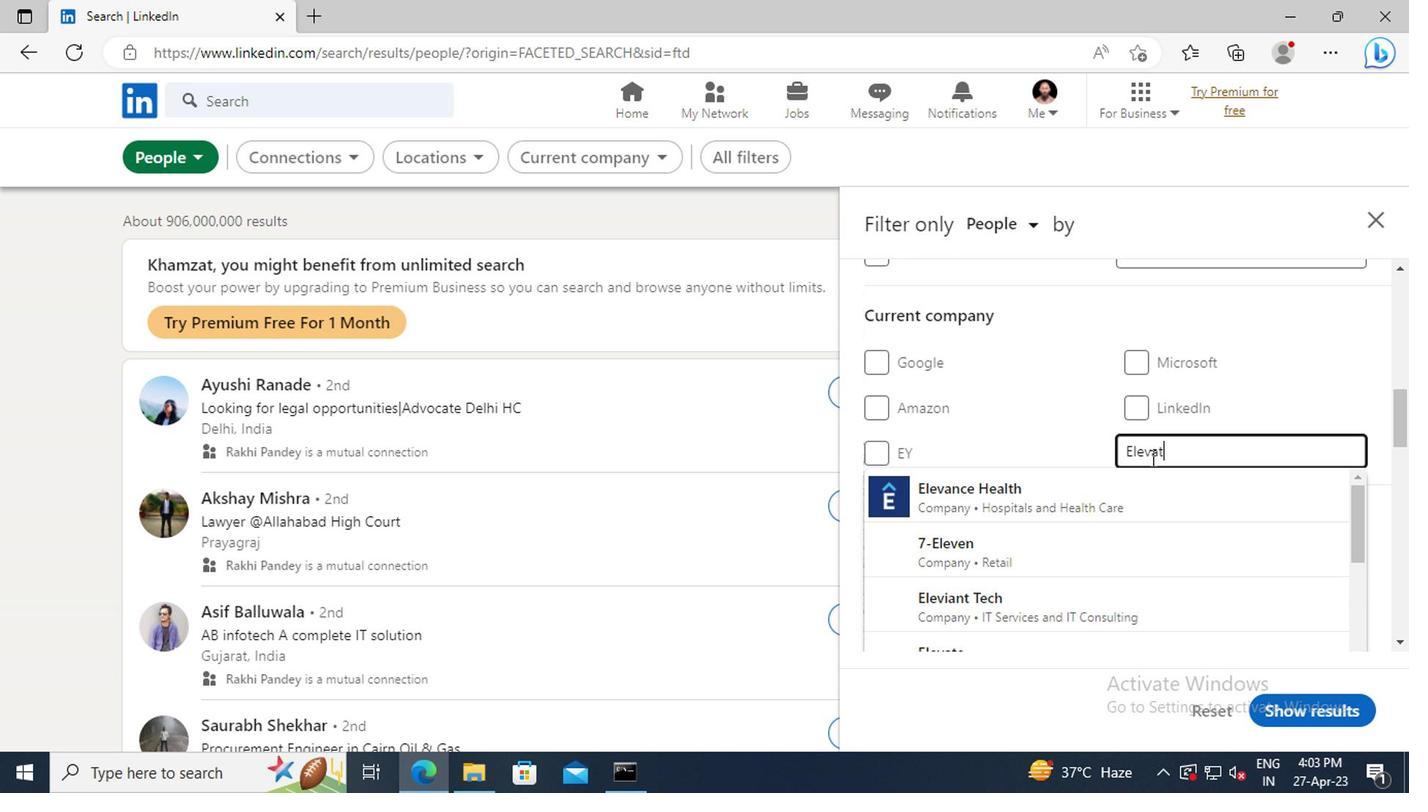
Action: Mouse moved to (1105, 493)
Screenshot: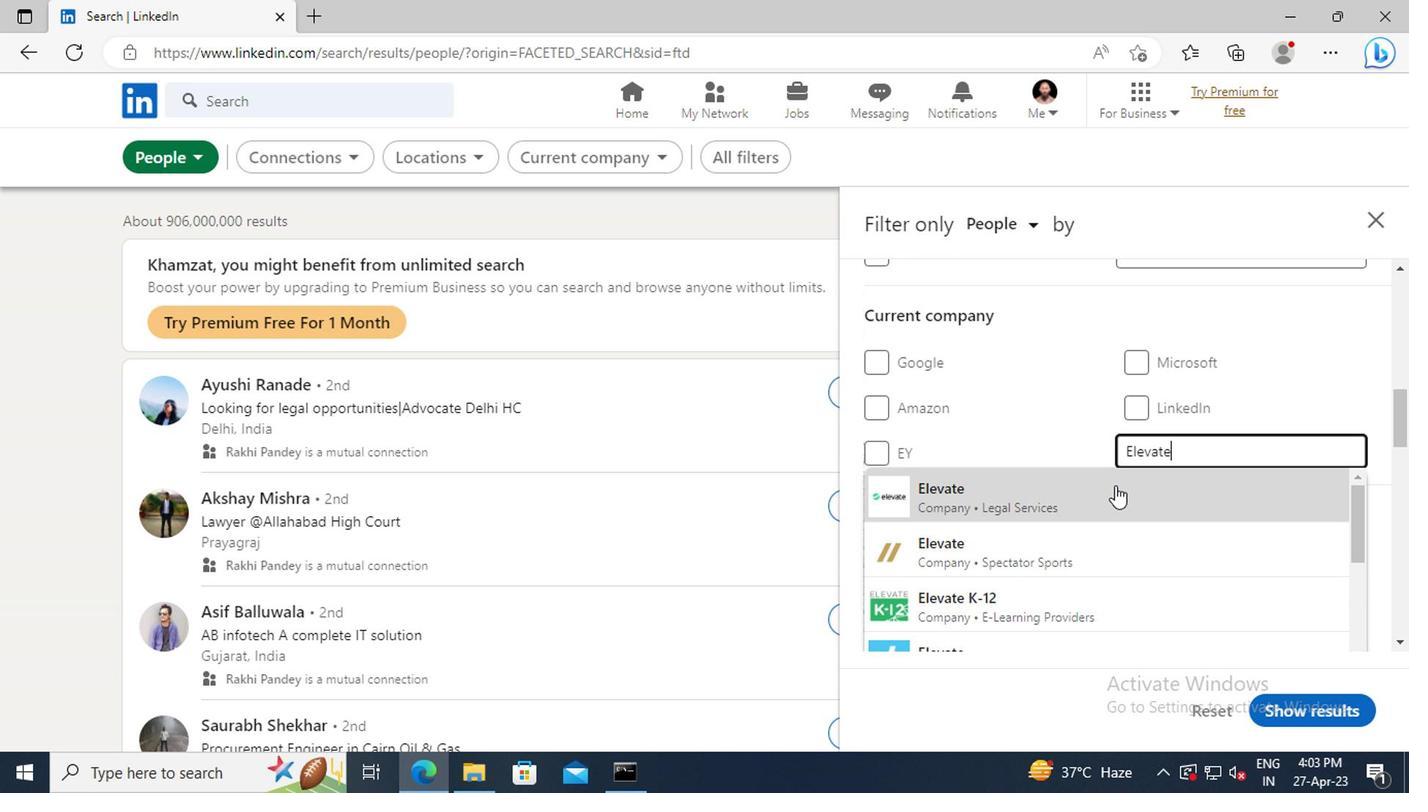 
Action: Mouse pressed left at (1105, 493)
Screenshot: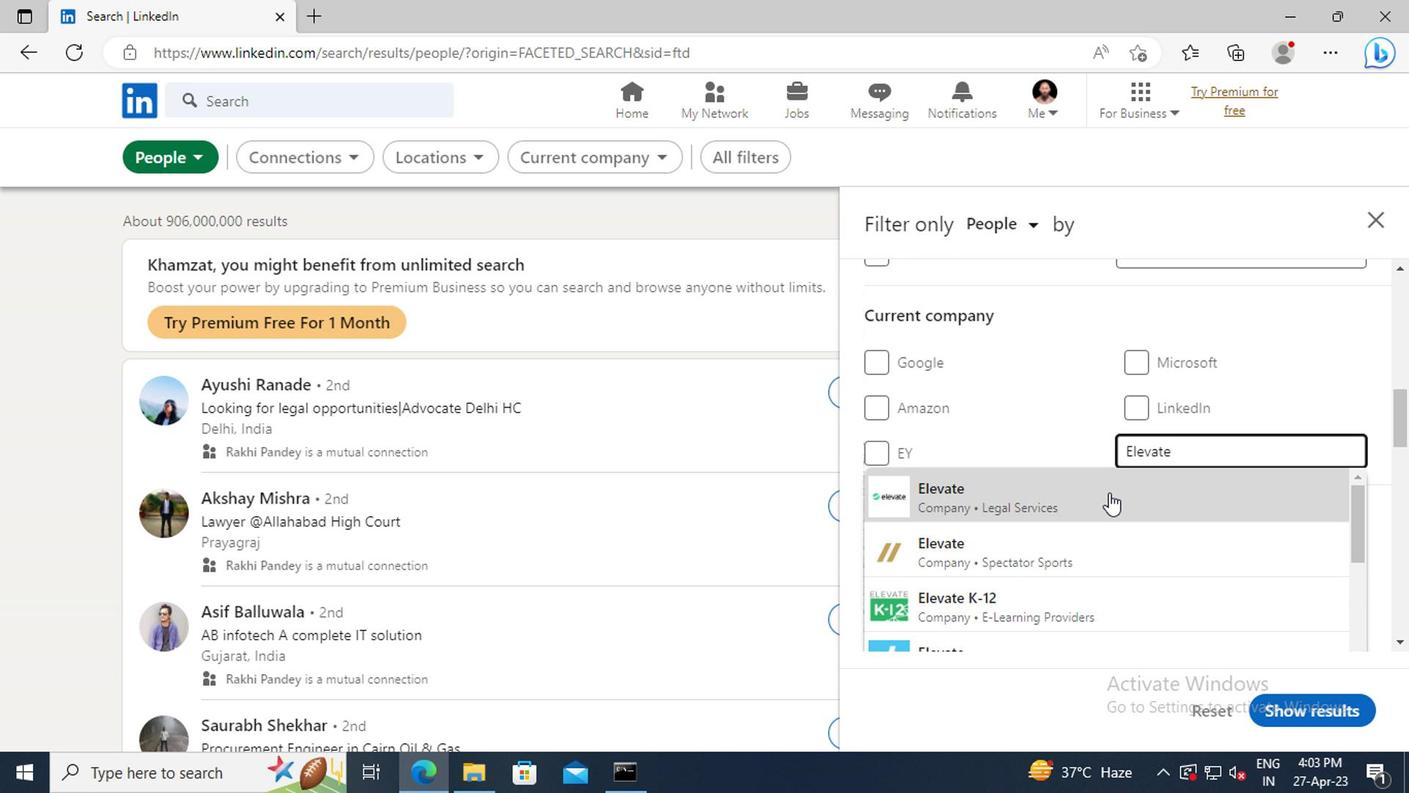 
Action: Mouse moved to (1136, 406)
Screenshot: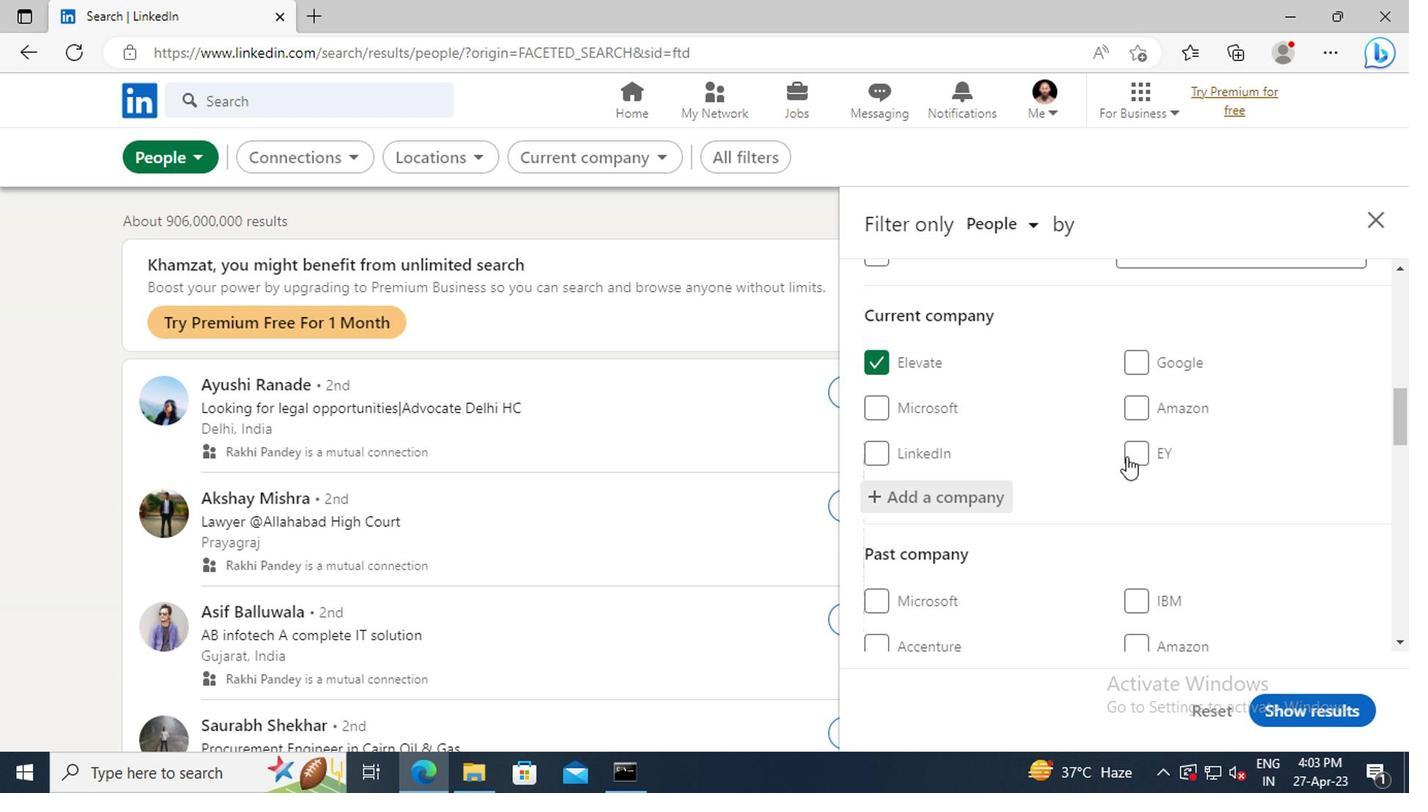 
Action: Mouse scrolled (1136, 406) with delta (0, 0)
Screenshot: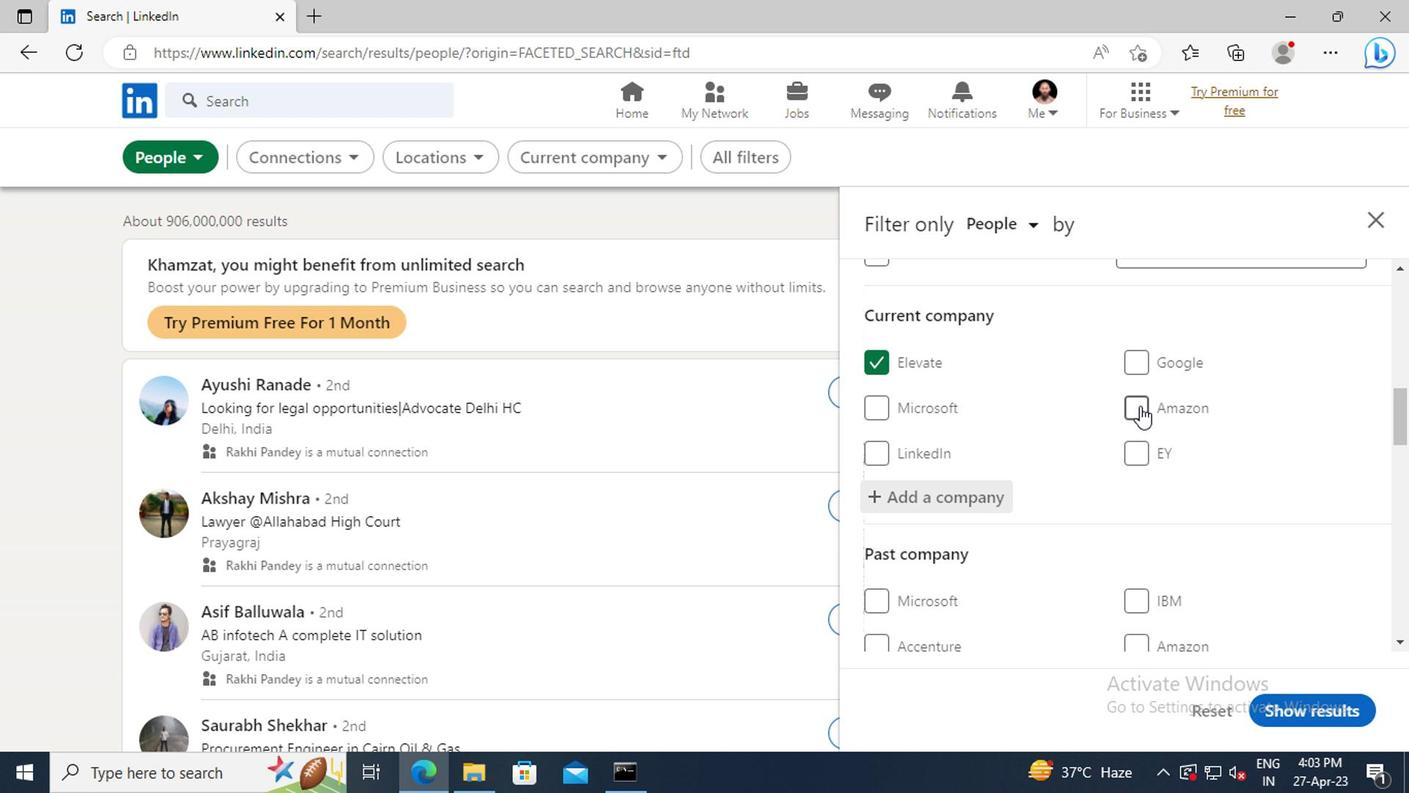 
Action: Mouse scrolled (1136, 406) with delta (0, 0)
Screenshot: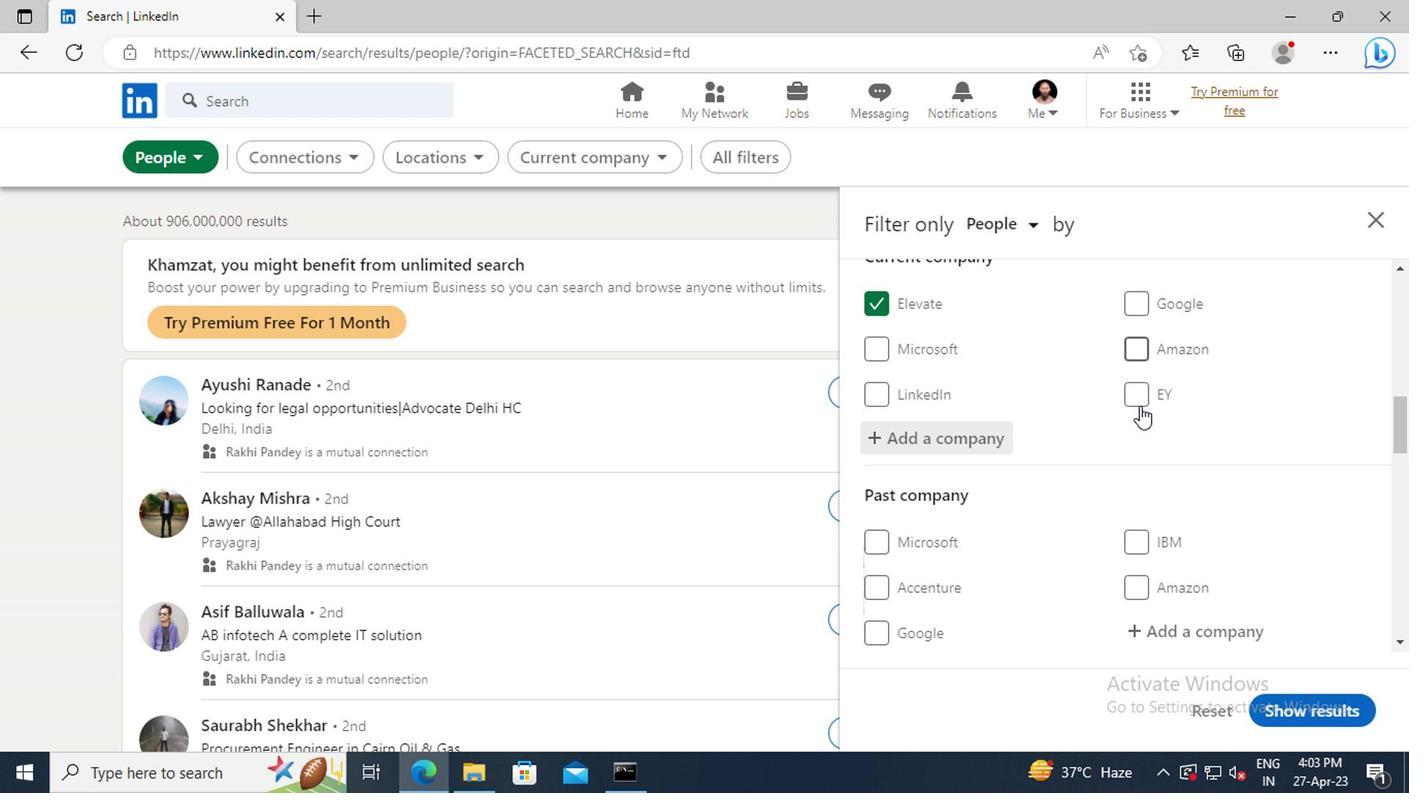 
Action: Mouse scrolled (1136, 406) with delta (0, 0)
Screenshot: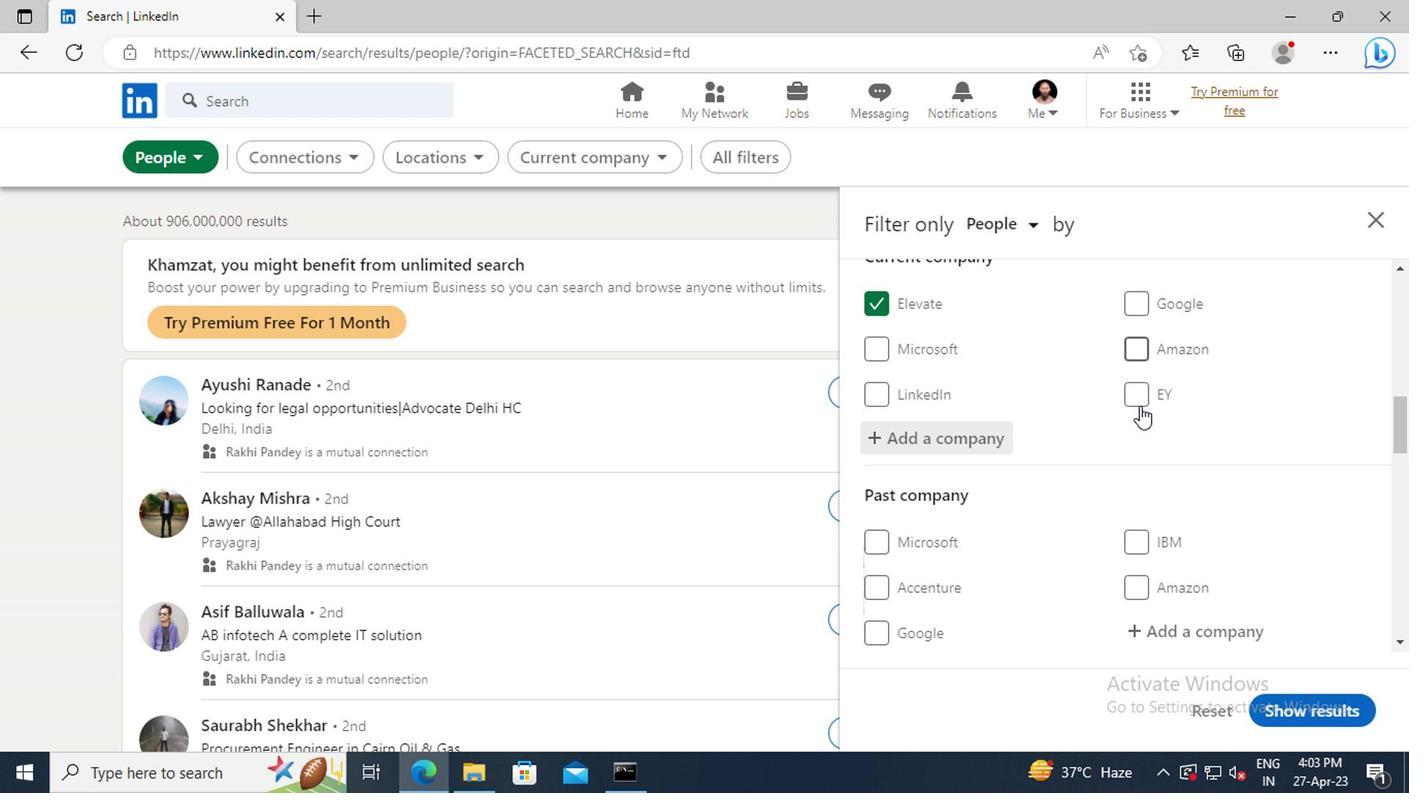 
Action: Mouse scrolled (1136, 406) with delta (0, 0)
Screenshot: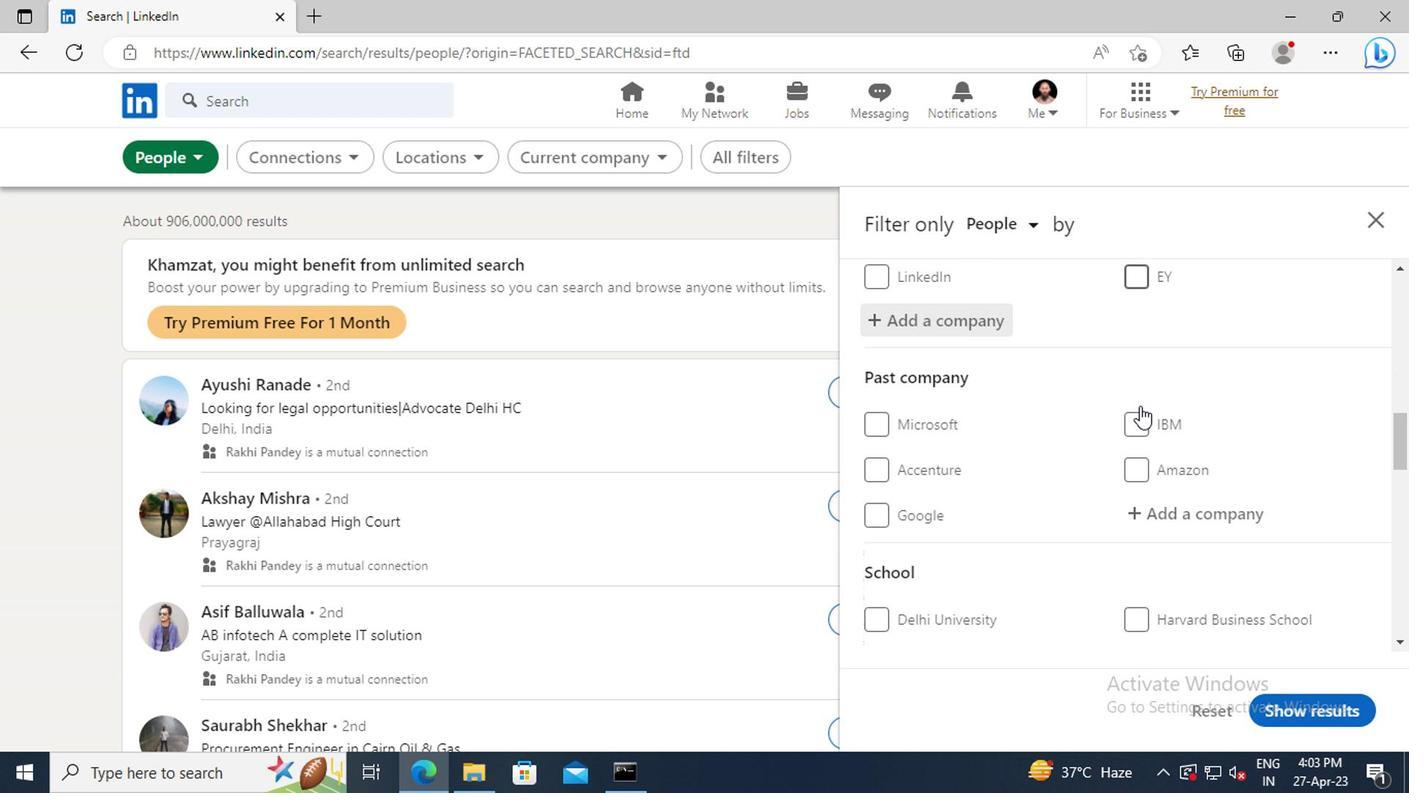 
Action: Mouse scrolled (1136, 406) with delta (0, 0)
Screenshot: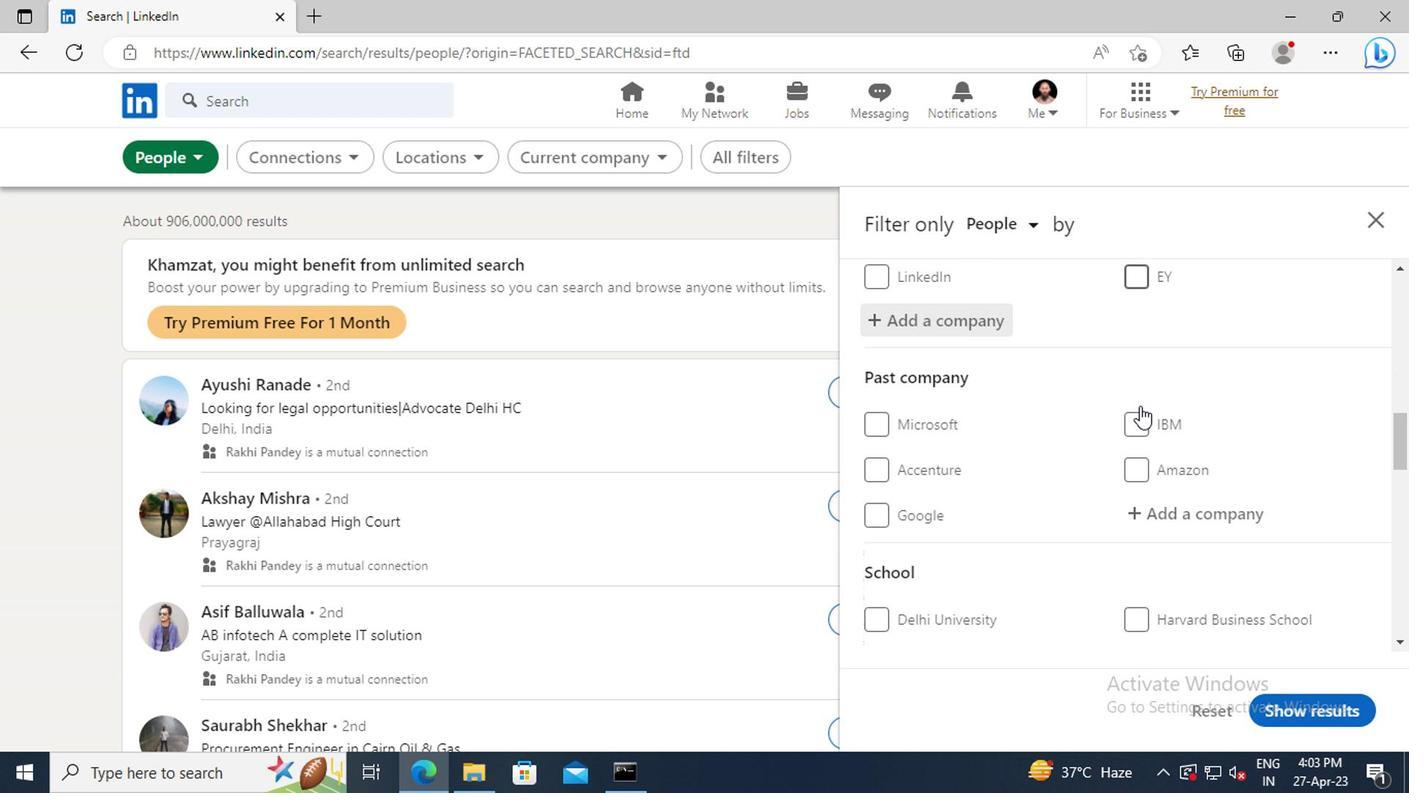 
Action: Mouse scrolled (1136, 406) with delta (0, 0)
Screenshot: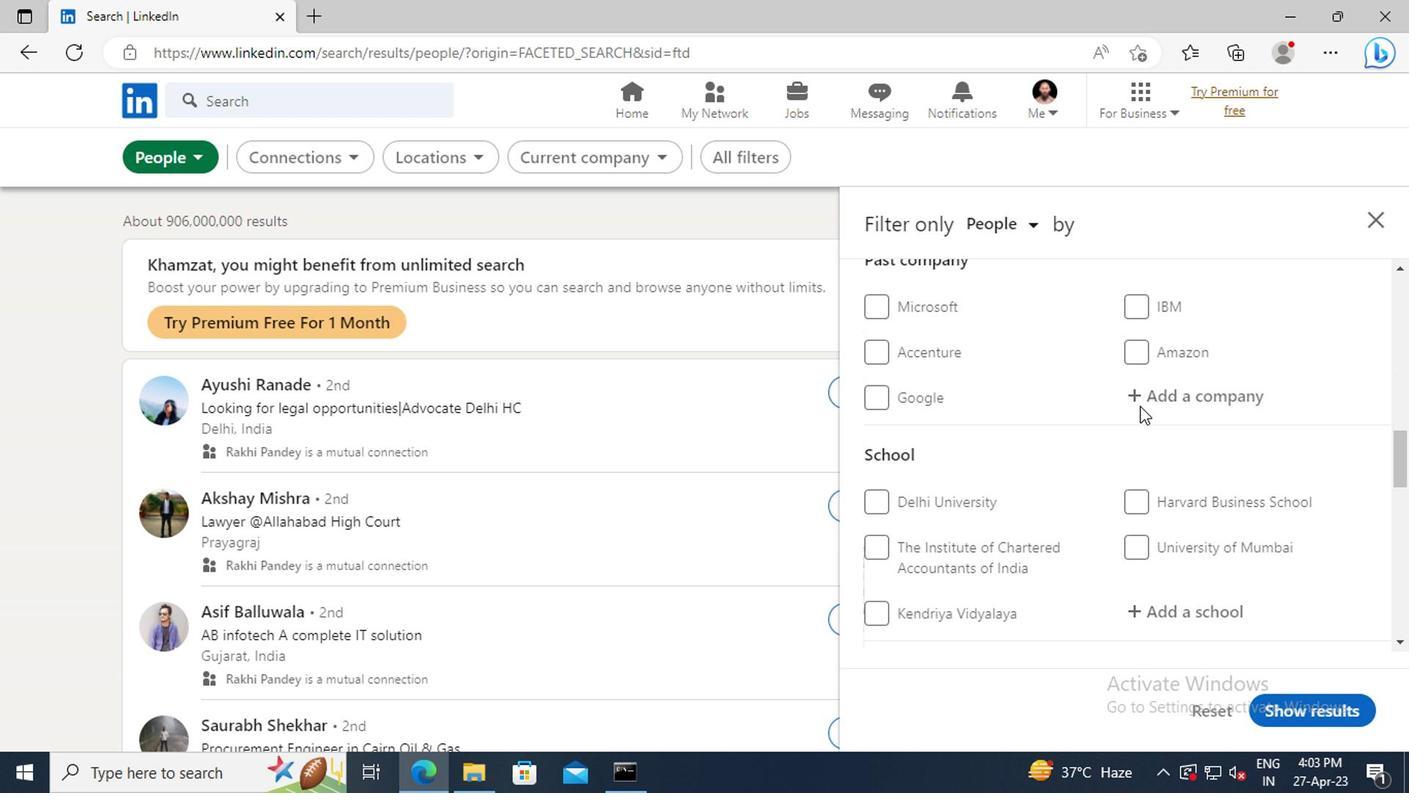 
Action: Mouse scrolled (1136, 406) with delta (0, 0)
Screenshot: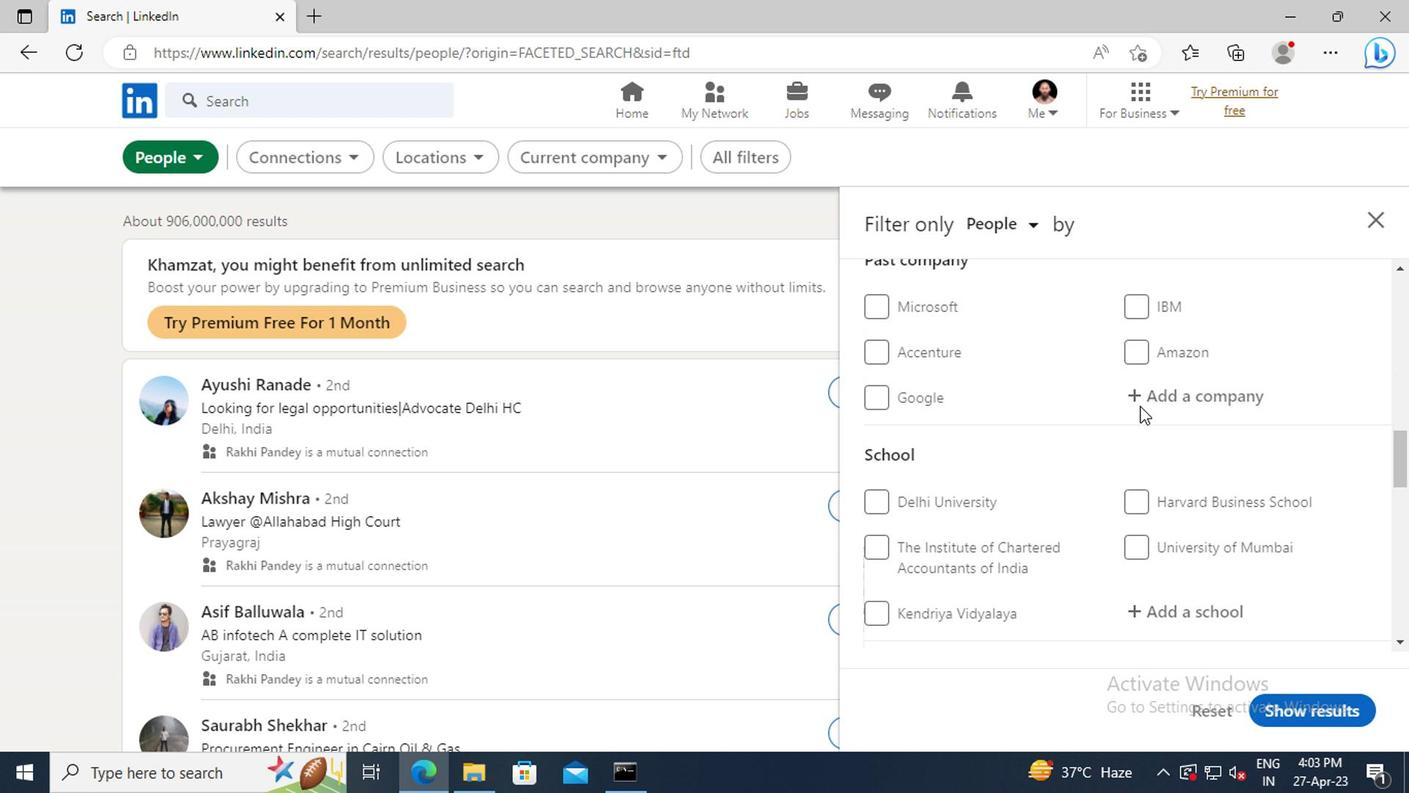 
Action: Mouse moved to (1169, 488)
Screenshot: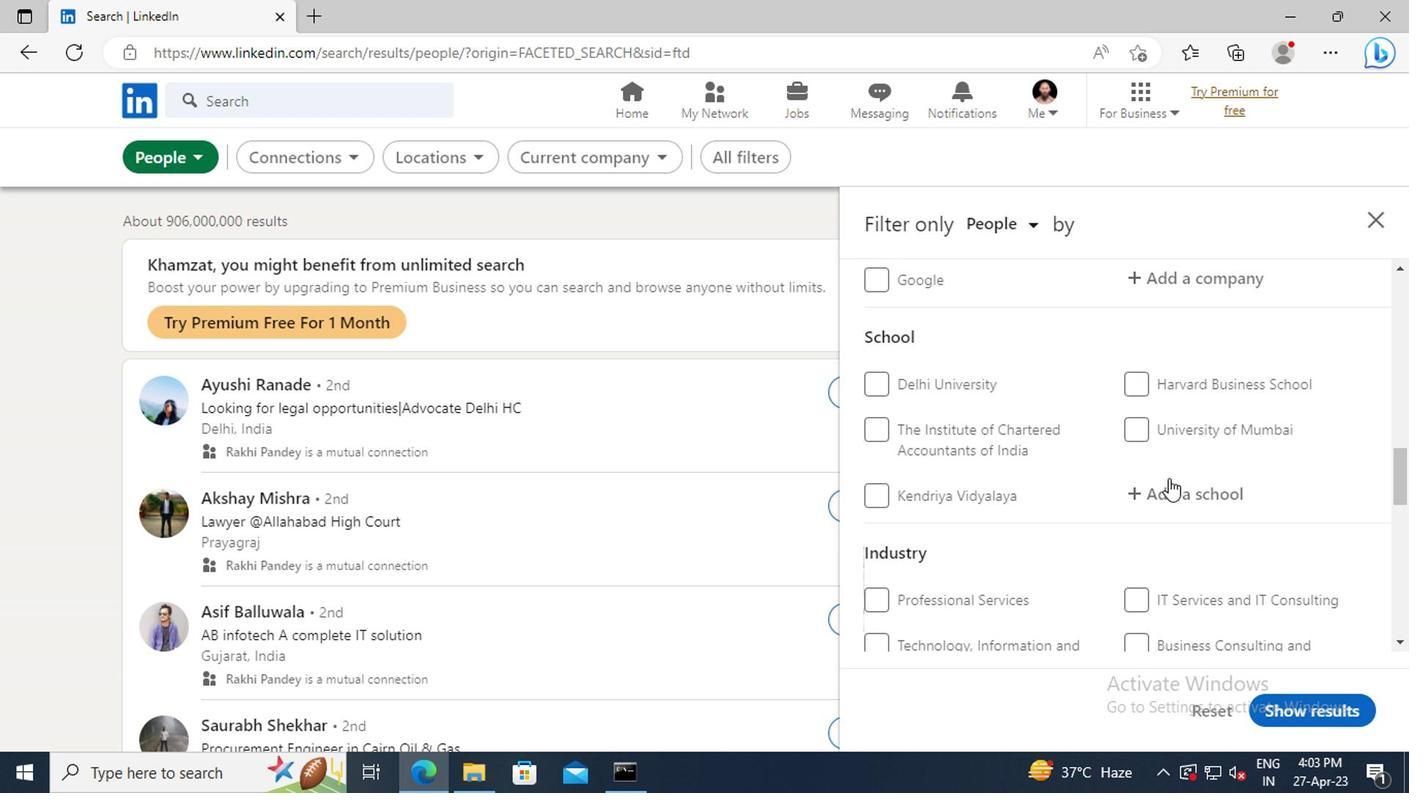 
Action: Mouse pressed left at (1169, 488)
Screenshot: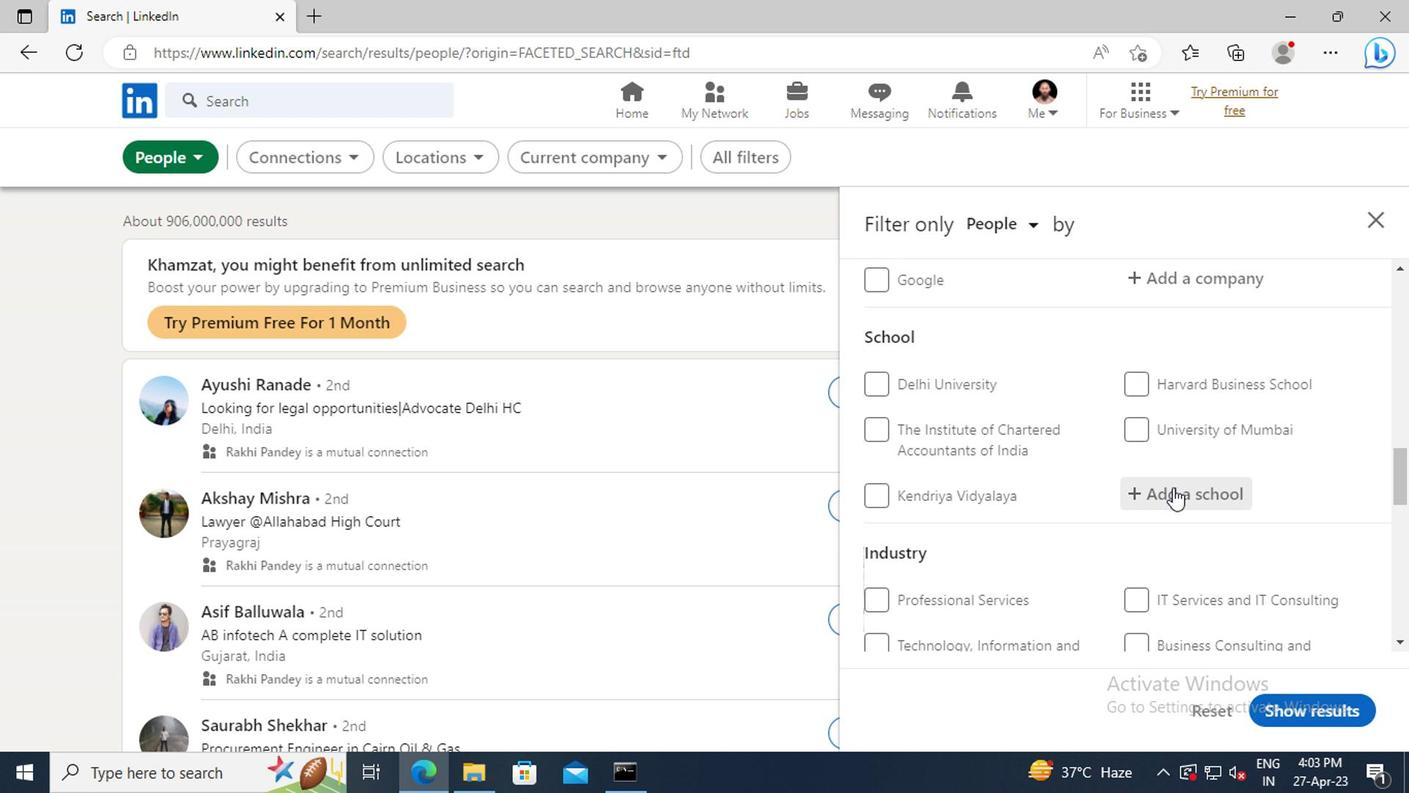 
Action: Key pressed <Key.shift>MODERN<Key.space><Key.shift>EDUCATION<Key.space>
Screenshot: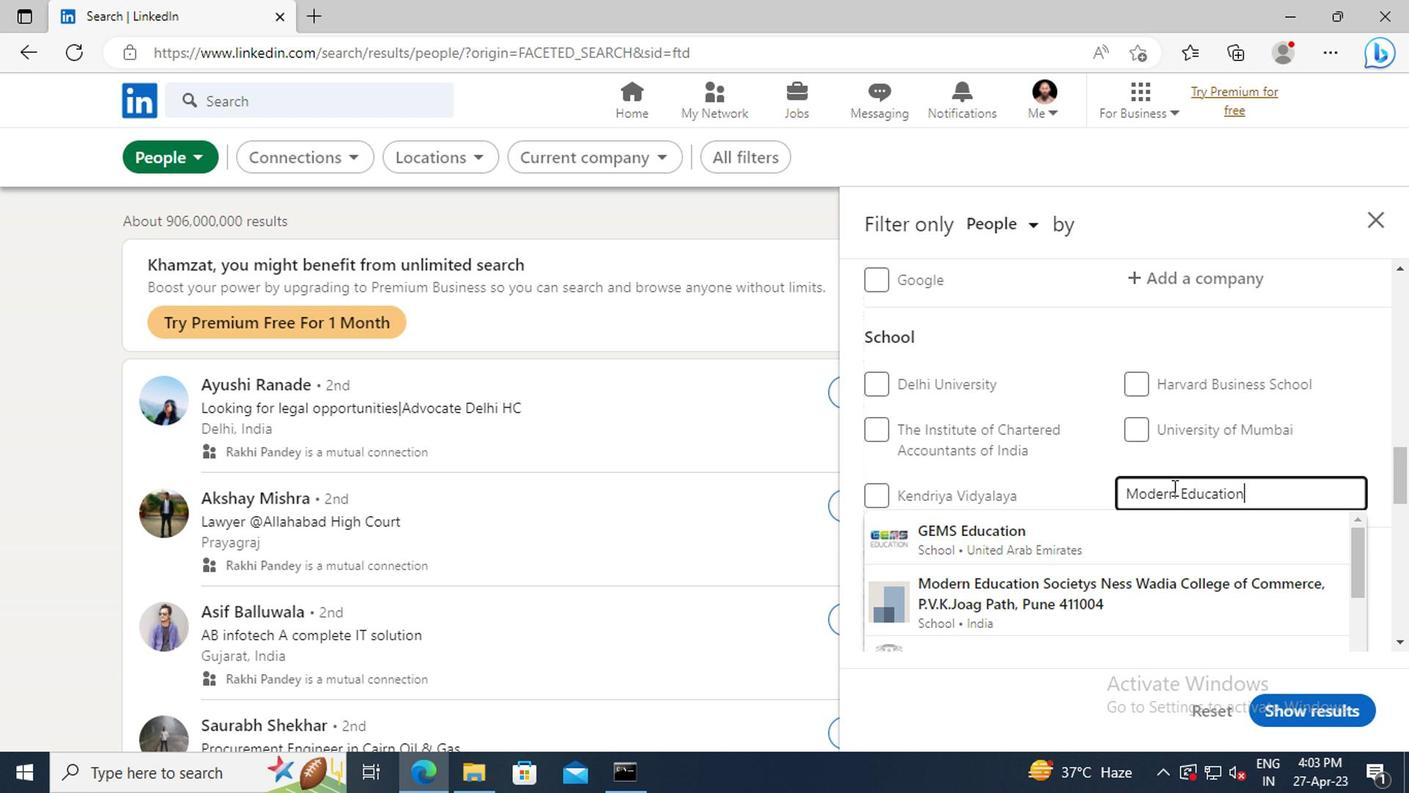 
Action: Mouse moved to (1170, 603)
Screenshot: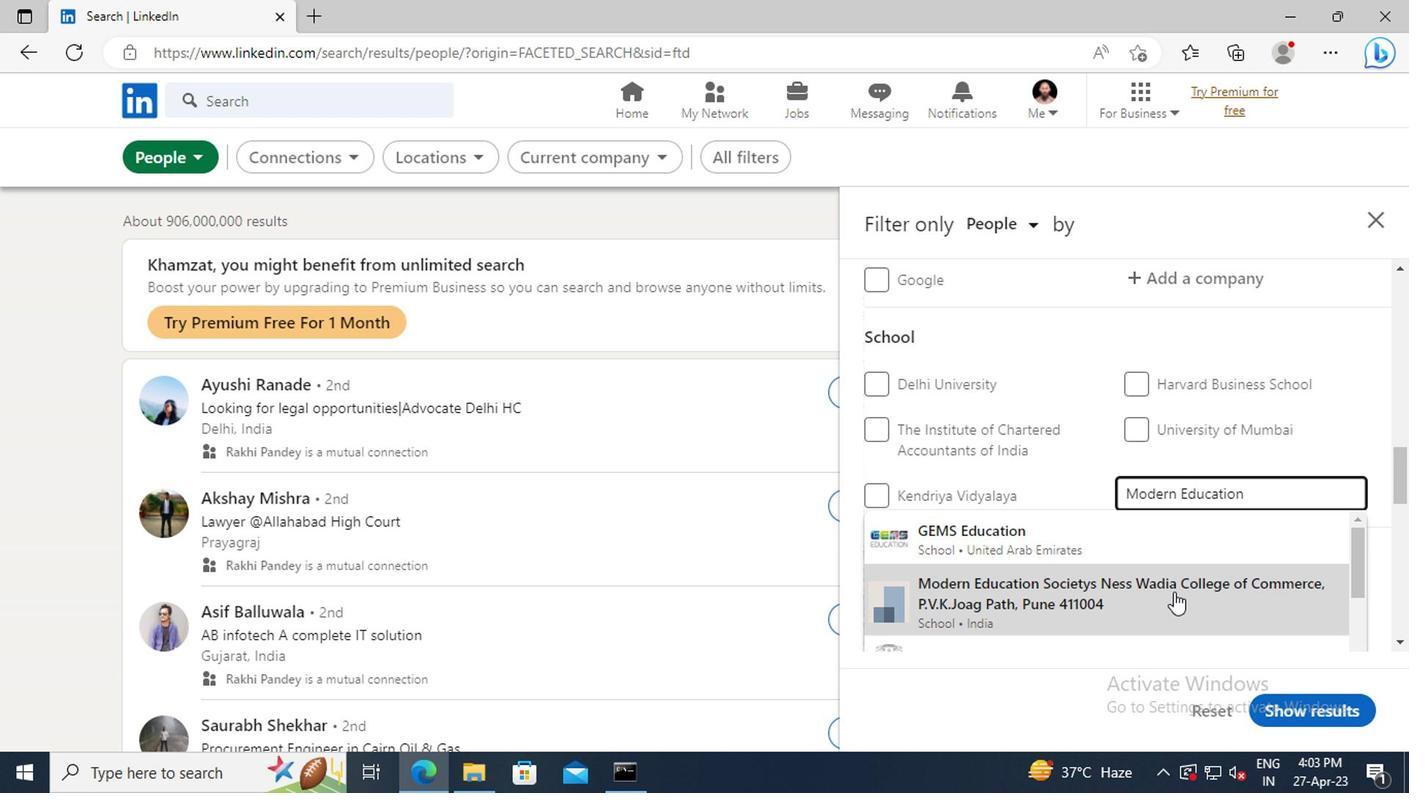 
Action: Mouse pressed left at (1170, 603)
Screenshot: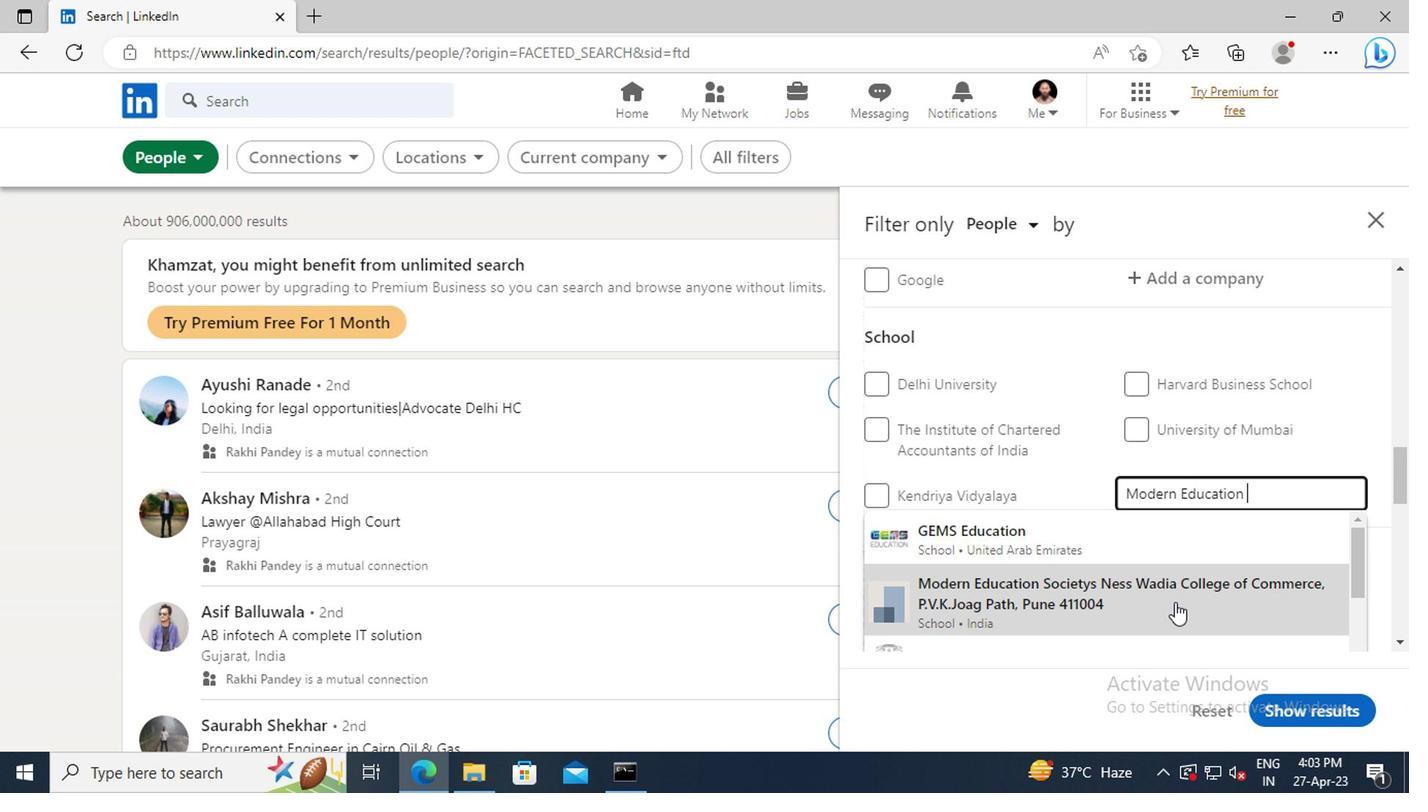 
Action: Mouse moved to (1137, 422)
Screenshot: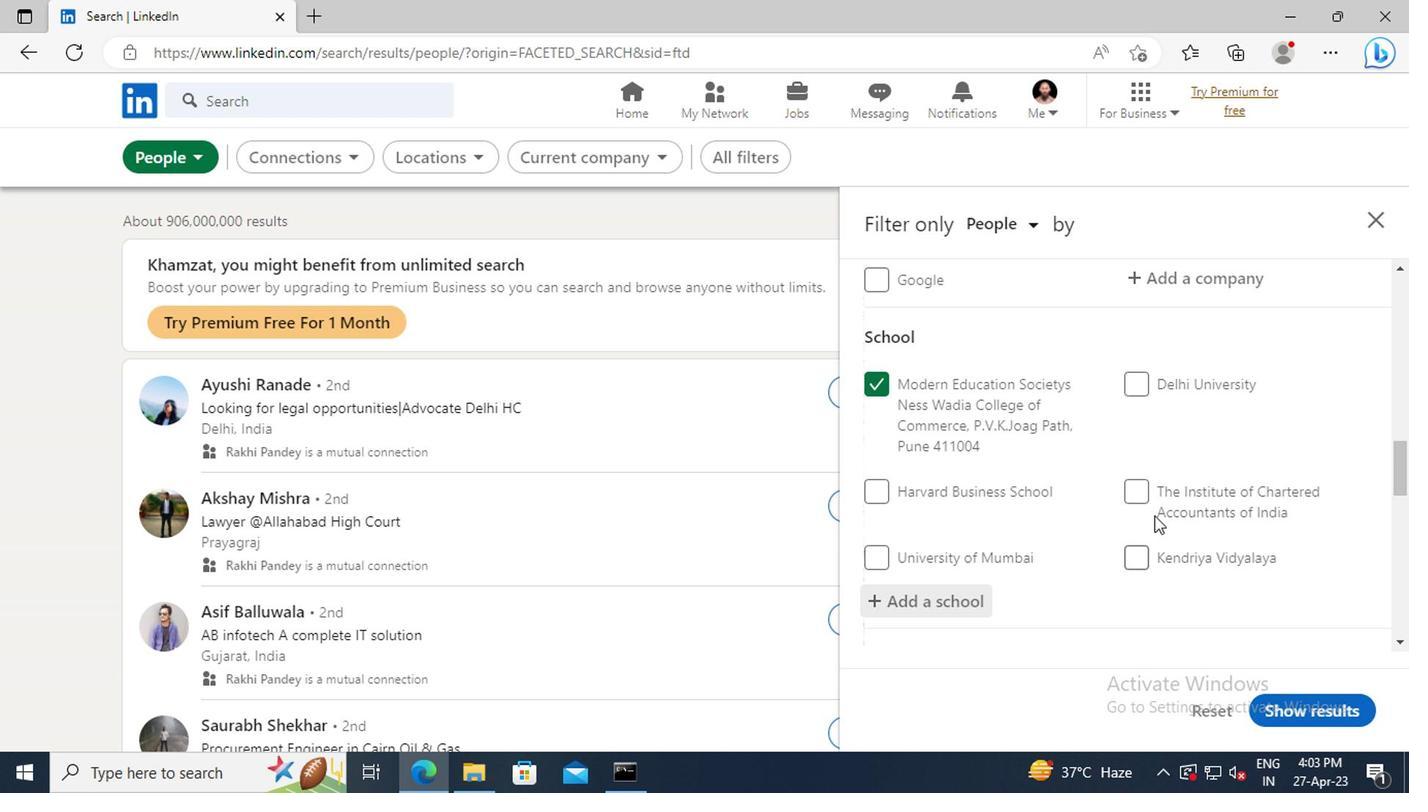 
Action: Mouse scrolled (1137, 421) with delta (0, 0)
Screenshot: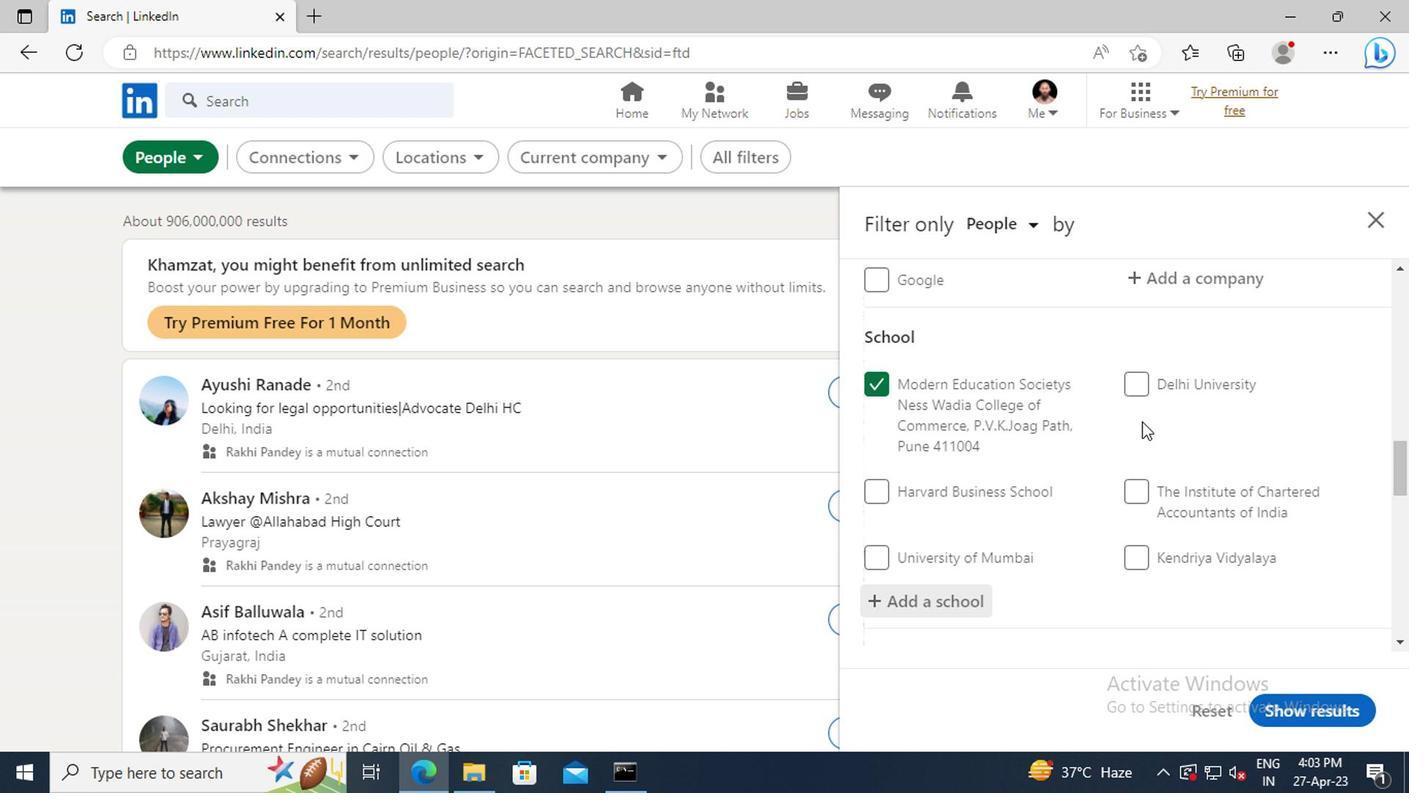 
Action: Mouse scrolled (1137, 421) with delta (0, 0)
Screenshot: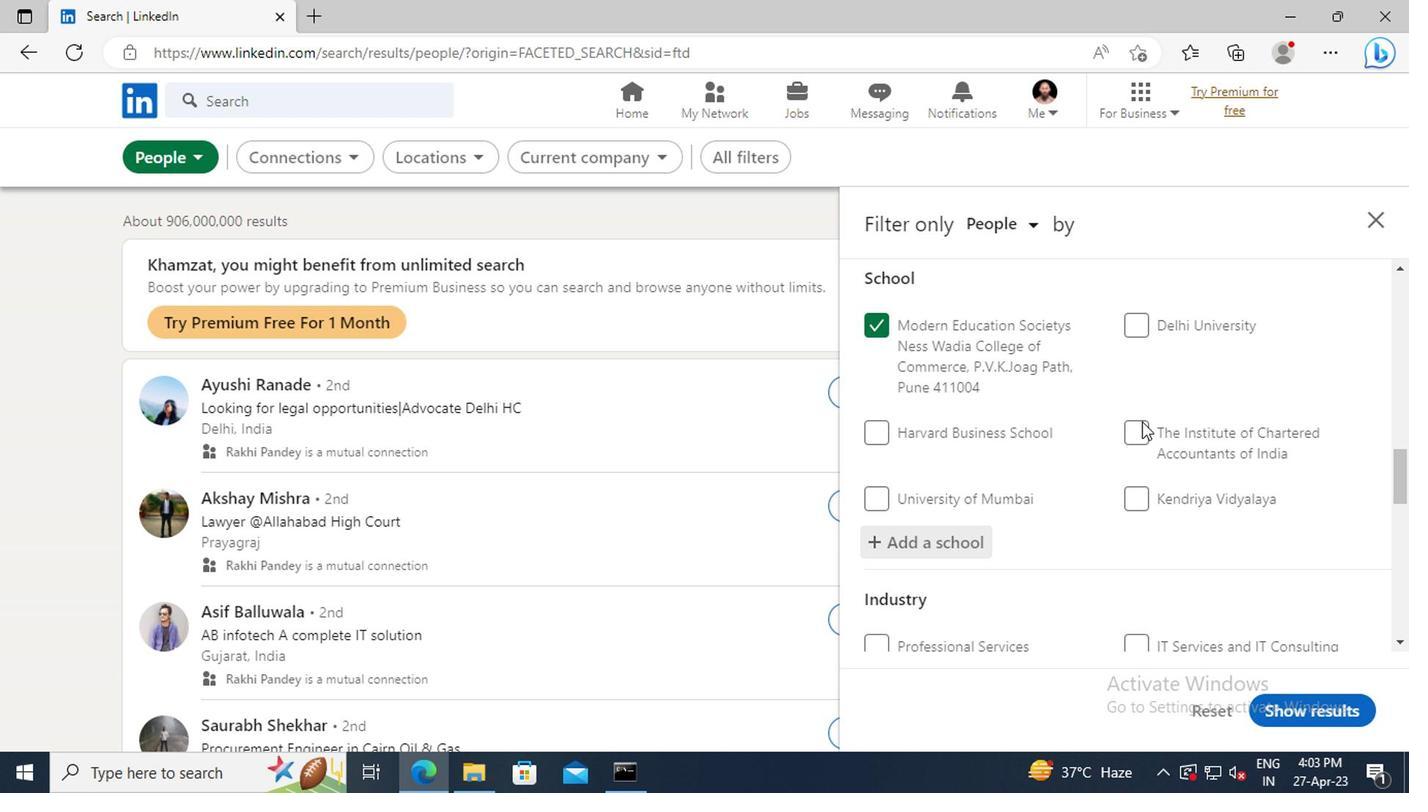 
Action: Mouse scrolled (1137, 421) with delta (0, 0)
Screenshot: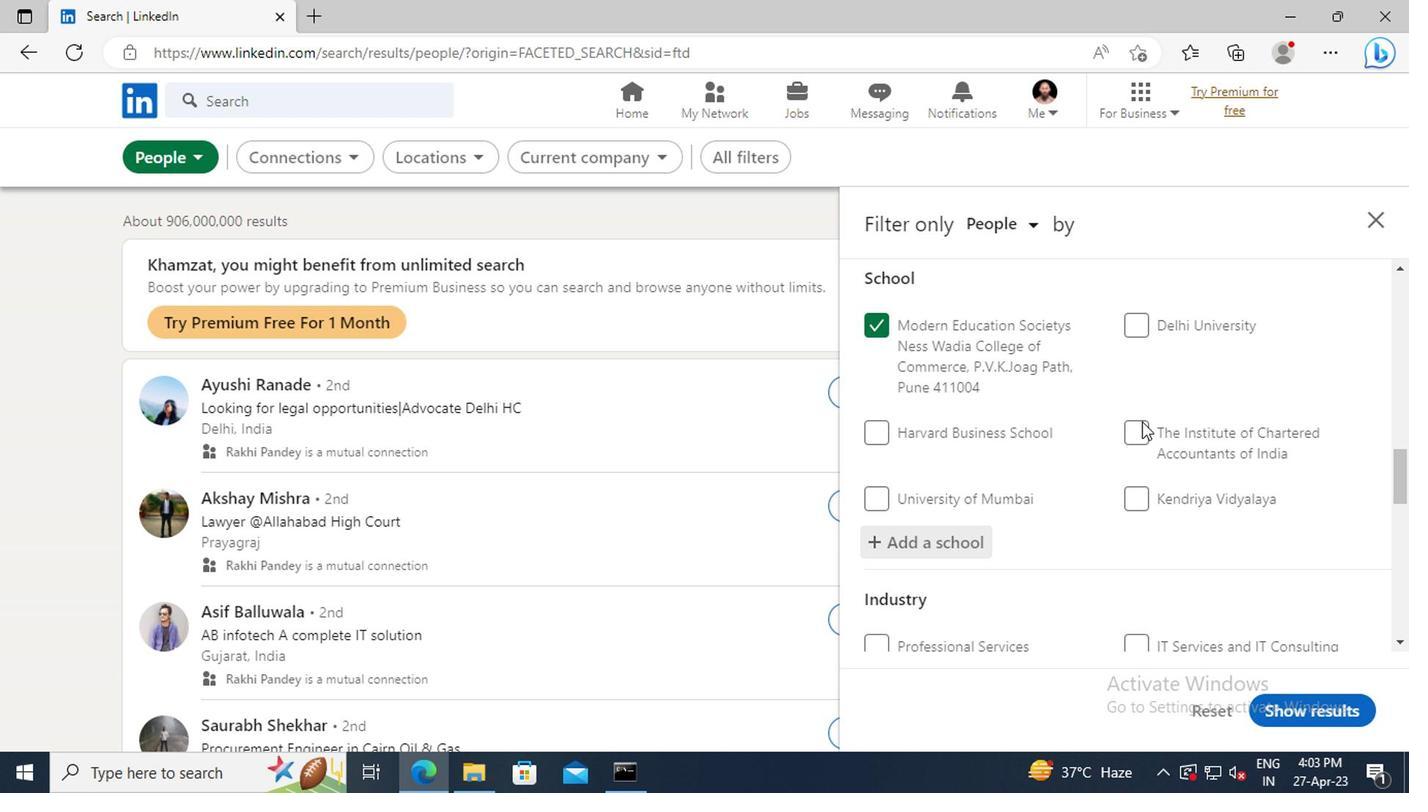 
Action: Mouse scrolled (1137, 421) with delta (0, 0)
Screenshot: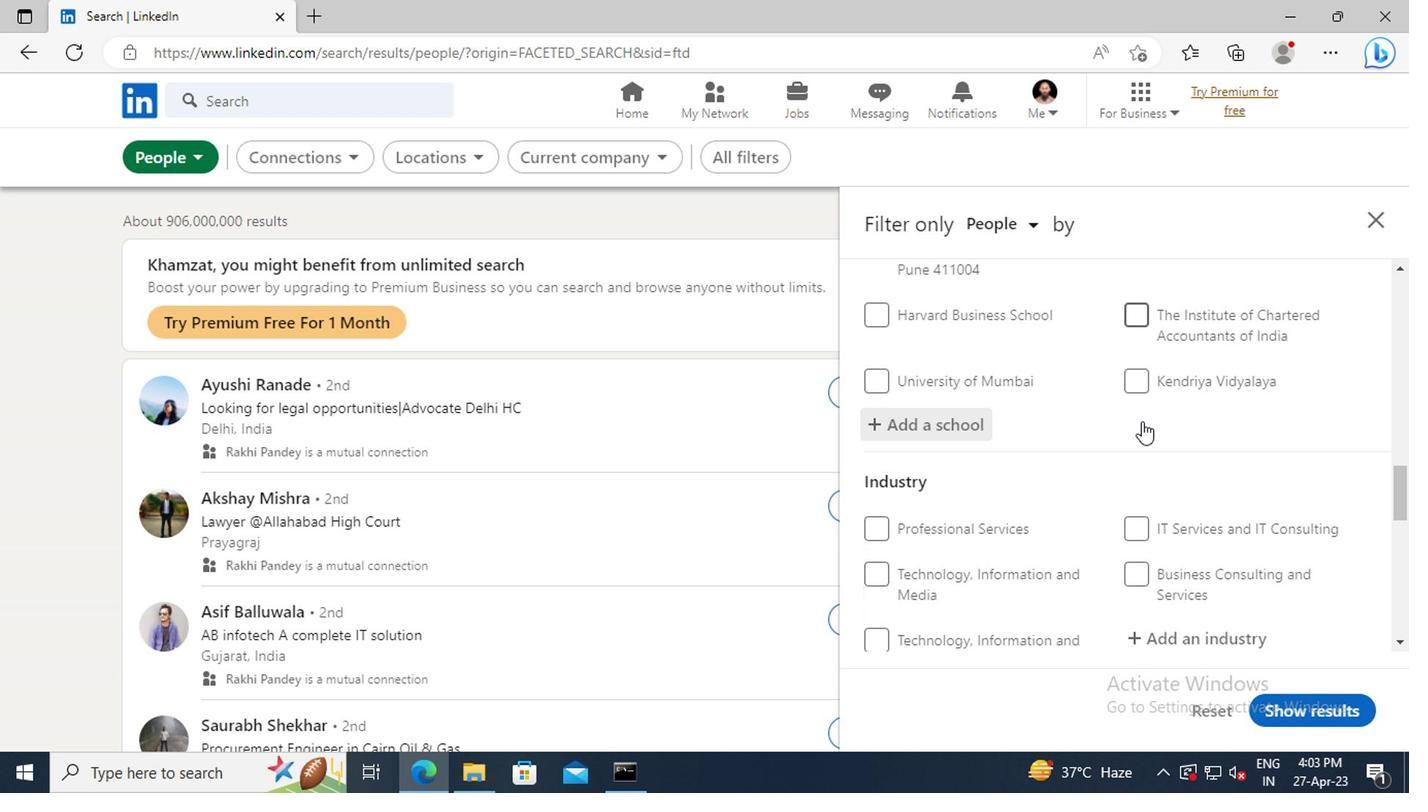 
Action: Mouse scrolled (1137, 421) with delta (0, 0)
Screenshot: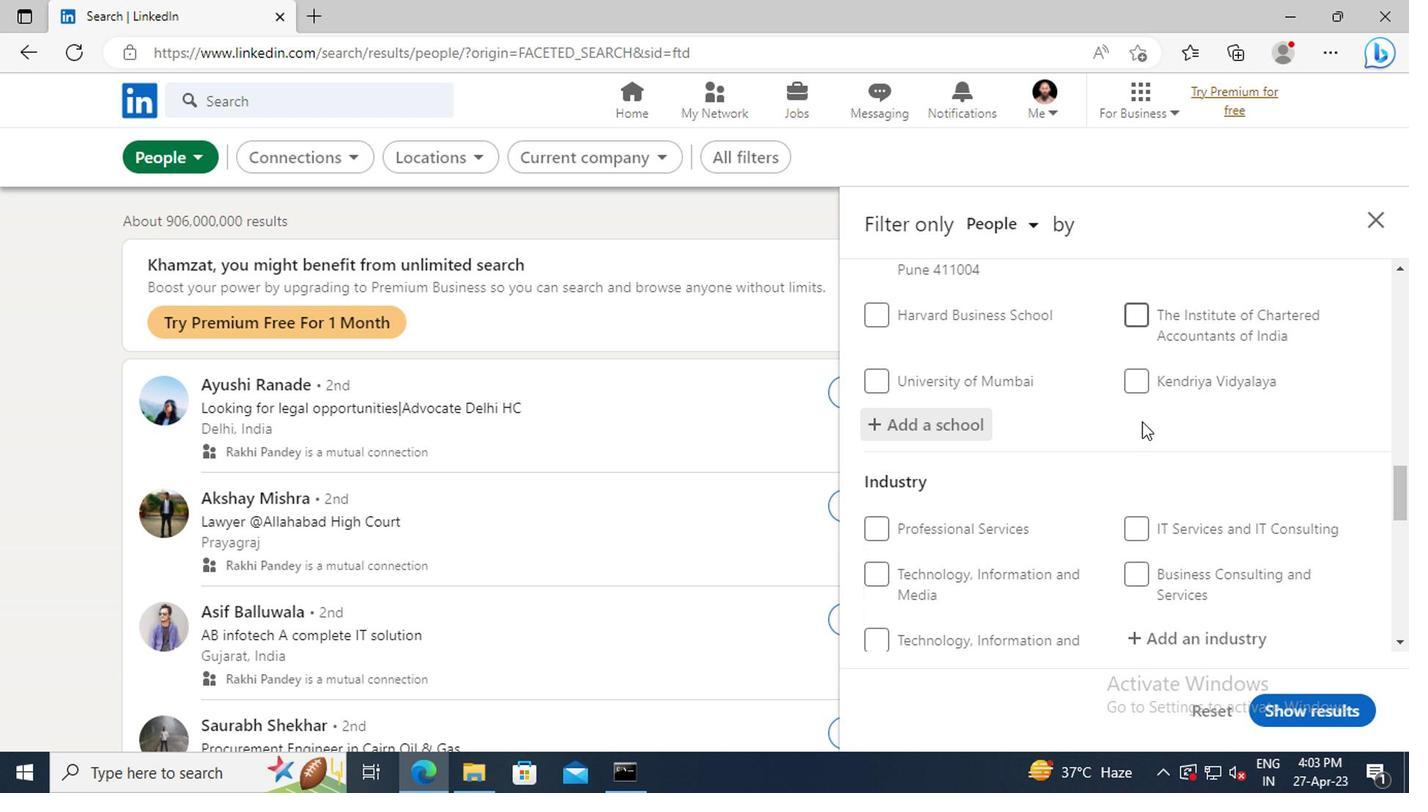 
Action: Mouse moved to (1158, 519)
Screenshot: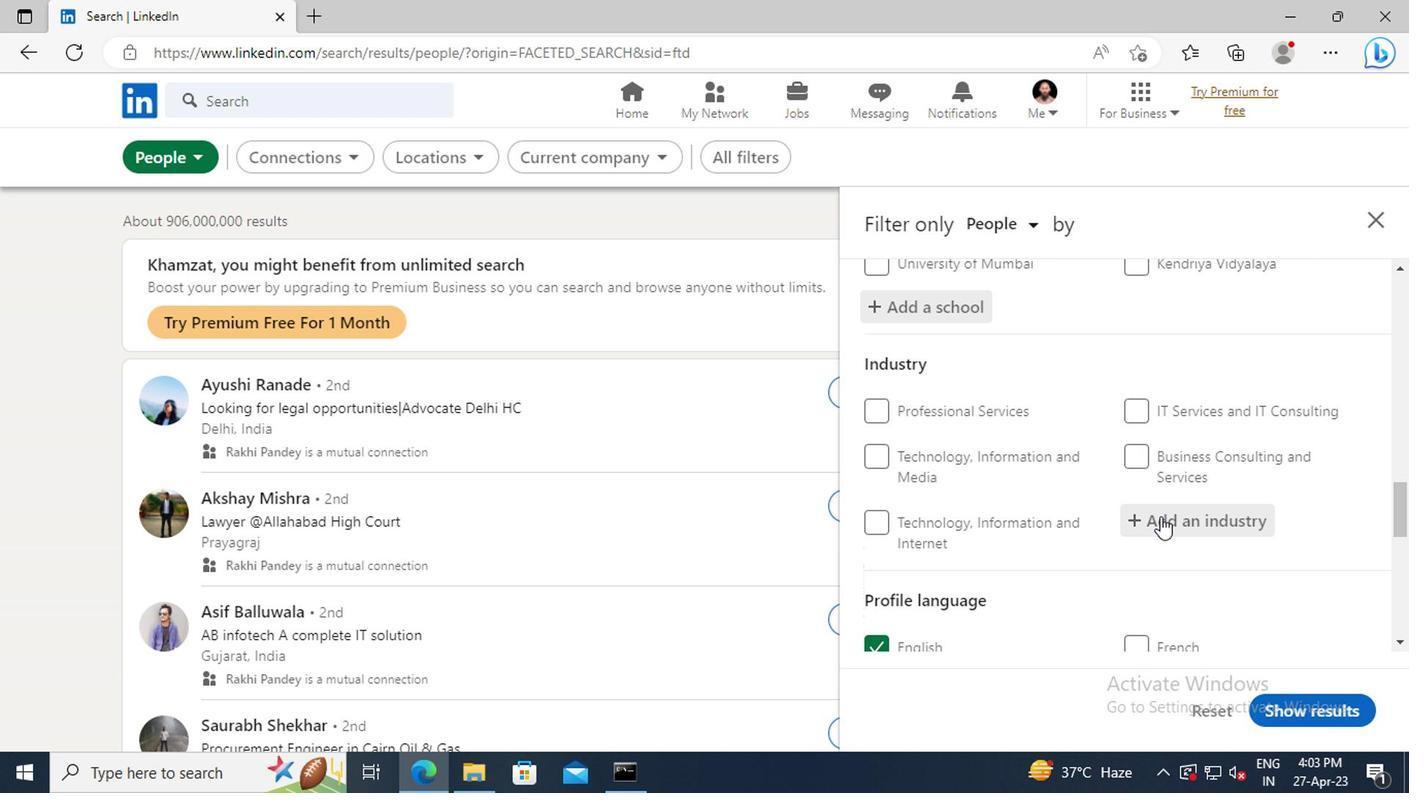 
Action: Mouse pressed left at (1158, 519)
Screenshot: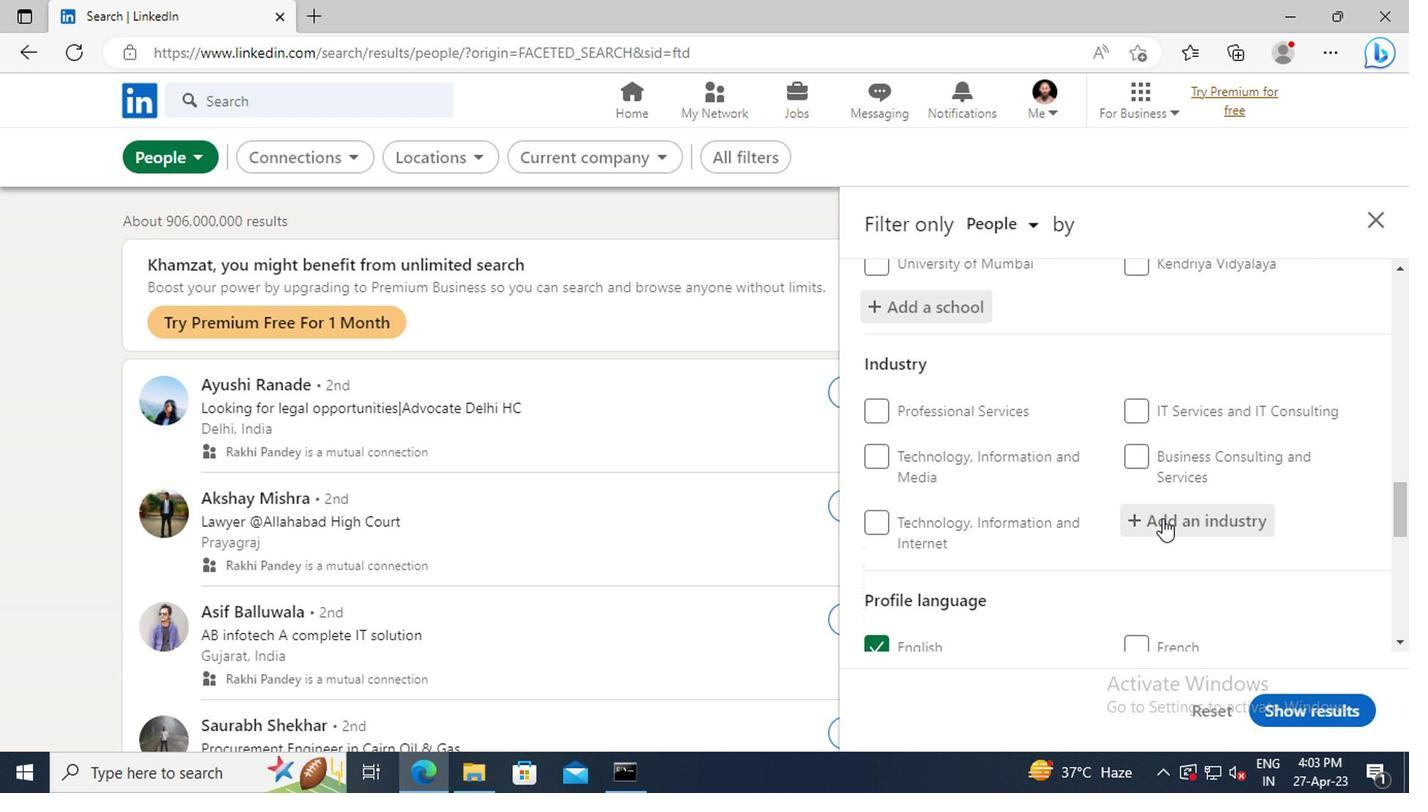 
Action: Key pressed <Key.shift>TRANSPORTATION<Key.space>,<Key.space><Key.shift>LO
Screenshot: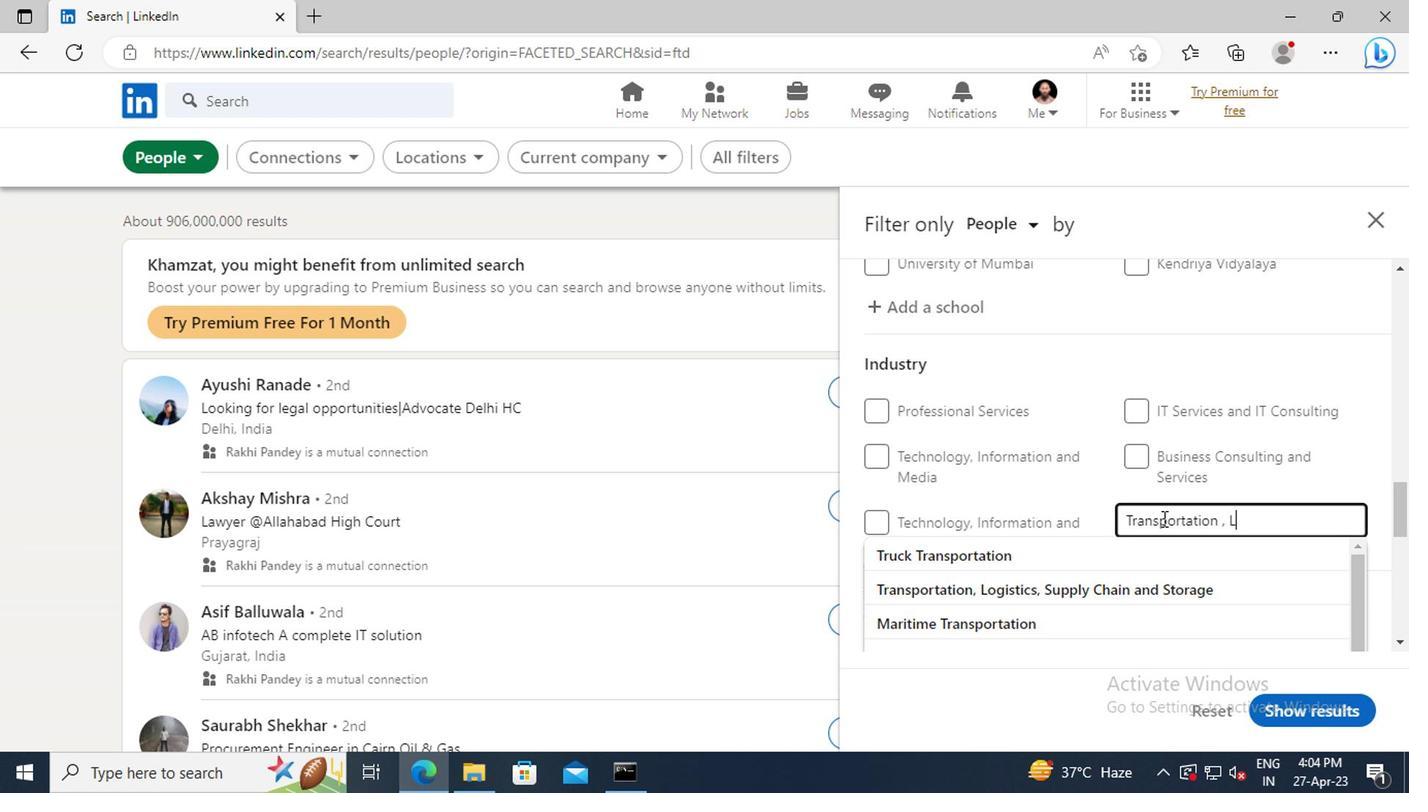 
Action: Mouse moved to (1156, 555)
Screenshot: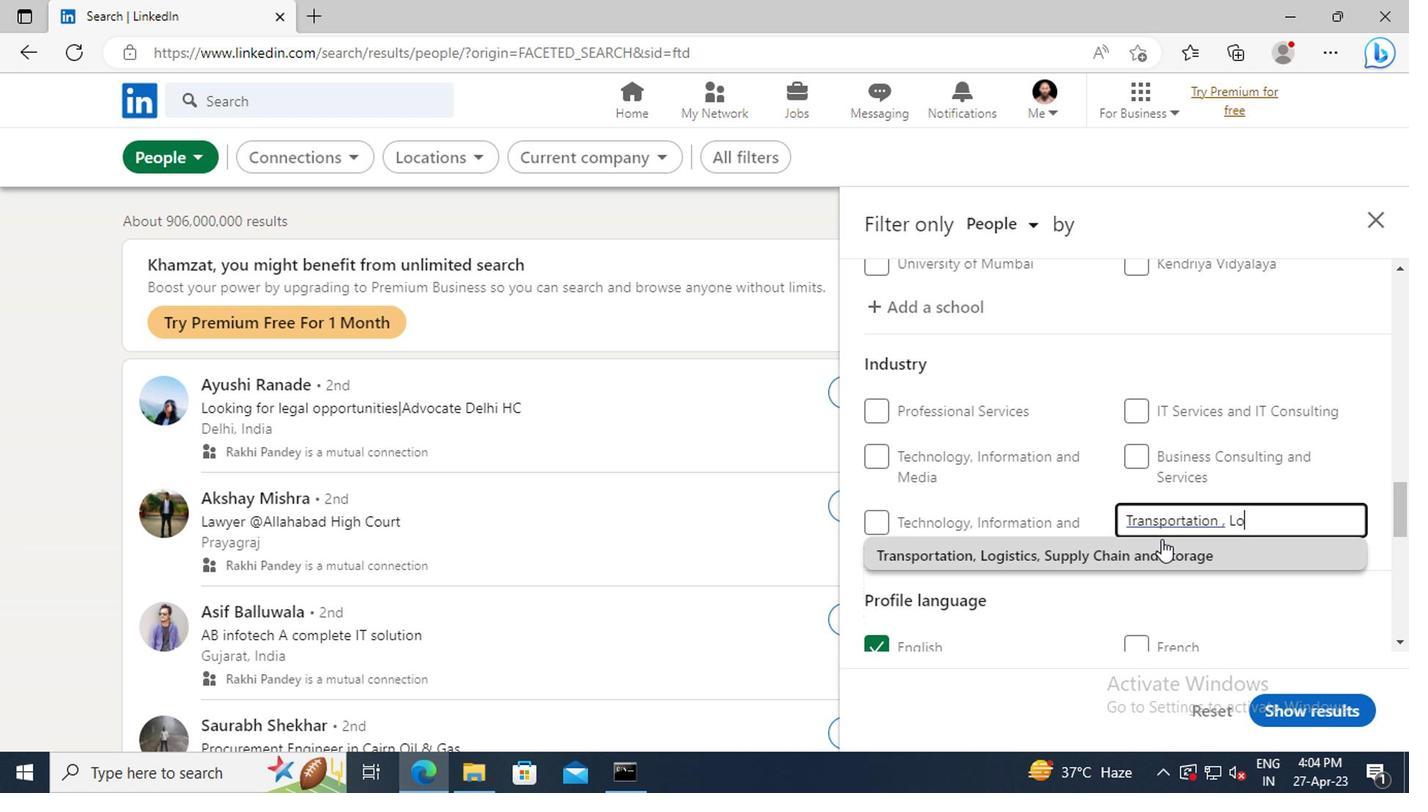 
Action: Mouse pressed left at (1156, 555)
Screenshot: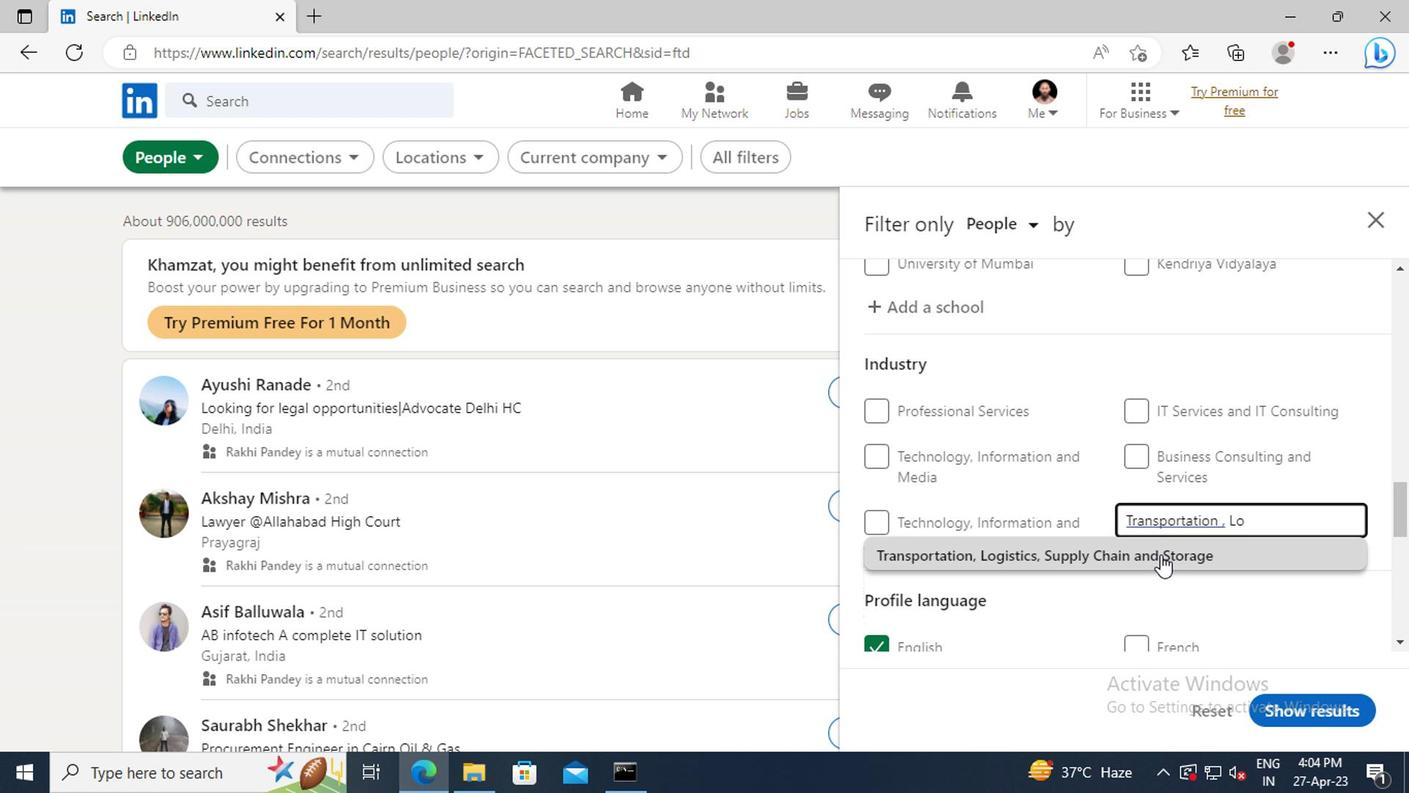 
Action: Mouse moved to (1121, 479)
Screenshot: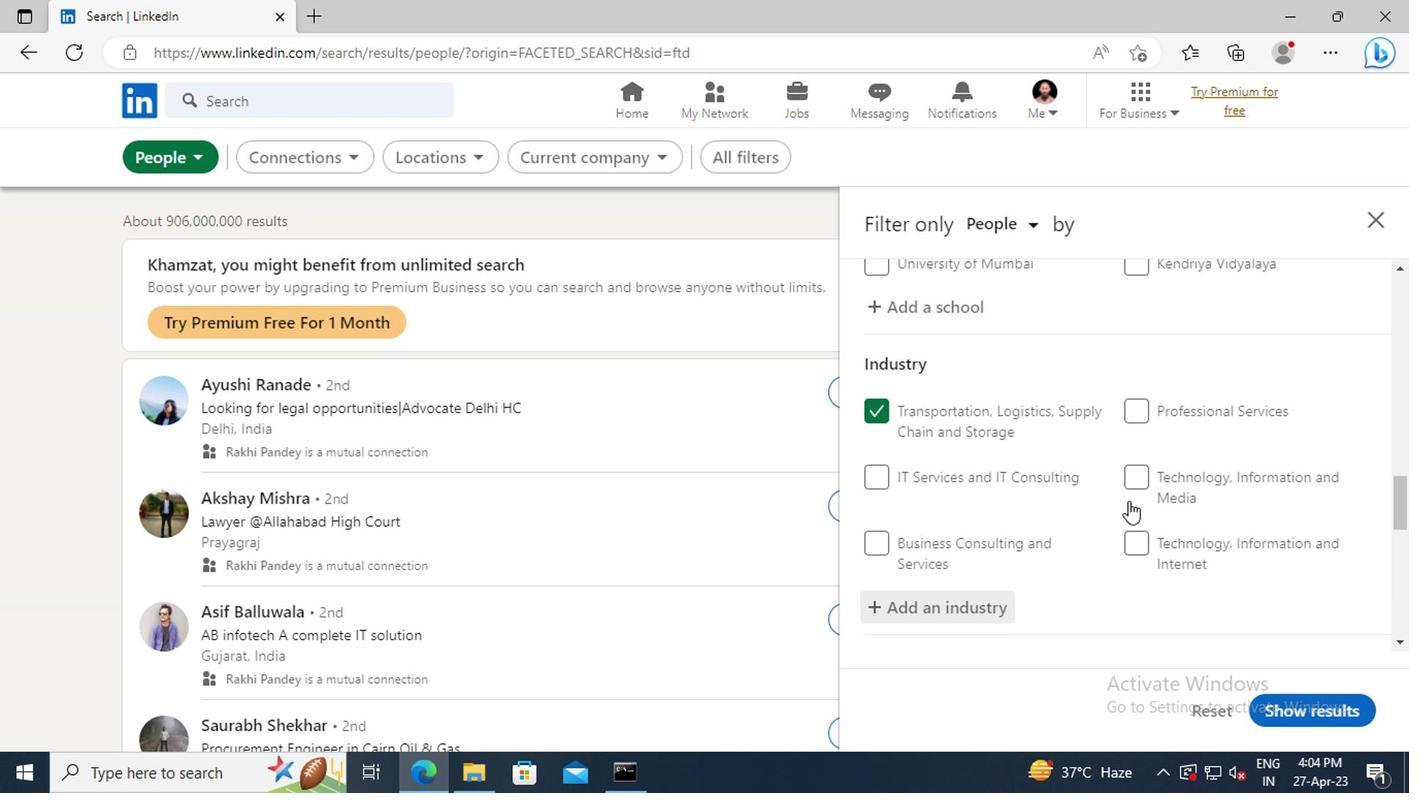 
Action: Mouse scrolled (1121, 478) with delta (0, -1)
Screenshot: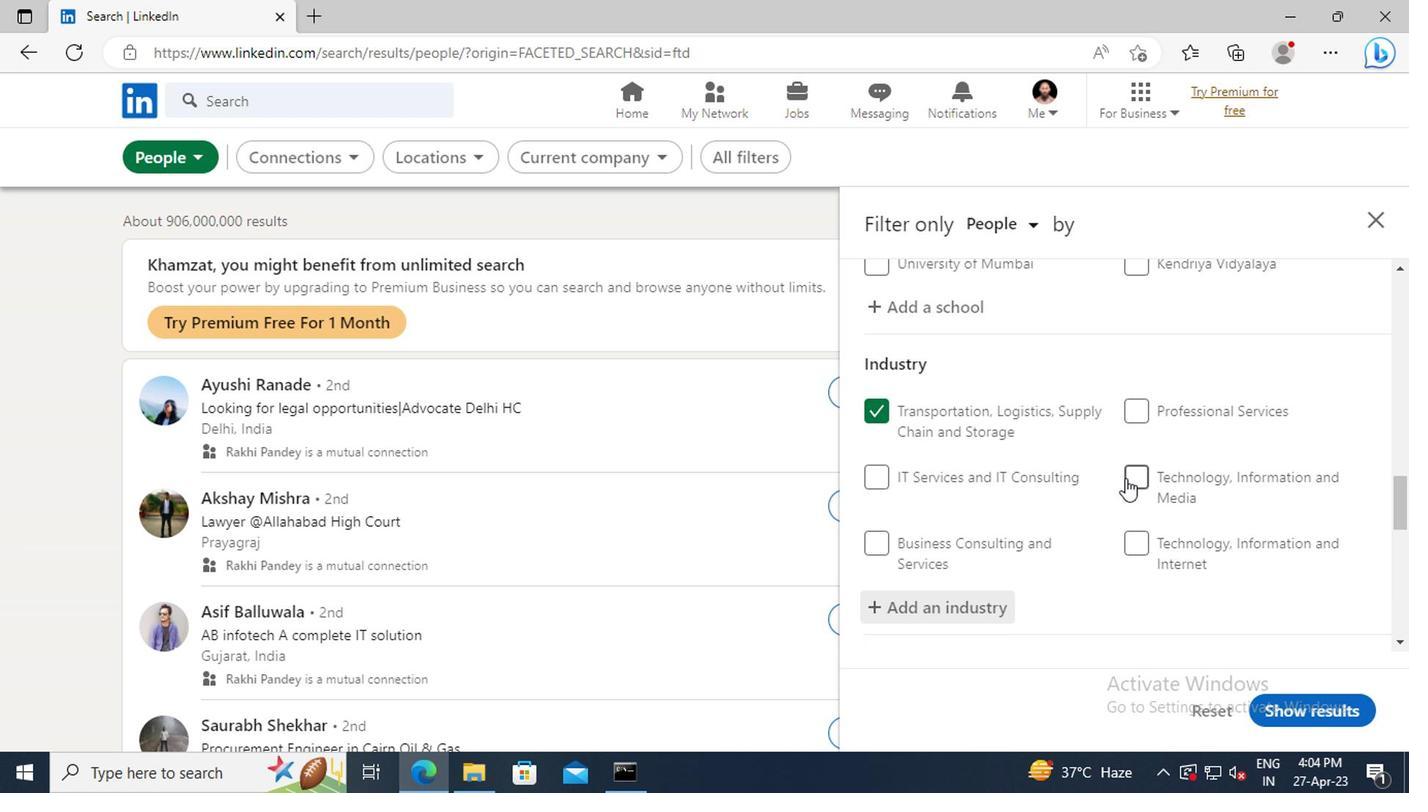 
Action: Mouse scrolled (1121, 478) with delta (0, -1)
Screenshot: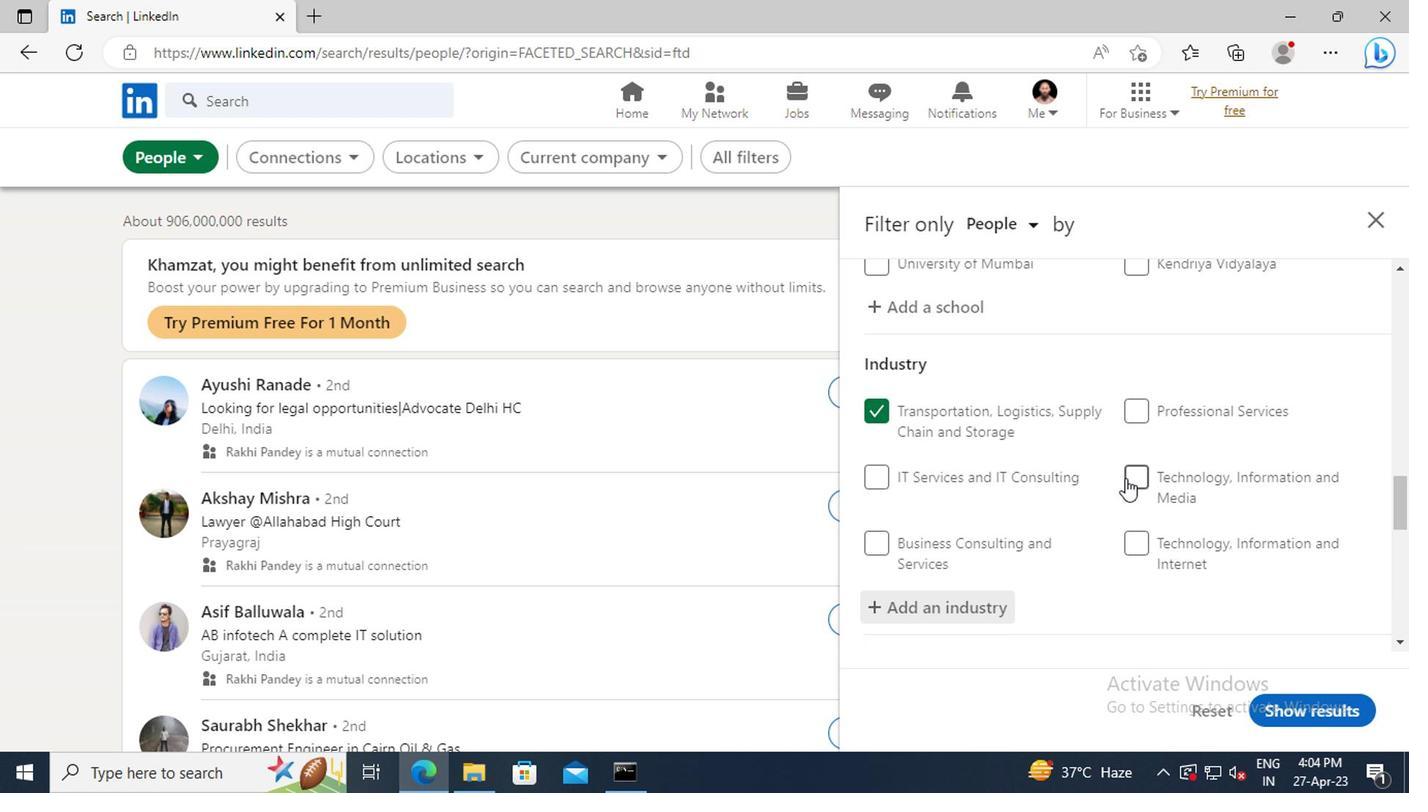 
Action: Mouse scrolled (1121, 478) with delta (0, -1)
Screenshot: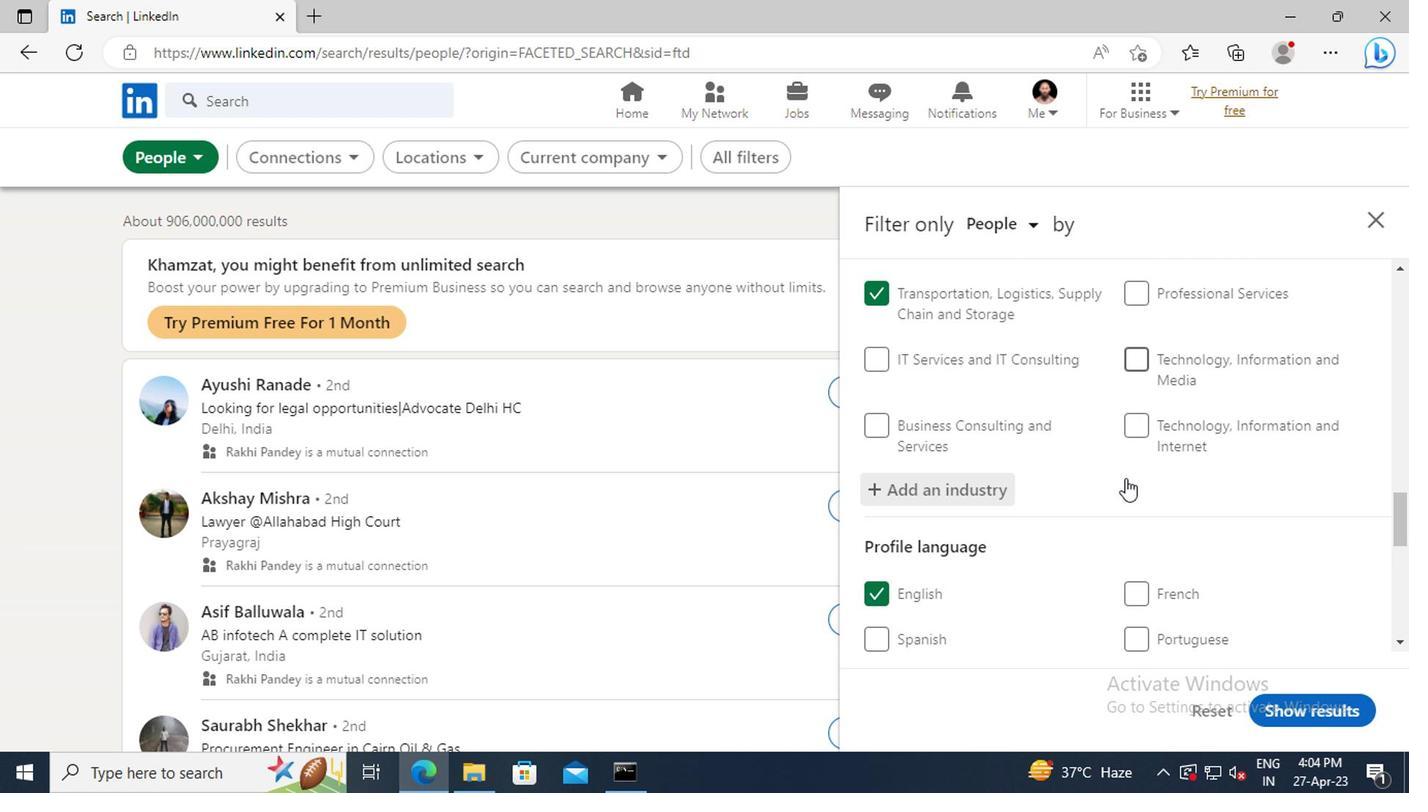 
Action: Mouse scrolled (1121, 478) with delta (0, -1)
Screenshot: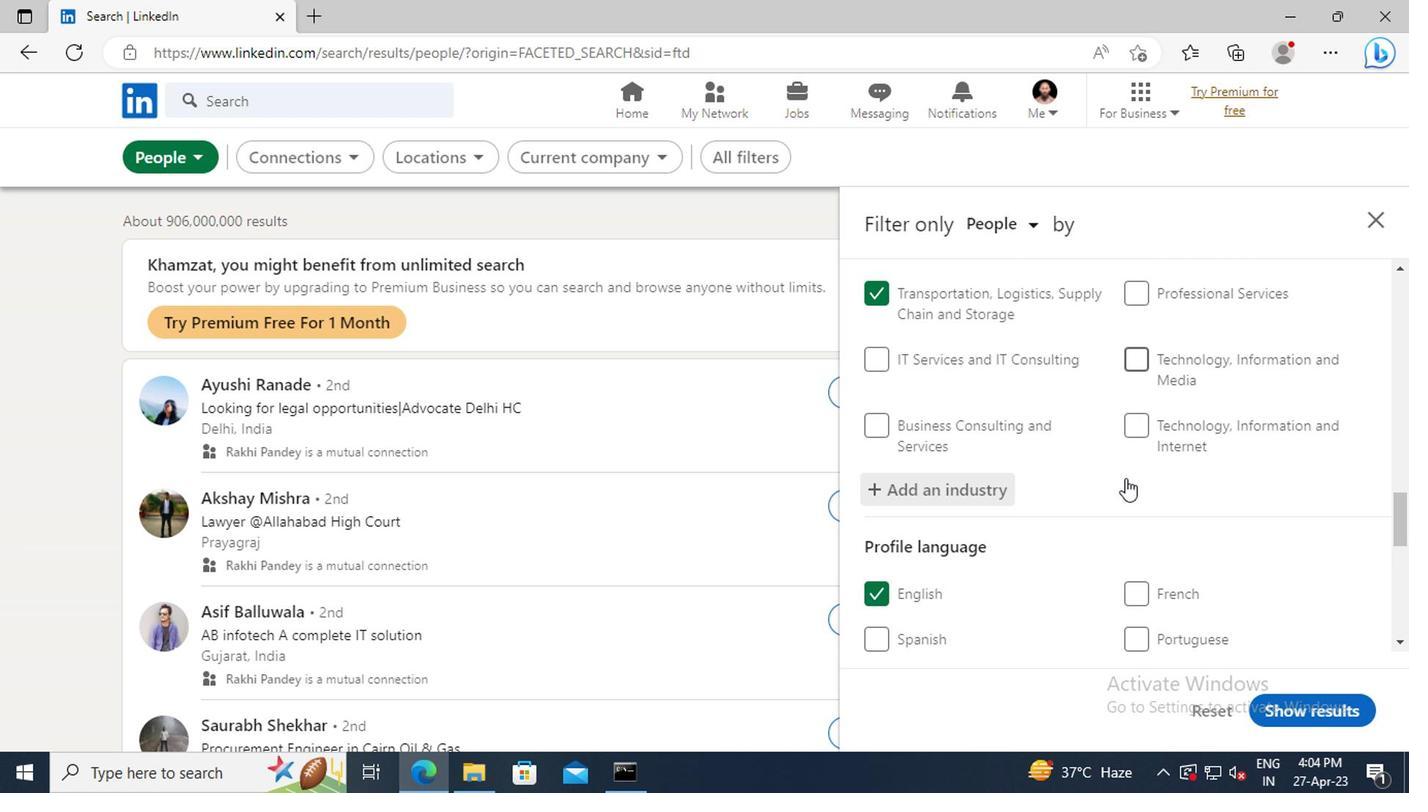 
Action: Mouse scrolled (1121, 478) with delta (0, -1)
Screenshot: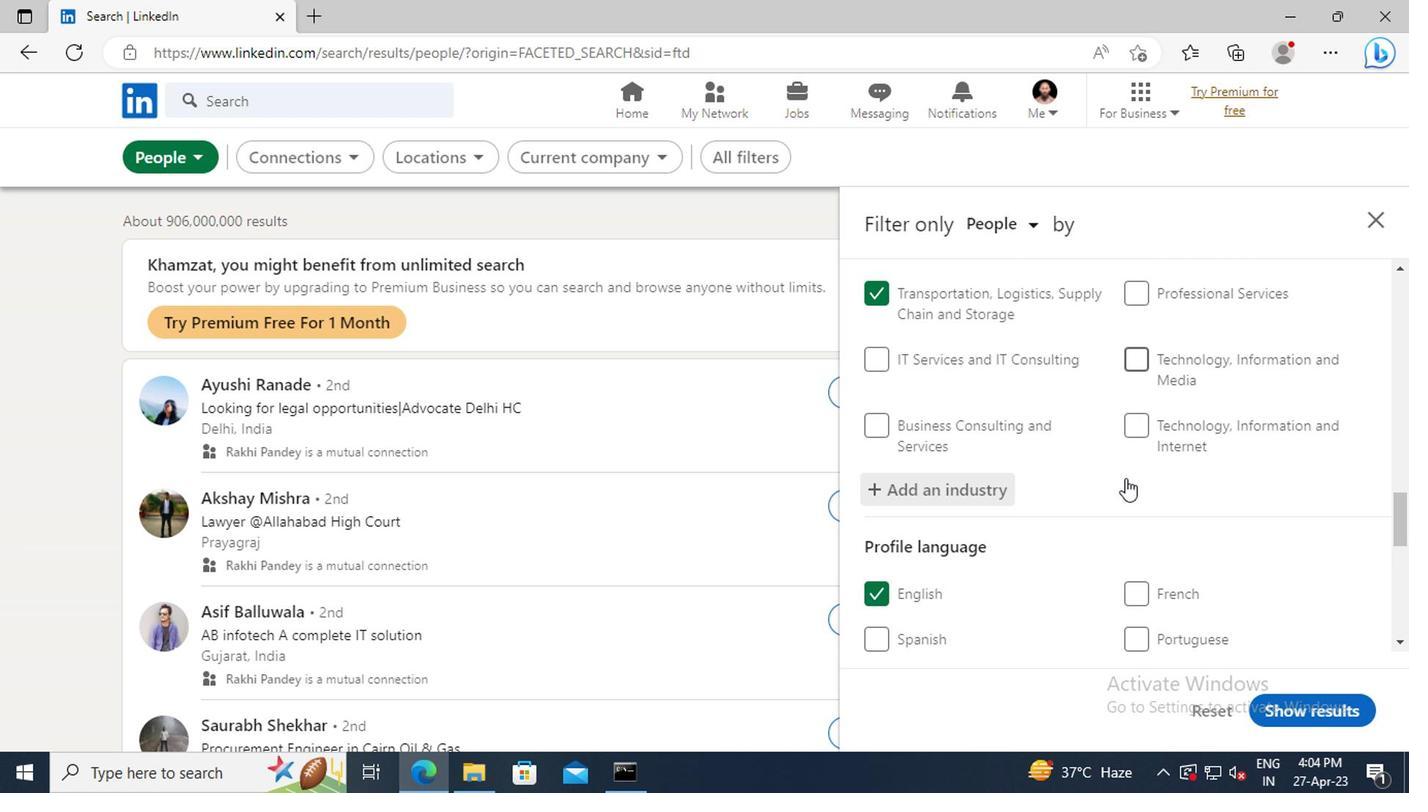 
Action: Mouse scrolled (1121, 478) with delta (0, -1)
Screenshot: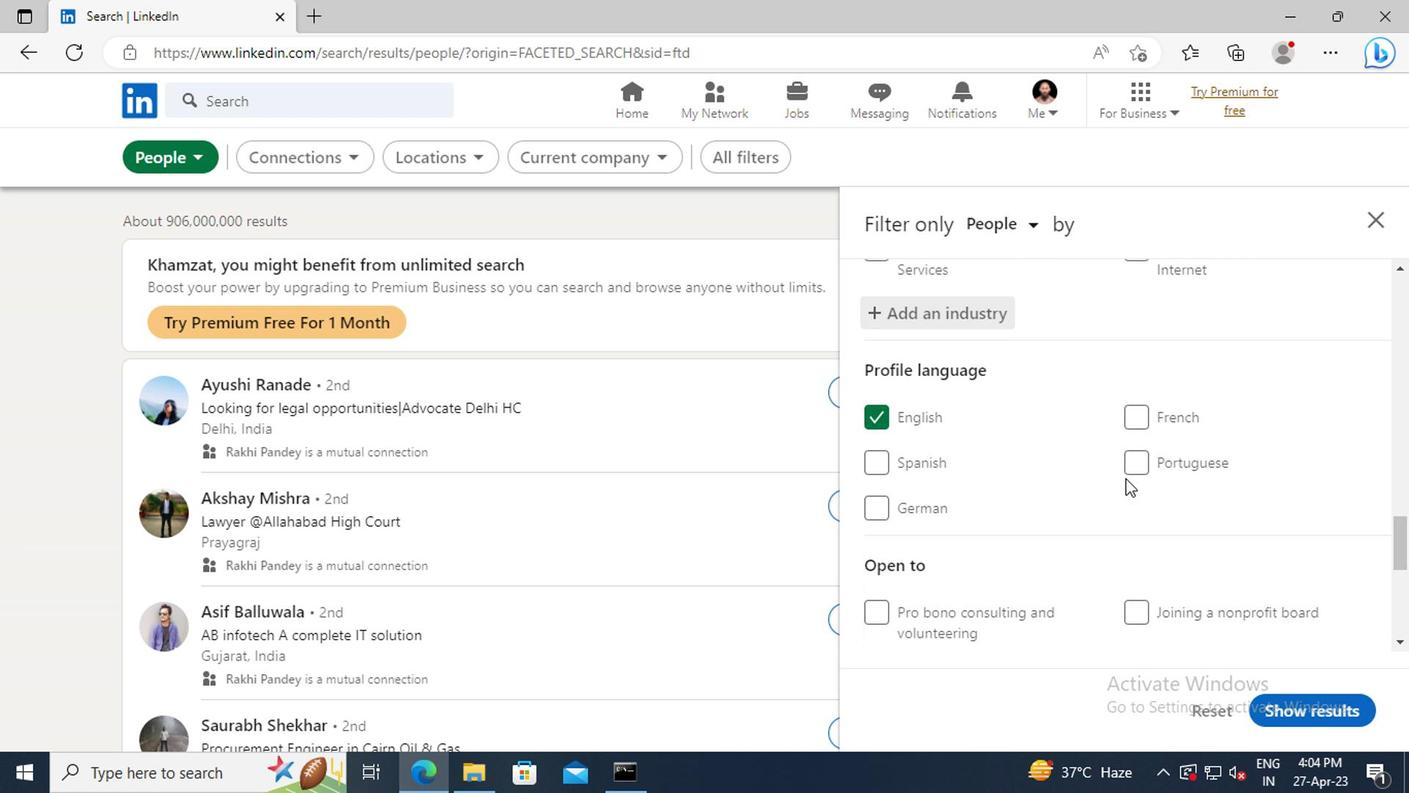 
Action: Mouse scrolled (1121, 478) with delta (0, -1)
Screenshot: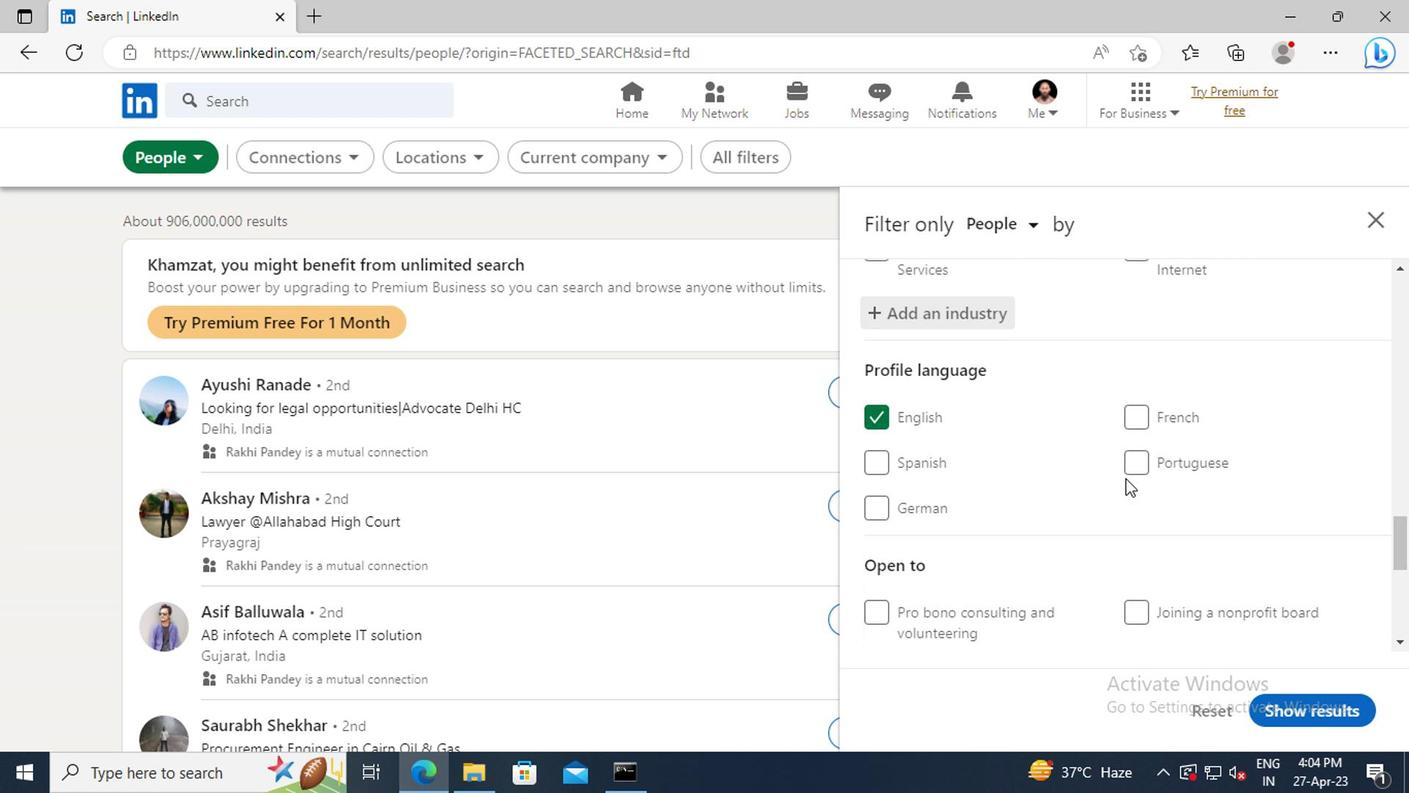 
Action: Mouse scrolled (1121, 478) with delta (0, -1)
Screenshot: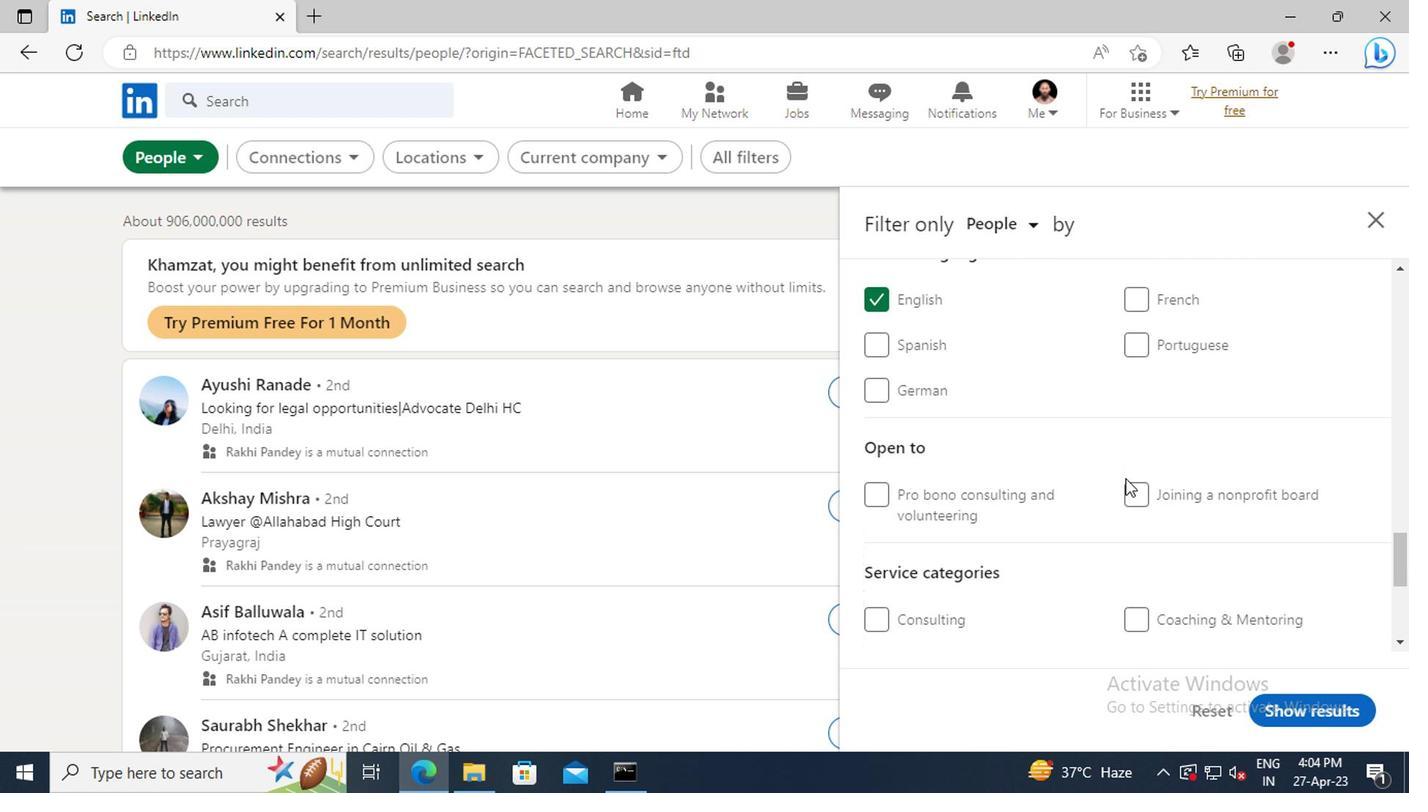 
Action: Mouse scrolled (1121, 478) with delta (0, -1)
Screenshot: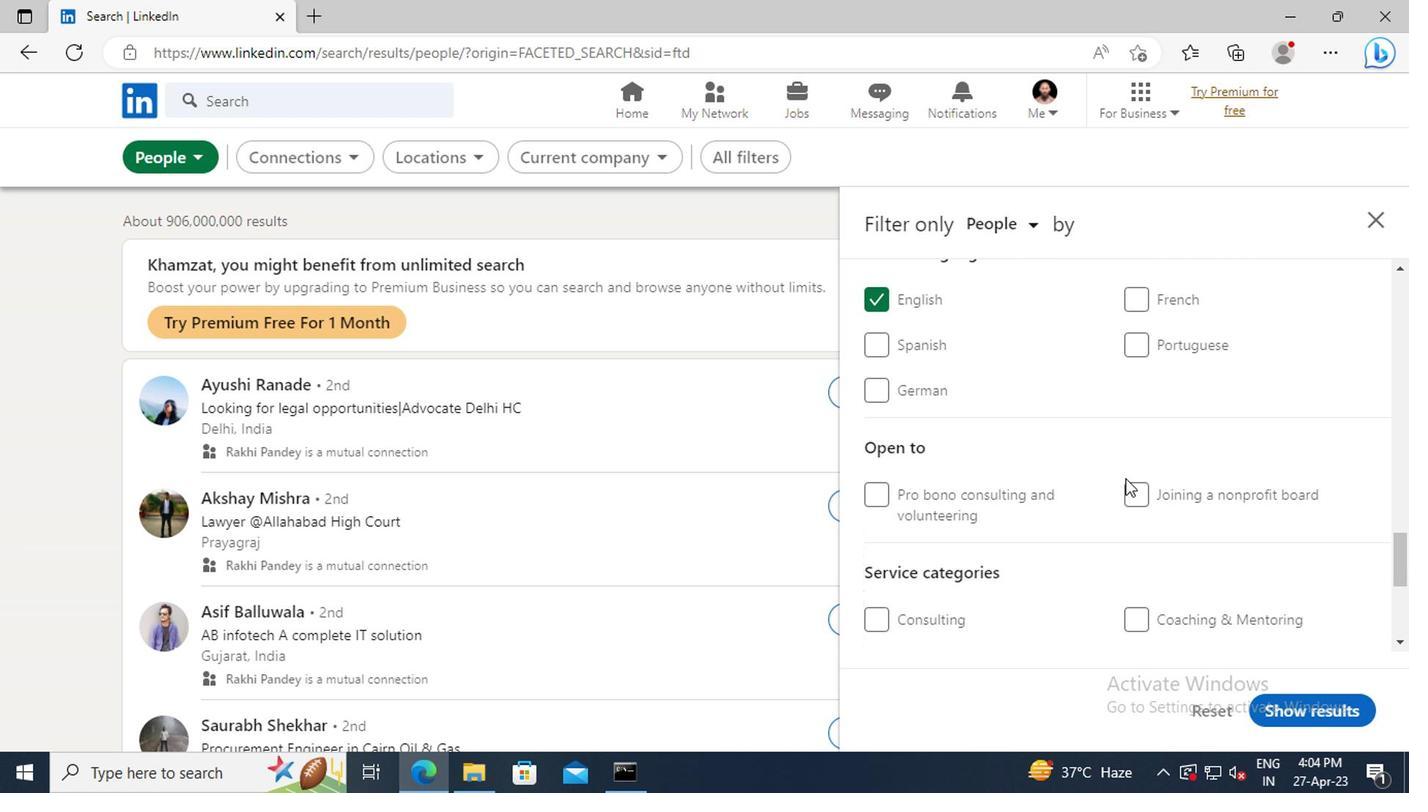 
Action: Mouse scrolled (1121, 478) with delta (0, -1)
Screenshot: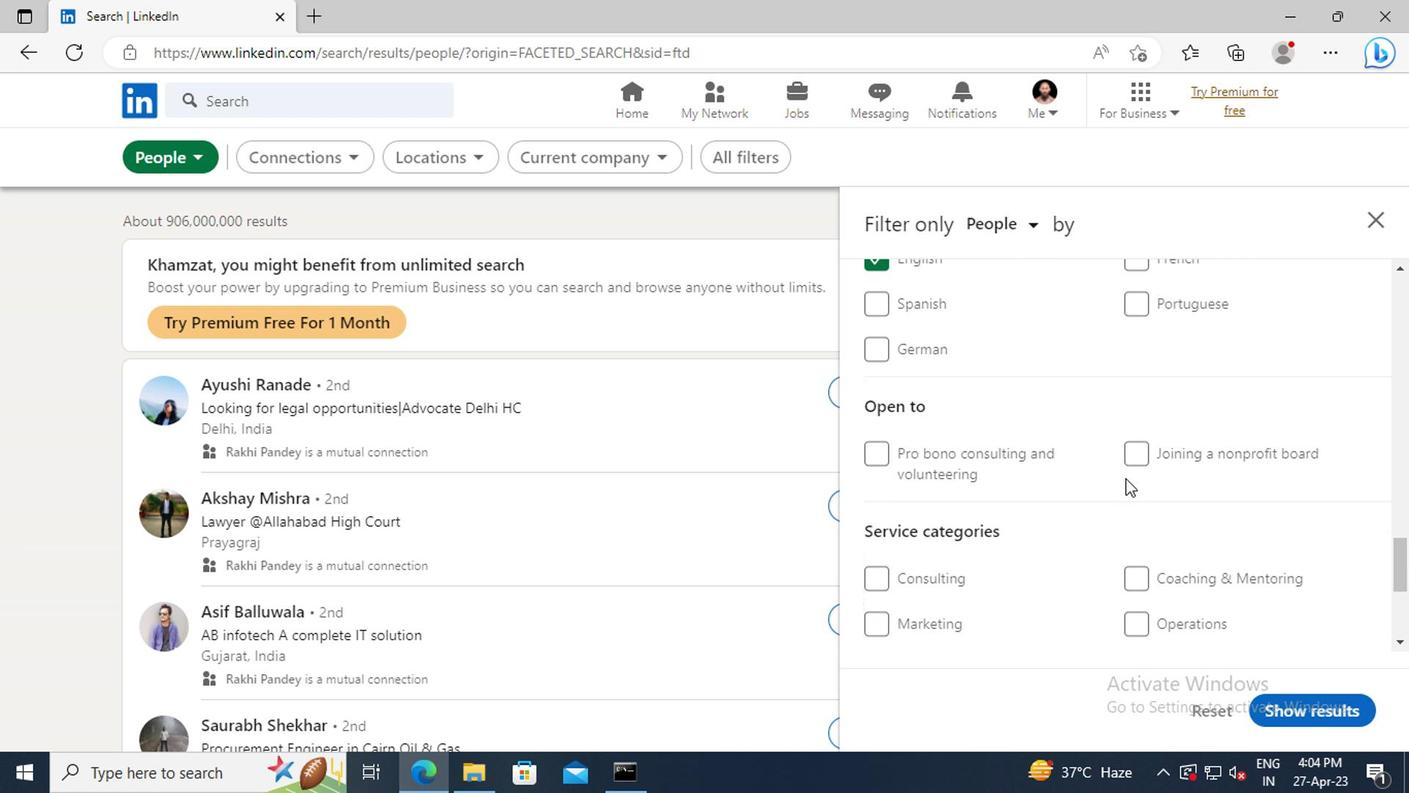 
Action: Mouse moved to (1142, 530)
Screenshot: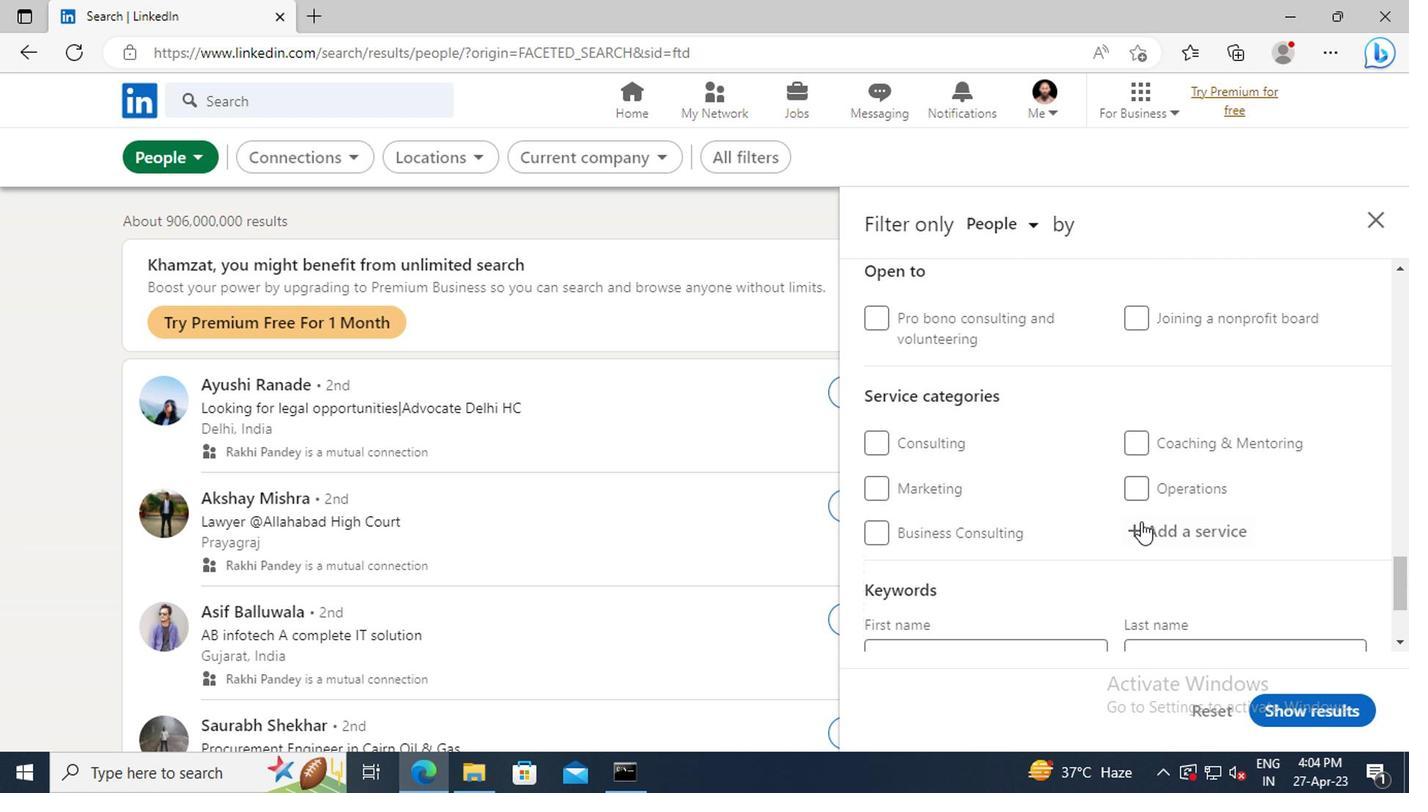 
Action: Mouse pressed left at (1142, 530)
Screenshot: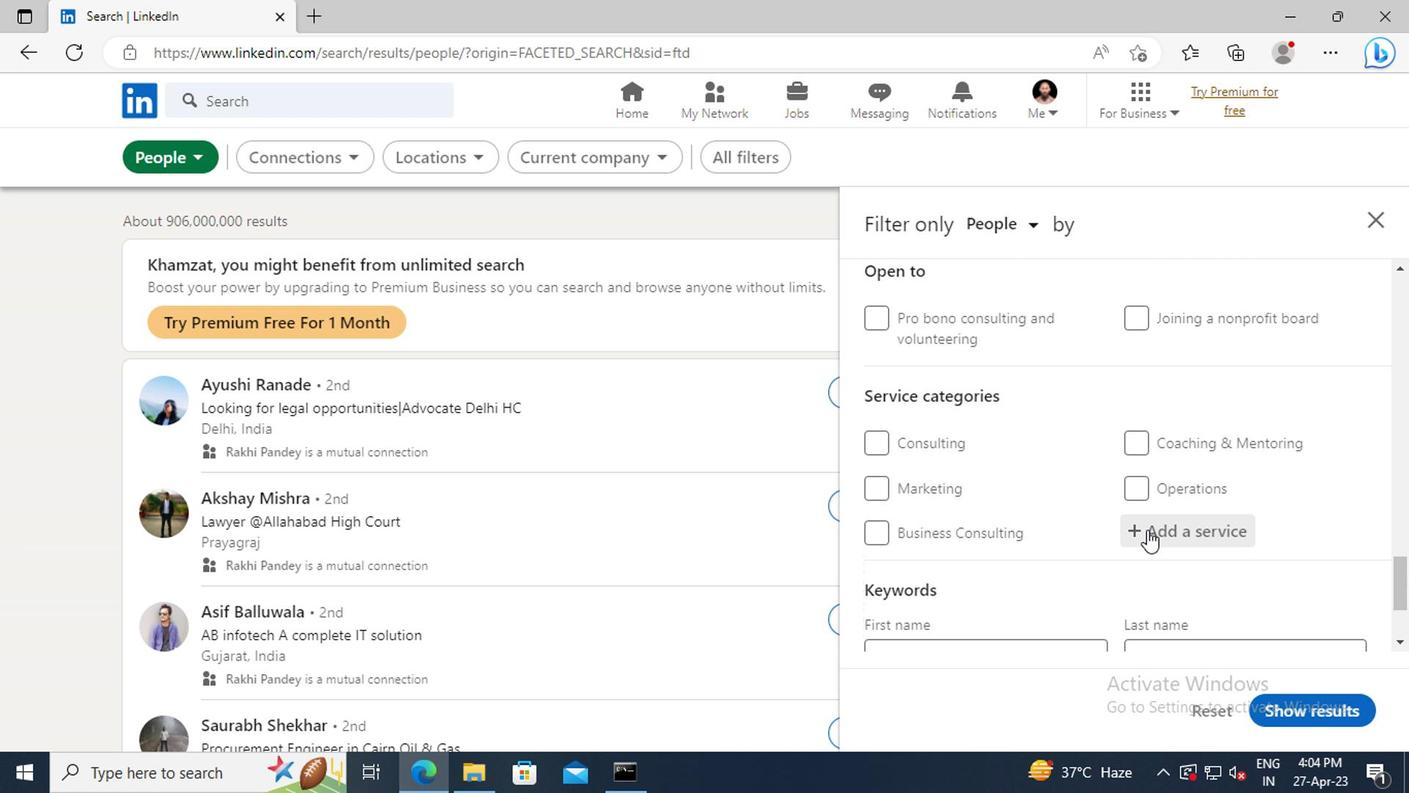 
Action: Key pressed <Key.shift>LIFE<Key.space><Key.shift>COACHING
Screenshot: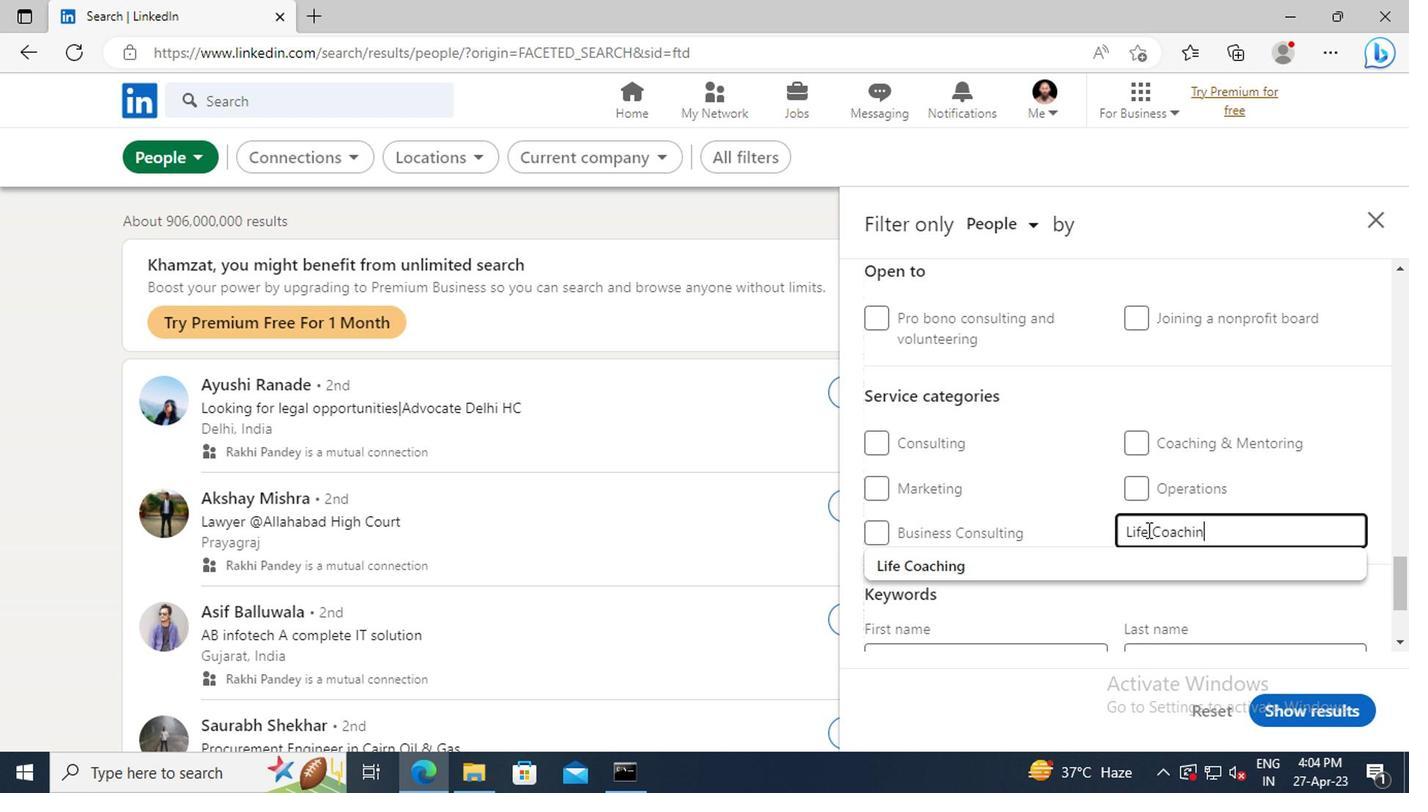 
Action: Mouse moved to (1137, 564)
Screenshot: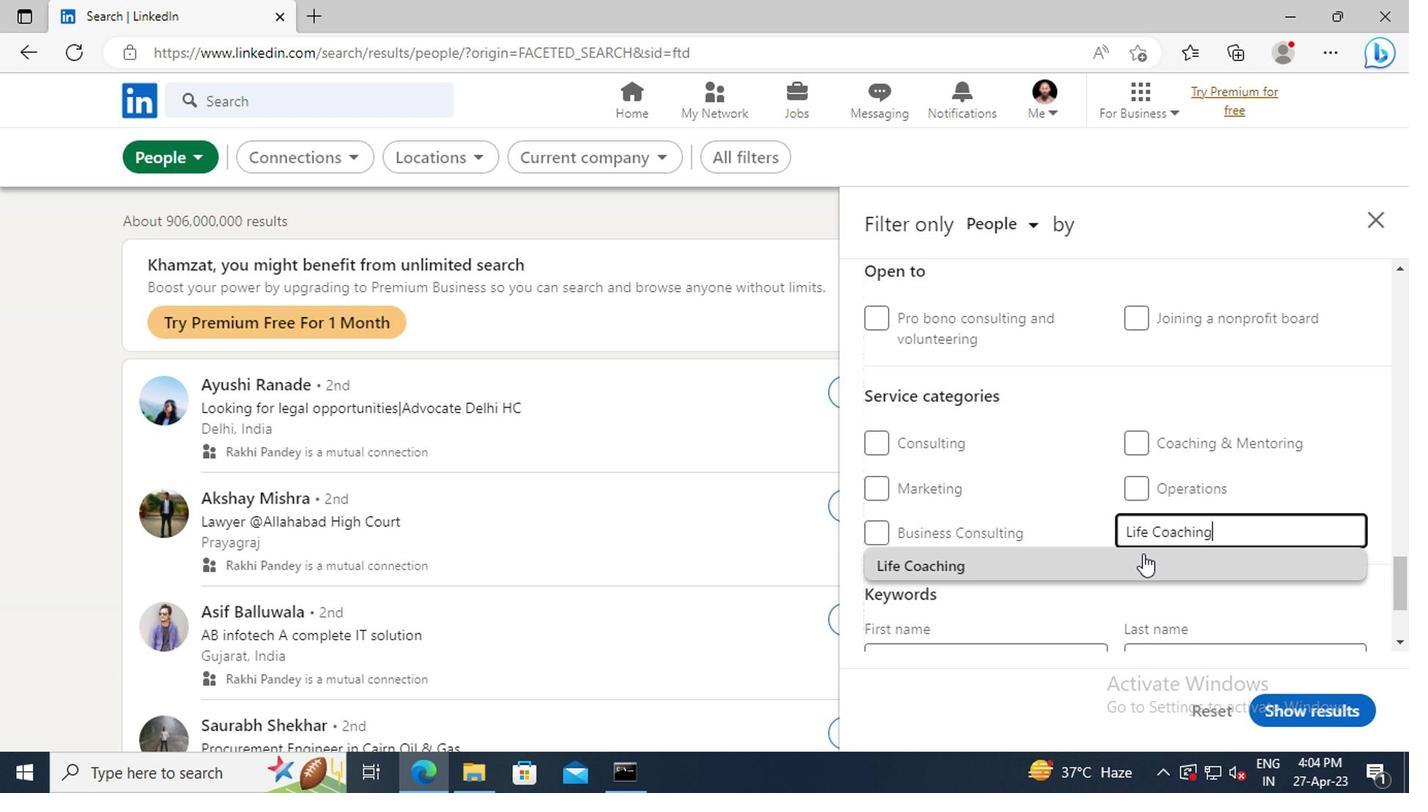 
Action: Mouse pressed left at (1137, 564)
Screenshot: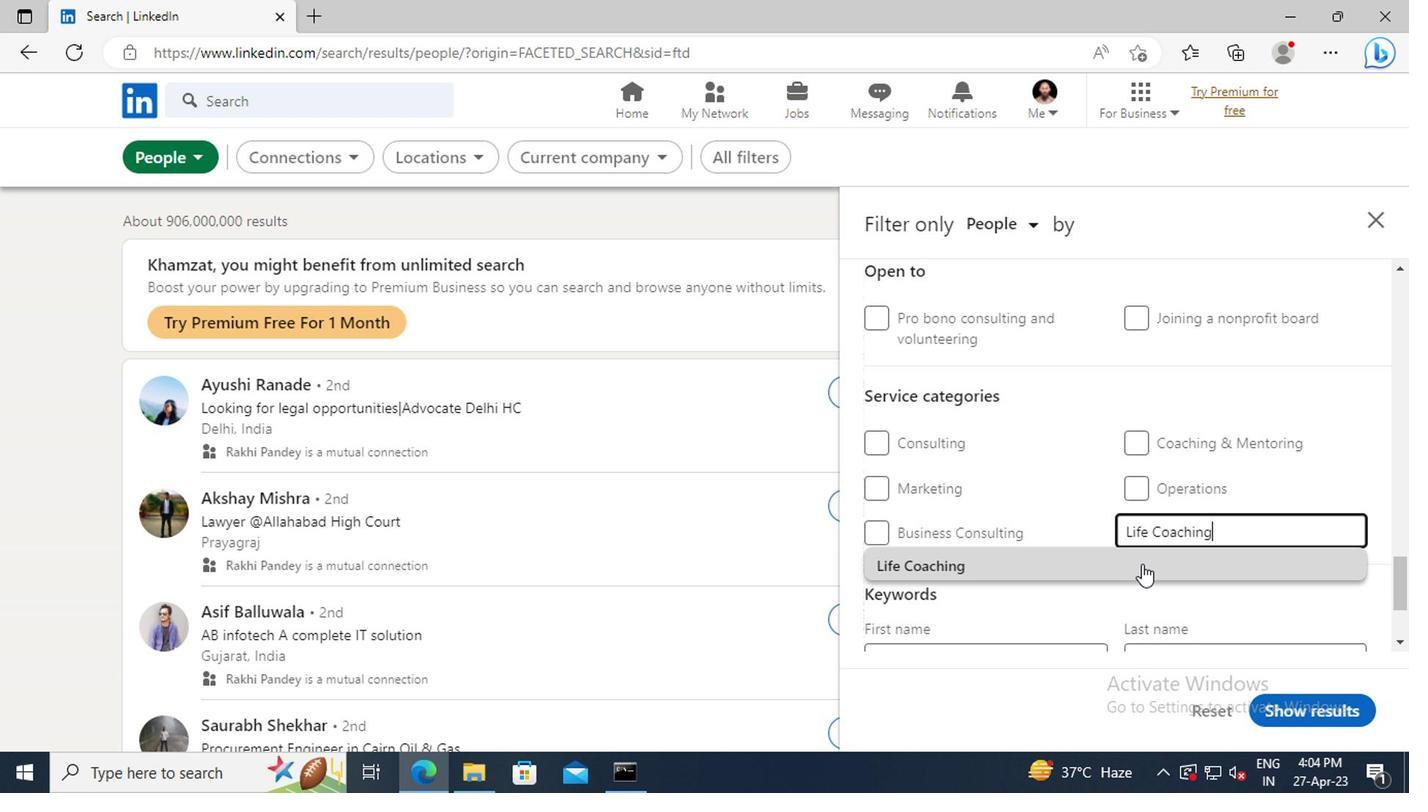 
Action: Mouse moved to (1091, 493)
Screenshot: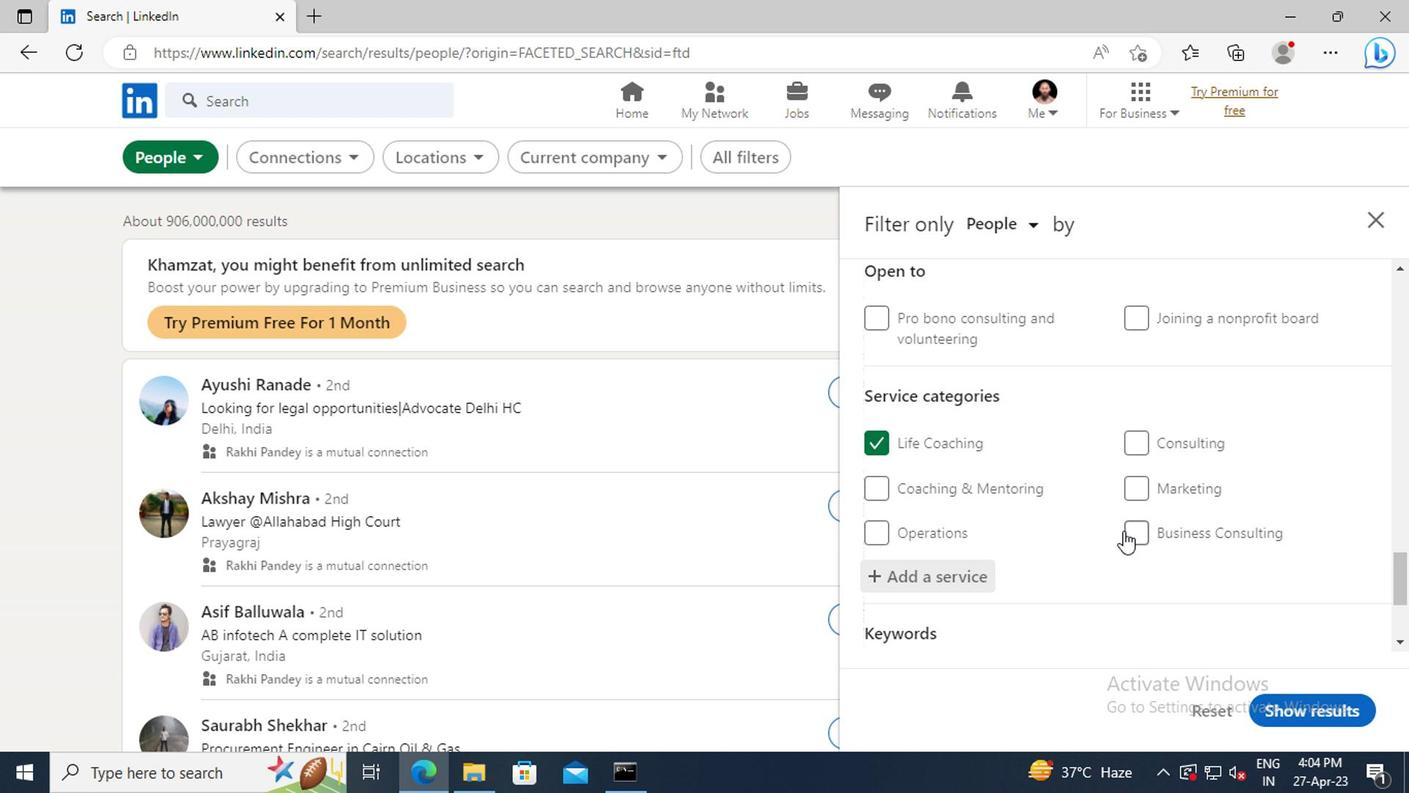 
Action: Mouse scrolled (1091, 492) with delta (0, 0)
Screenshot: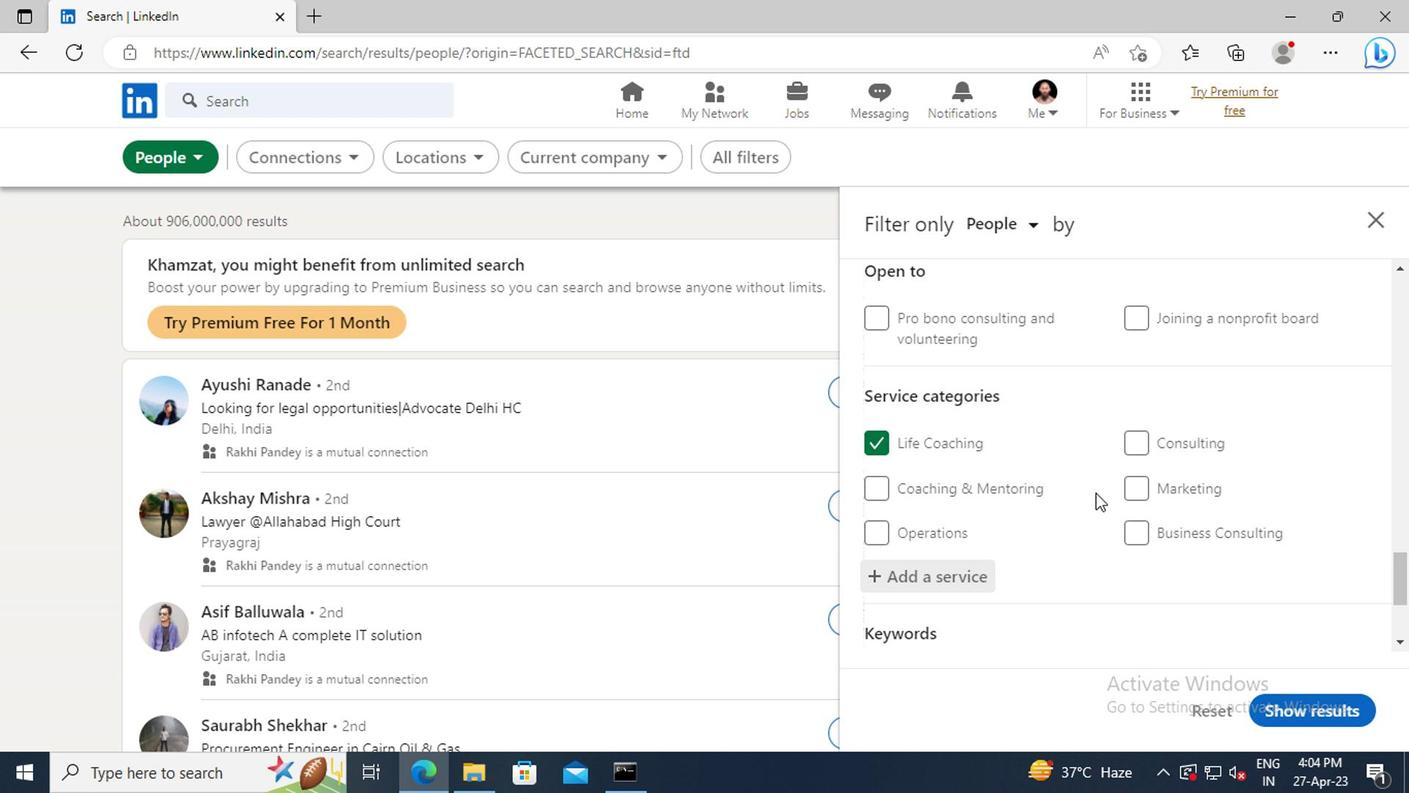 
Action: Mouse scrolled (1091, 492) with delta (0, 0)
Screenshot: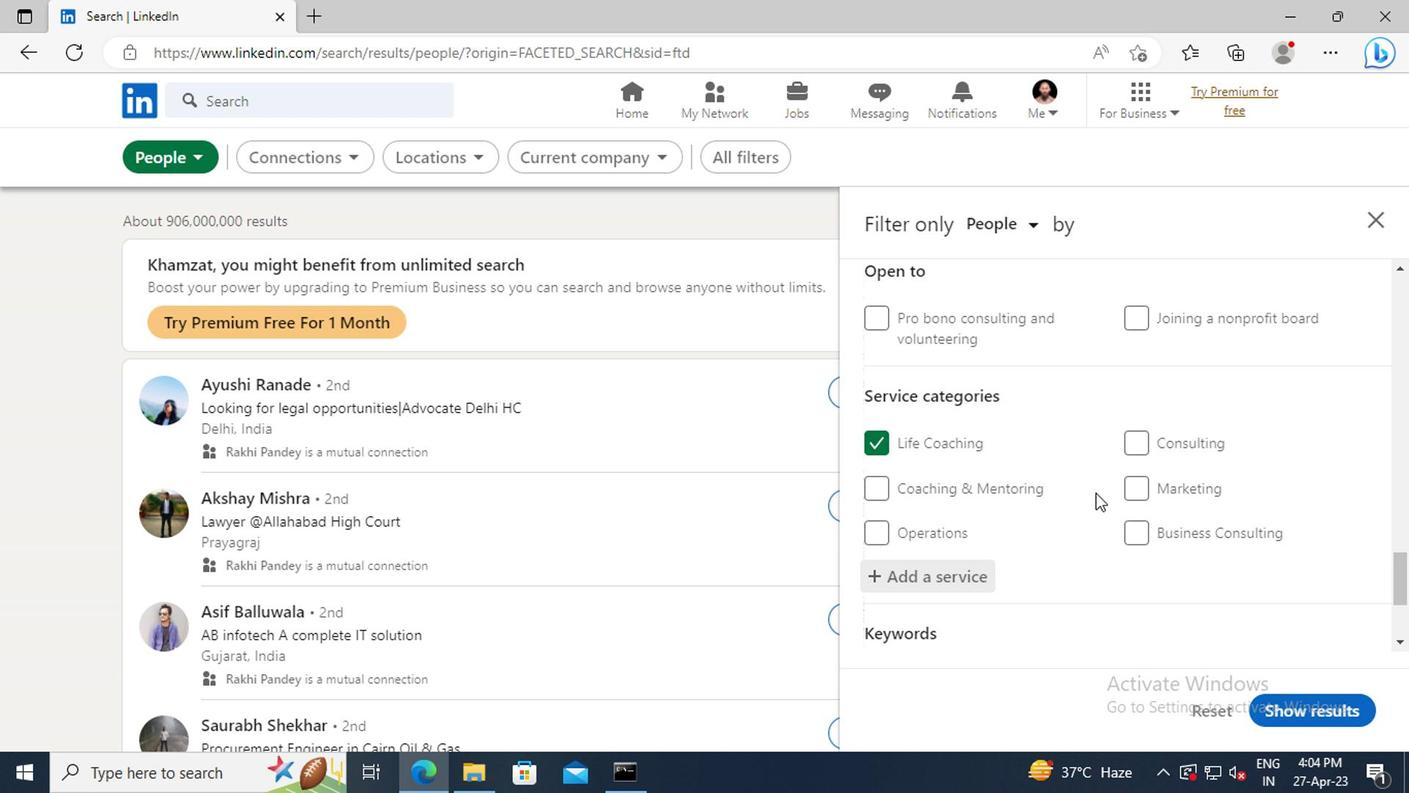 
Action: Mouse scrolled (1091, 492) with delta (0, 0)
Screenshot: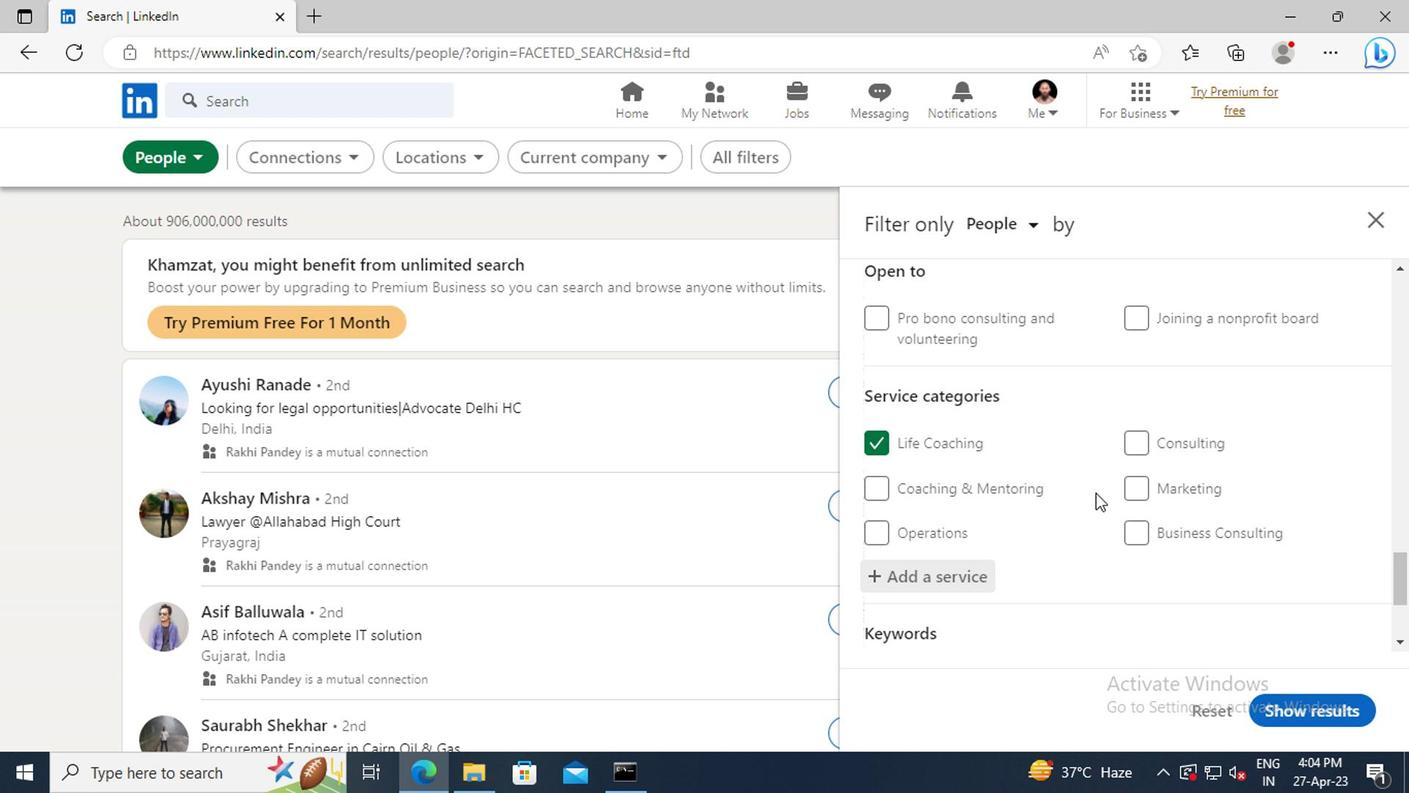 
Action: Mouse scrolled (1091, 492) with delta (0, 0)
Screenshot: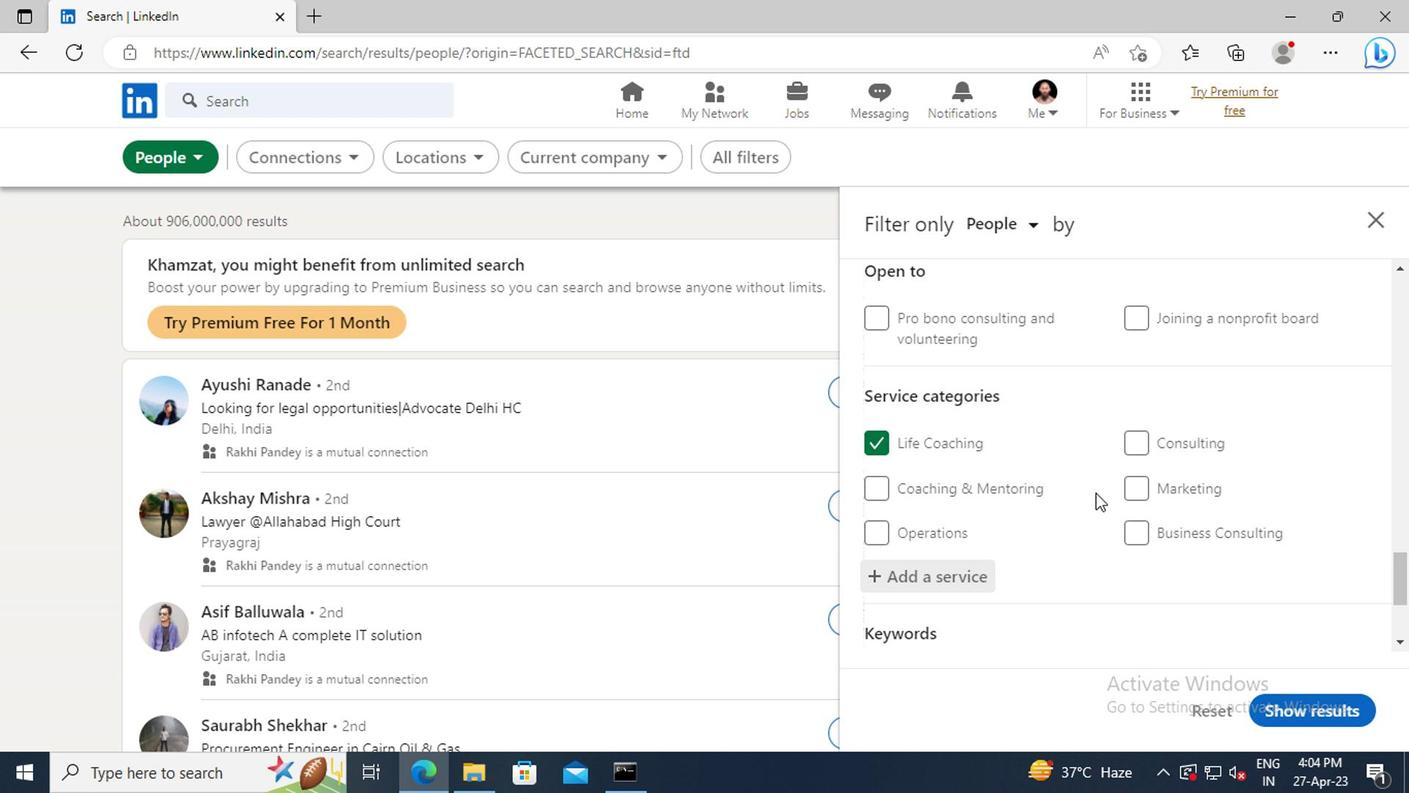 
Action: Mouse scrolled (1091, 492) with delta (0, 0)
Screenshot: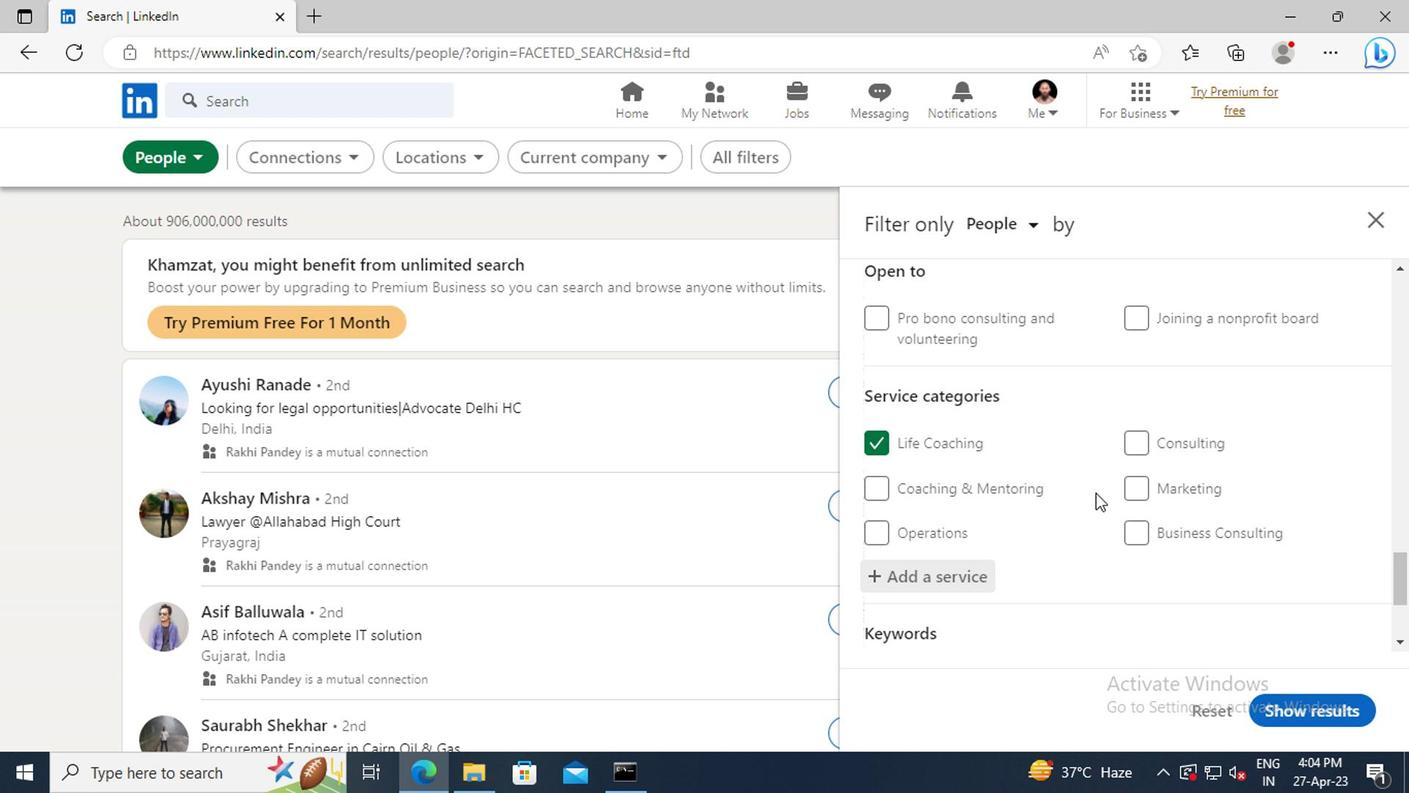 
Action: Mouse moved to (1022, 547)
Screenshot: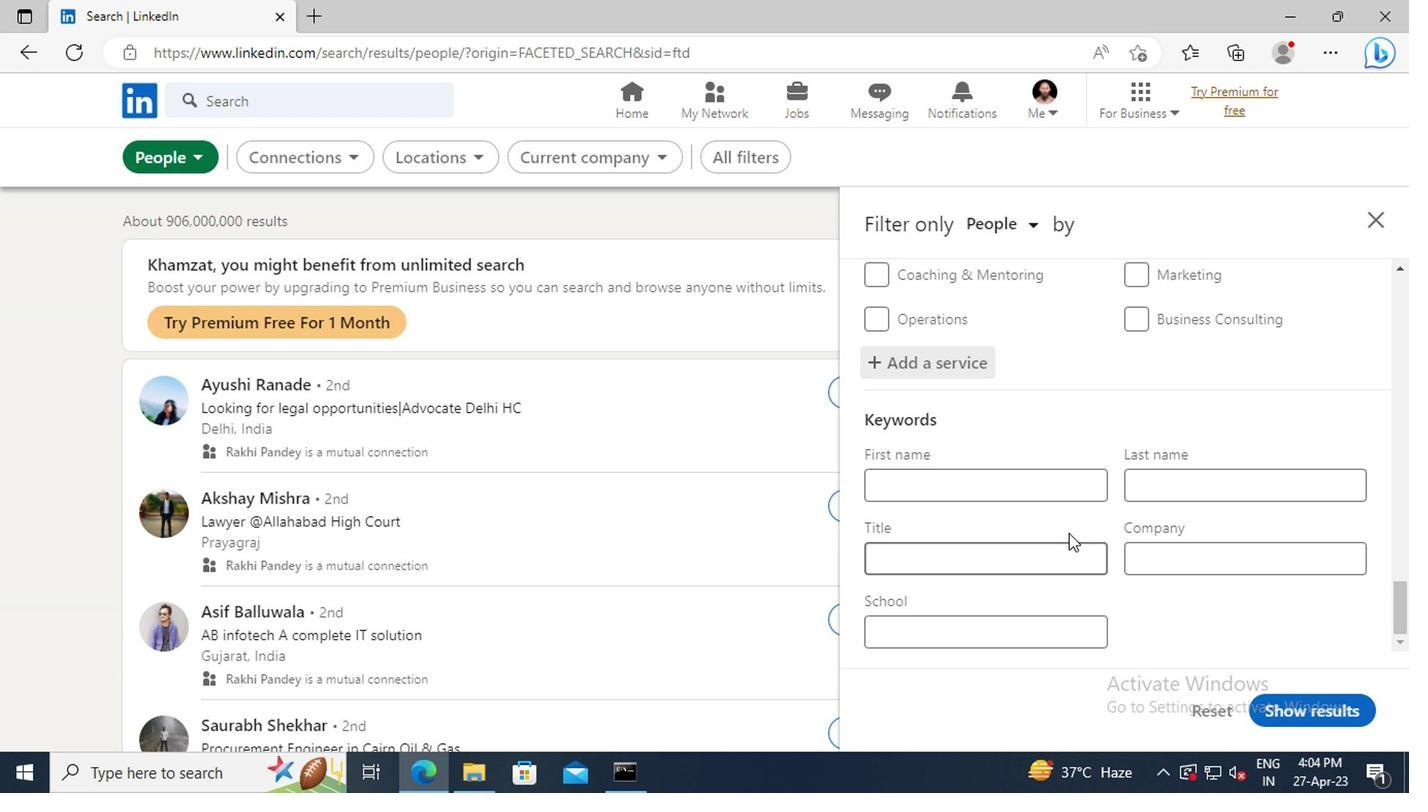 
Action: Mouse pressed left at (1022, 547)
Screenshot: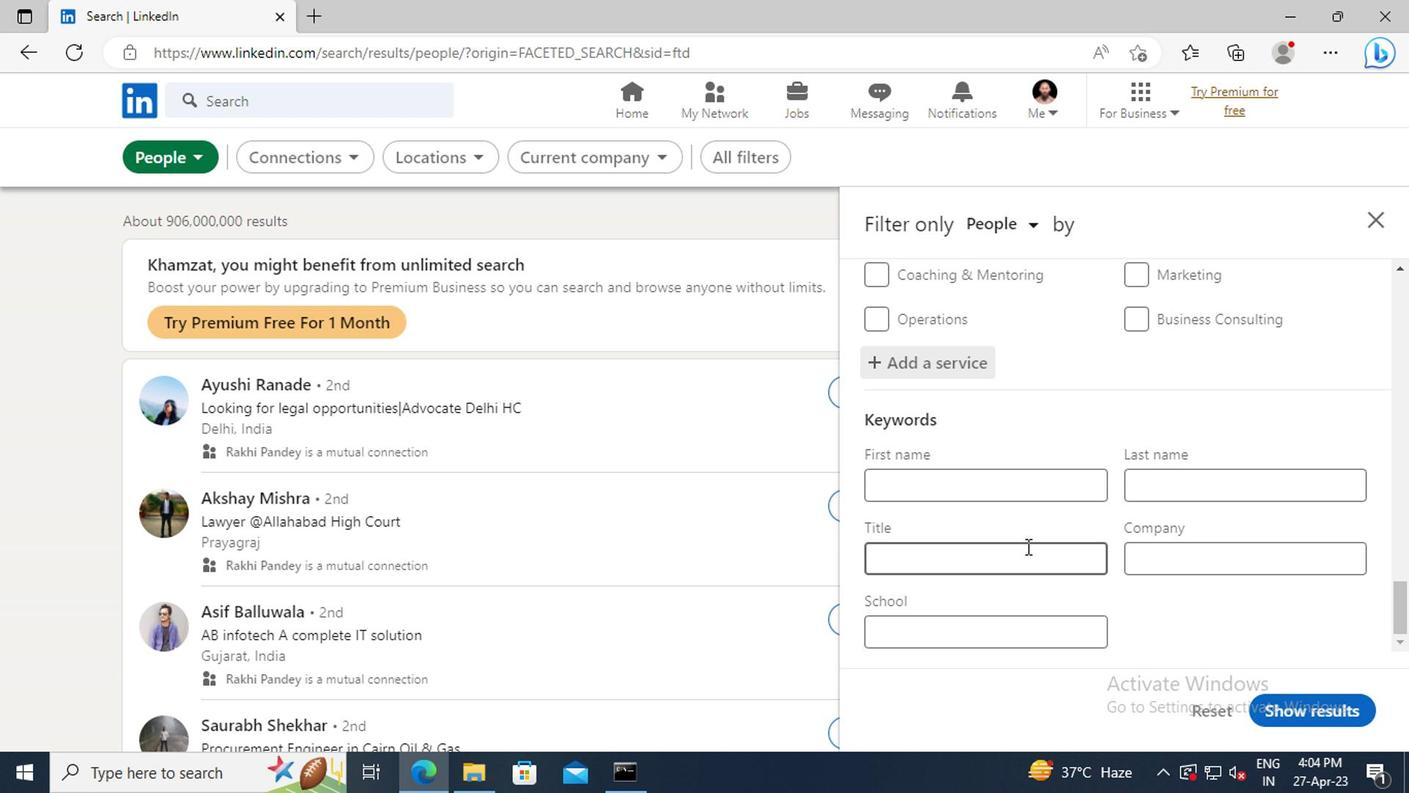 
Action: Key pressed <Key.shift>WAIT<Key.space><Key.shift>STAFF<Key.space><Key.shift>MANAGER<Key.enter>
Screenshot: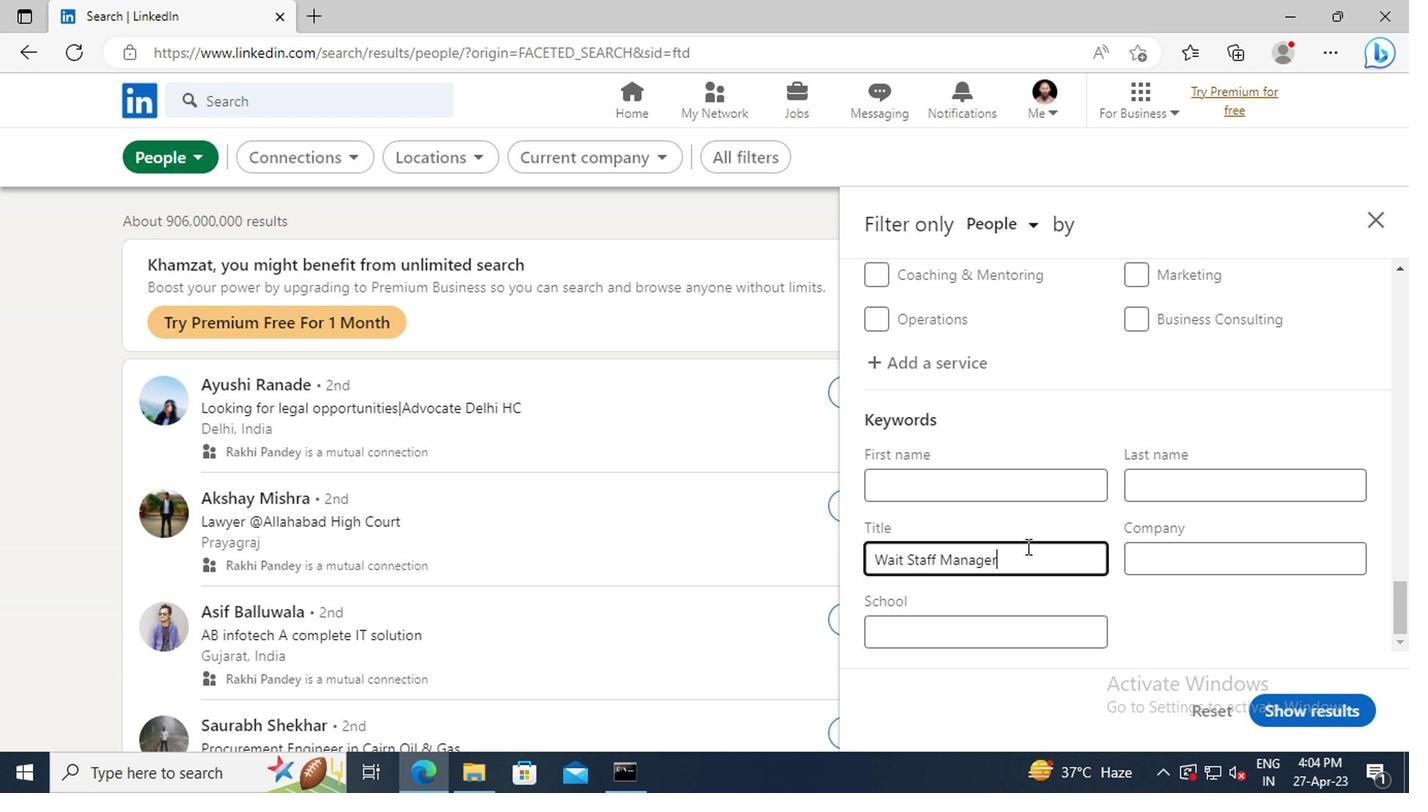 
Action: Mouse moved to (1288, 707)
Screenshot: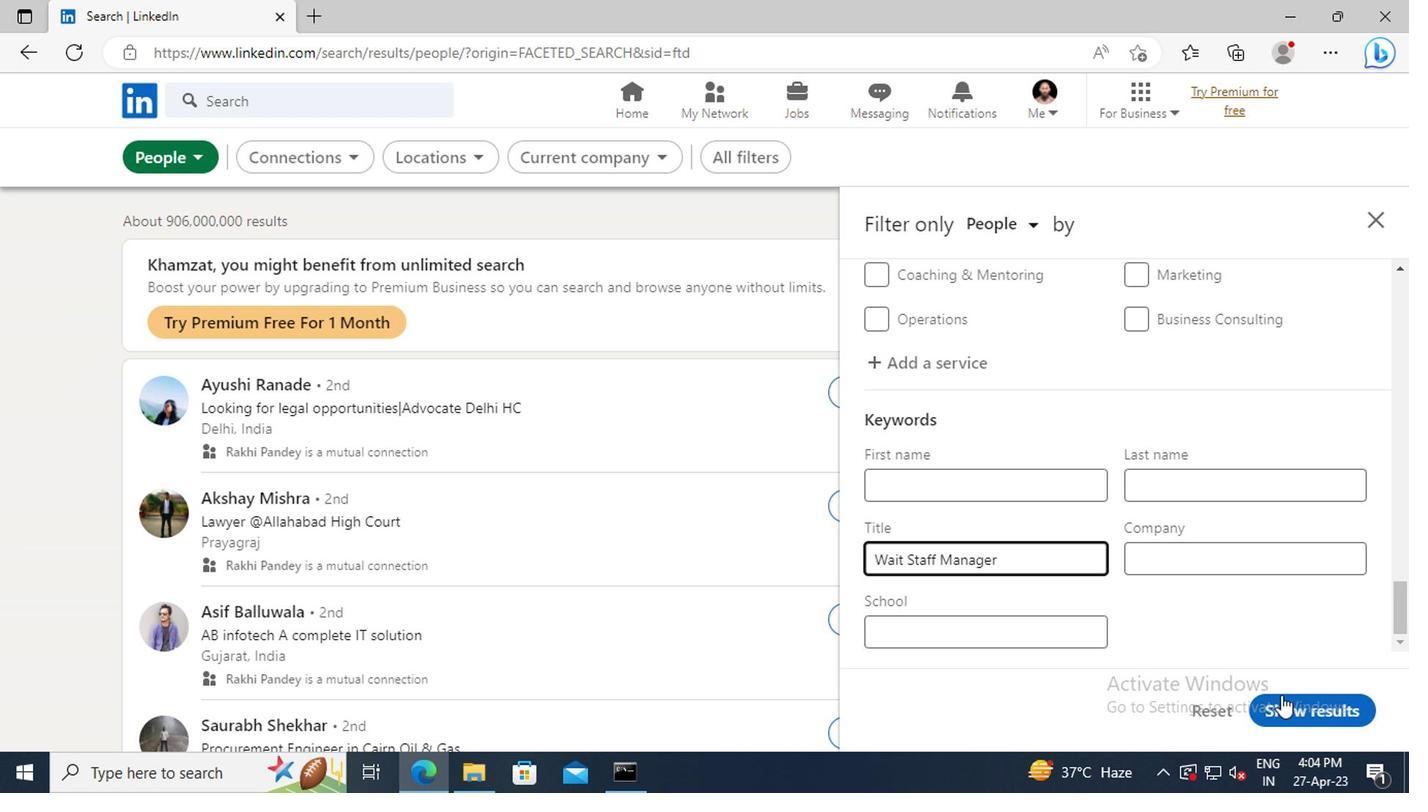 
Action: Mouse pressed left at (1288, 707)
Screenshot: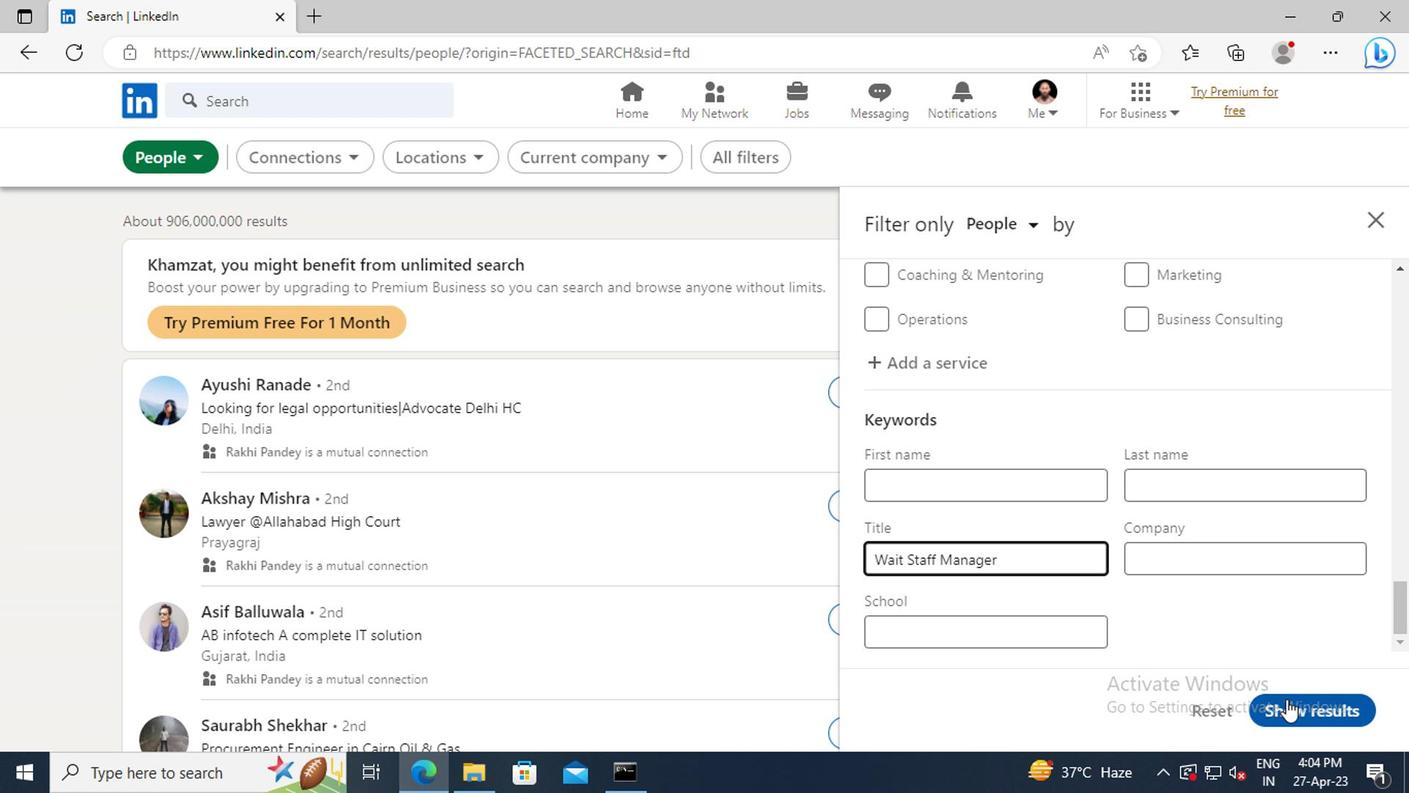 
